 Task: Find connections with filter location Leonding with filter topic #Lifewith filter profile language French with filter current company Zycus with filter school JSS Academy Of Technical Education Karnataka with filter industry Telecommunications Carriers with filter service category Packaging Design with filter keywords title Esthetician
Action: Mouse moved to (113, 109)
Screenshot: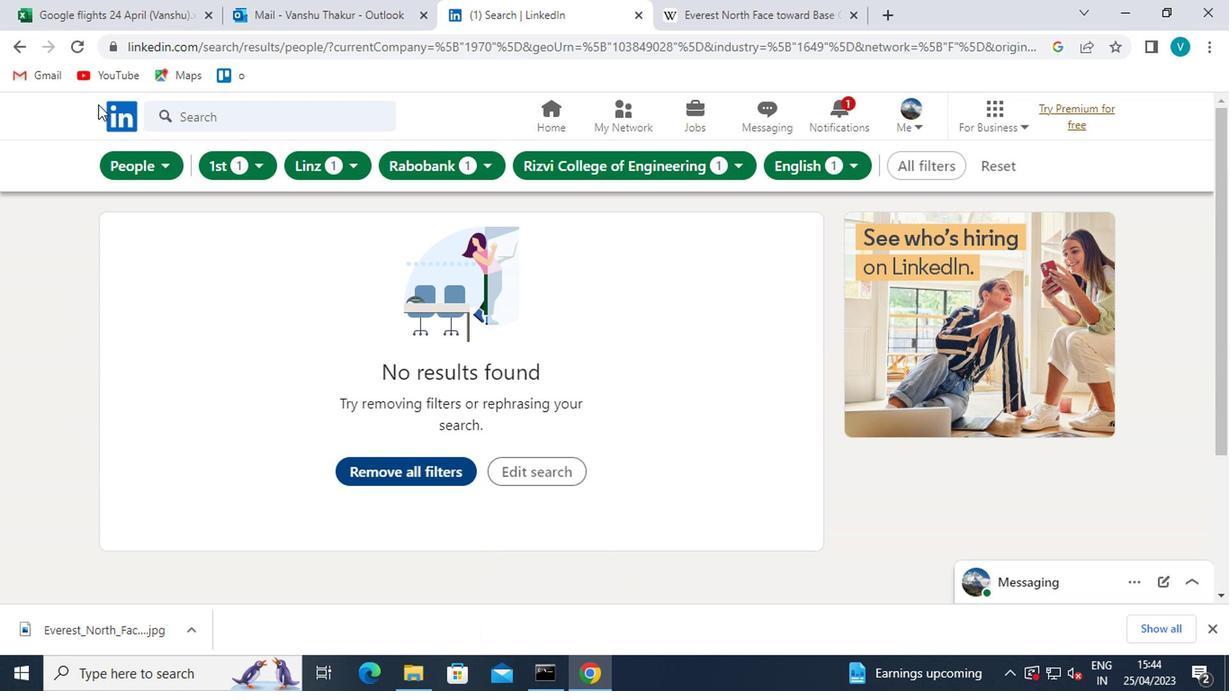 
Action: Mouse pressed left at (113, 109)
Screenshot: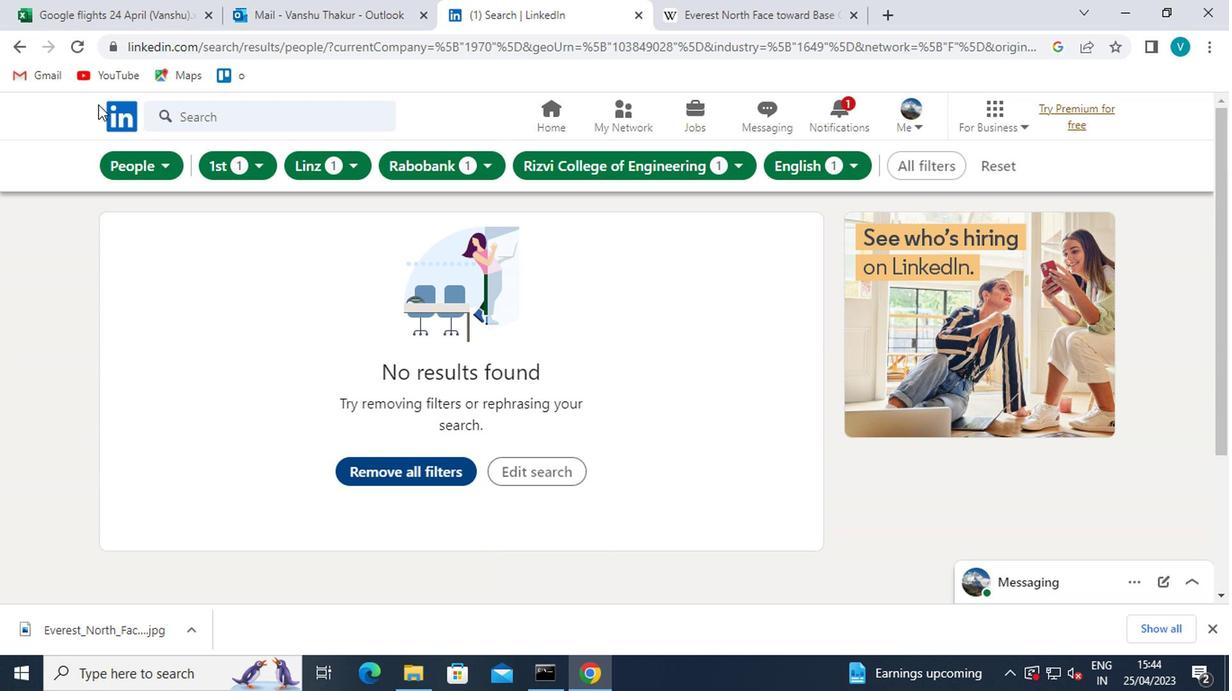 
Action: Mouse moved to (617, 101)
Screenshot: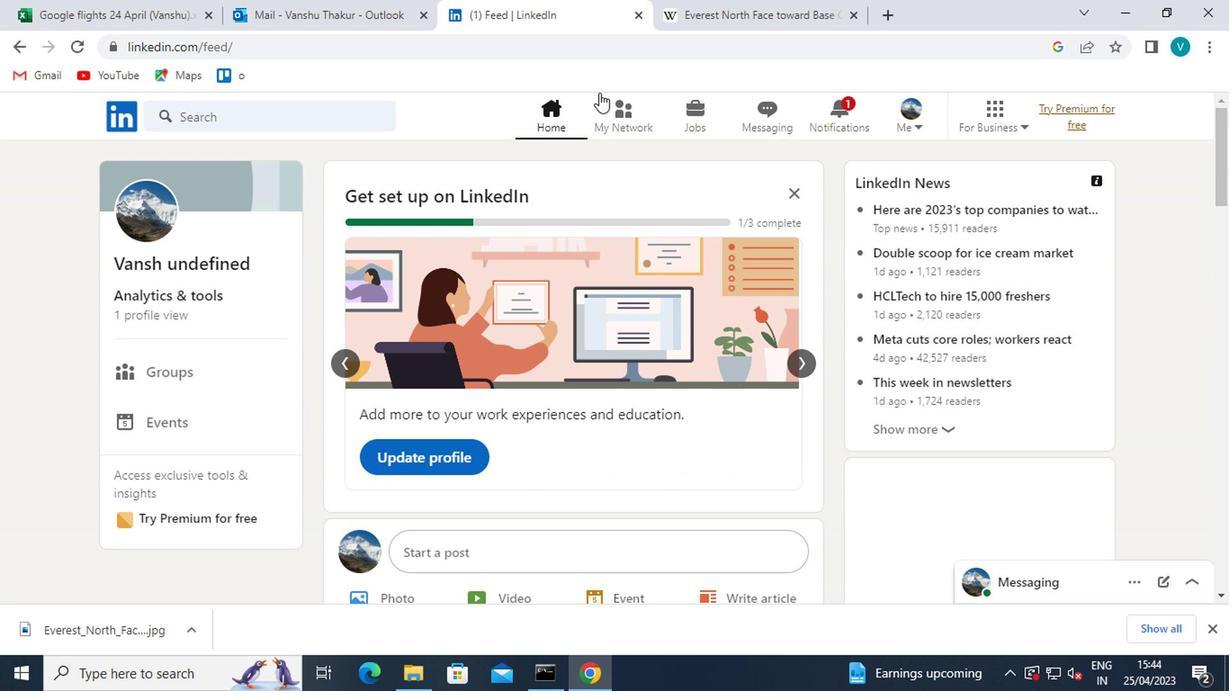 
Action: Mouse pressed left at (617, 101)
Screenshot: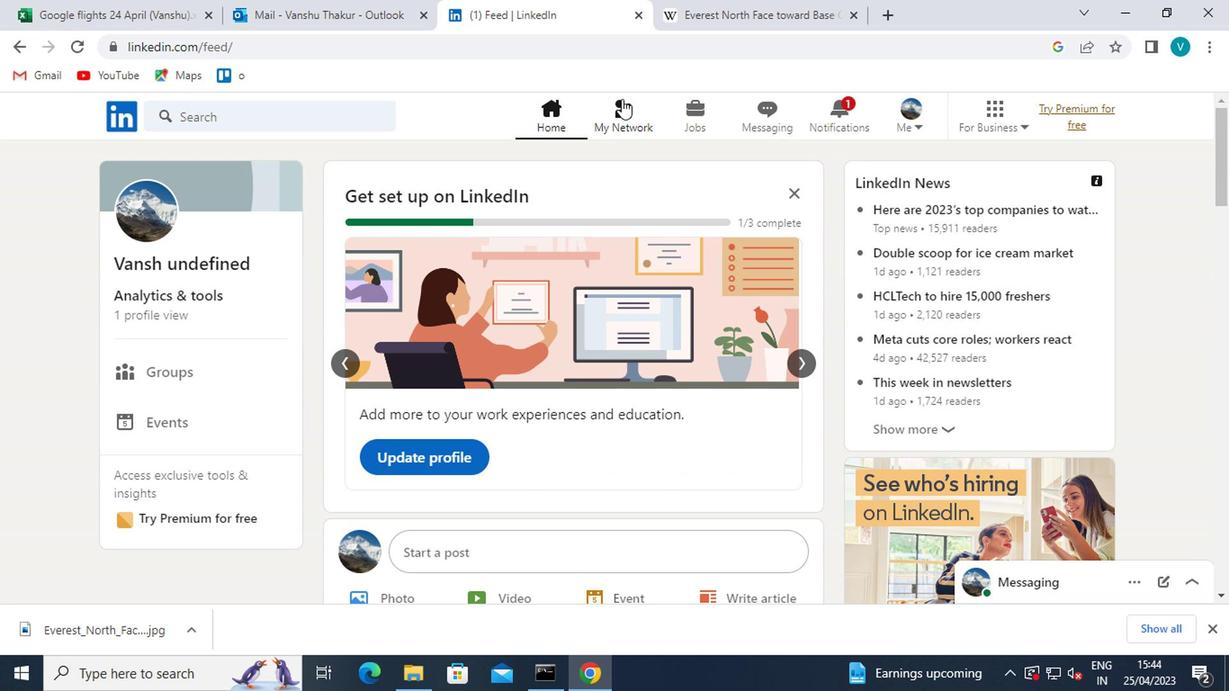 
Action: Mouse moved to (195, 225)
Screenshot: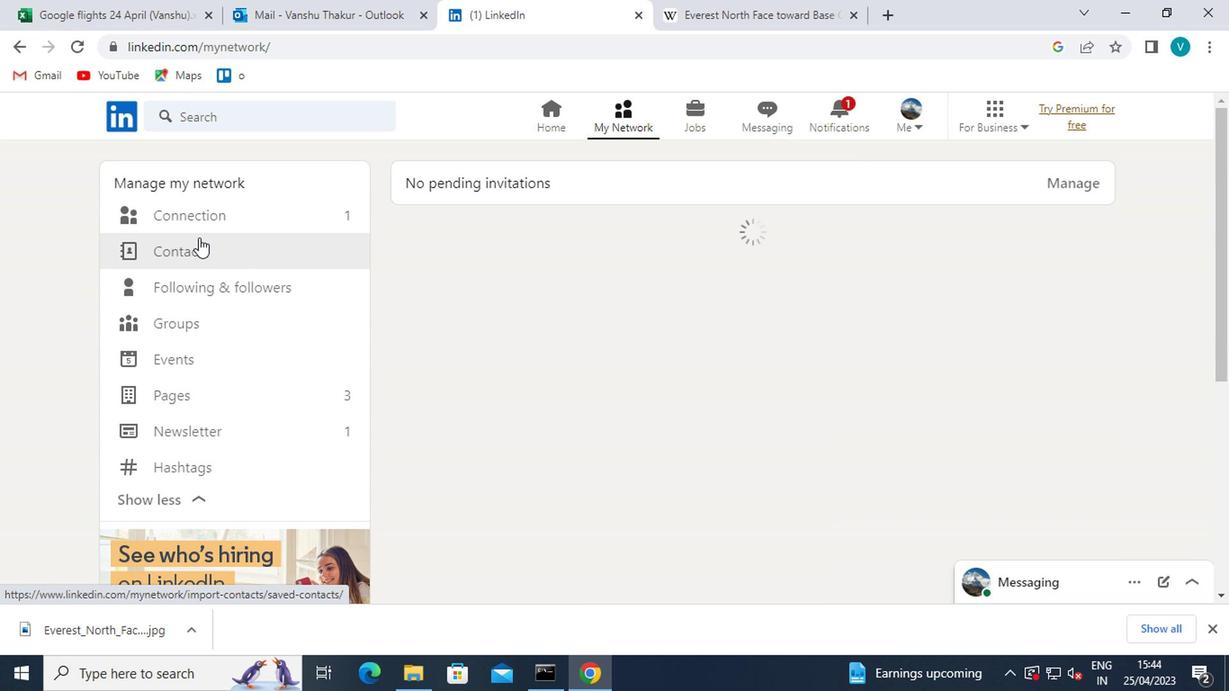 
Action: Mouse pressed left at (195, 225)
Screenshot: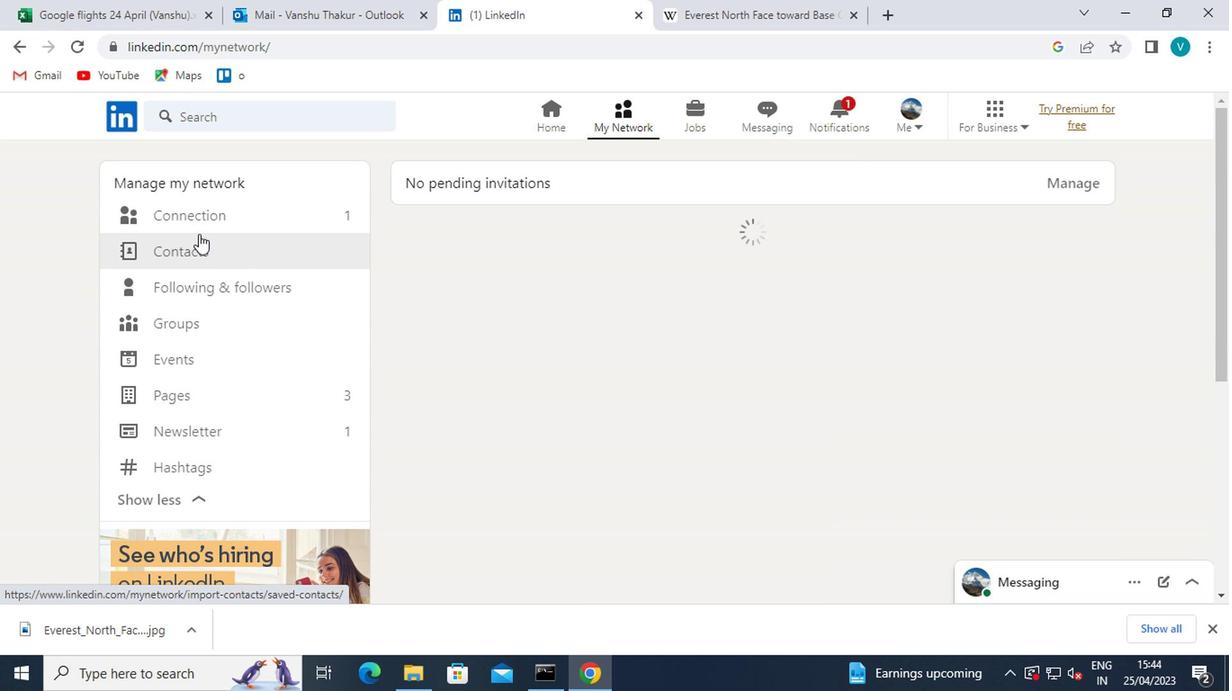 
Action: Mouse moved to (714, 213)
Screenshot: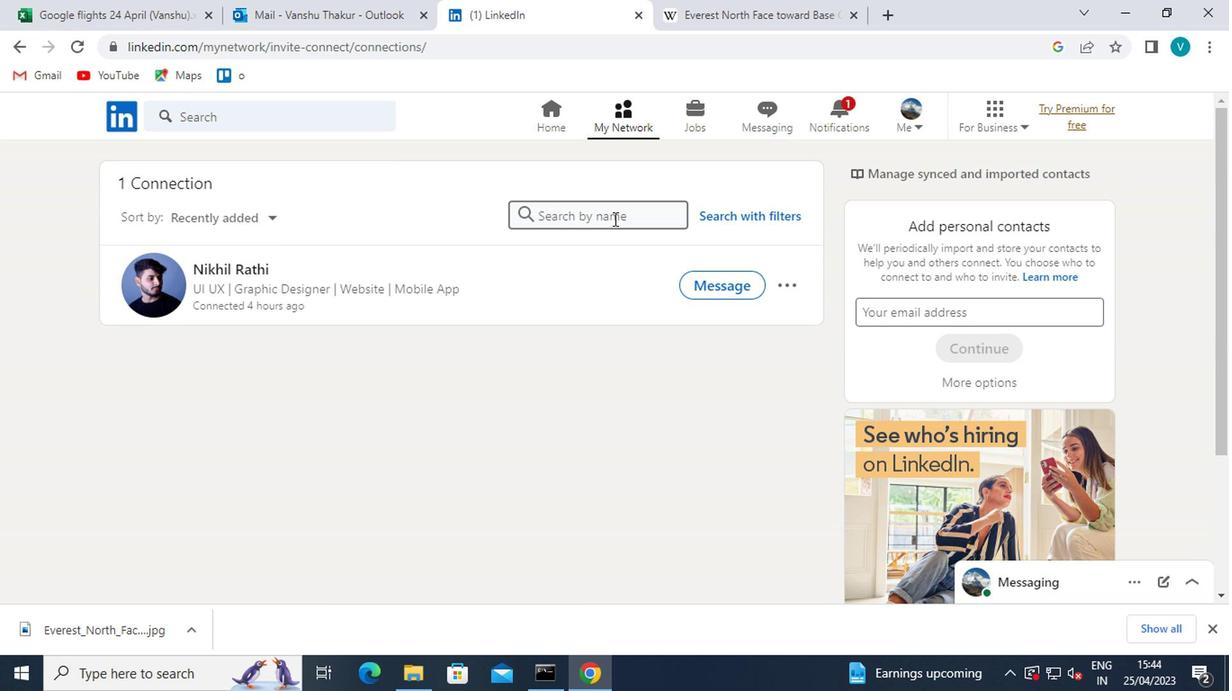
Action: Mouse pressed left at (714, 213)
Screenshot: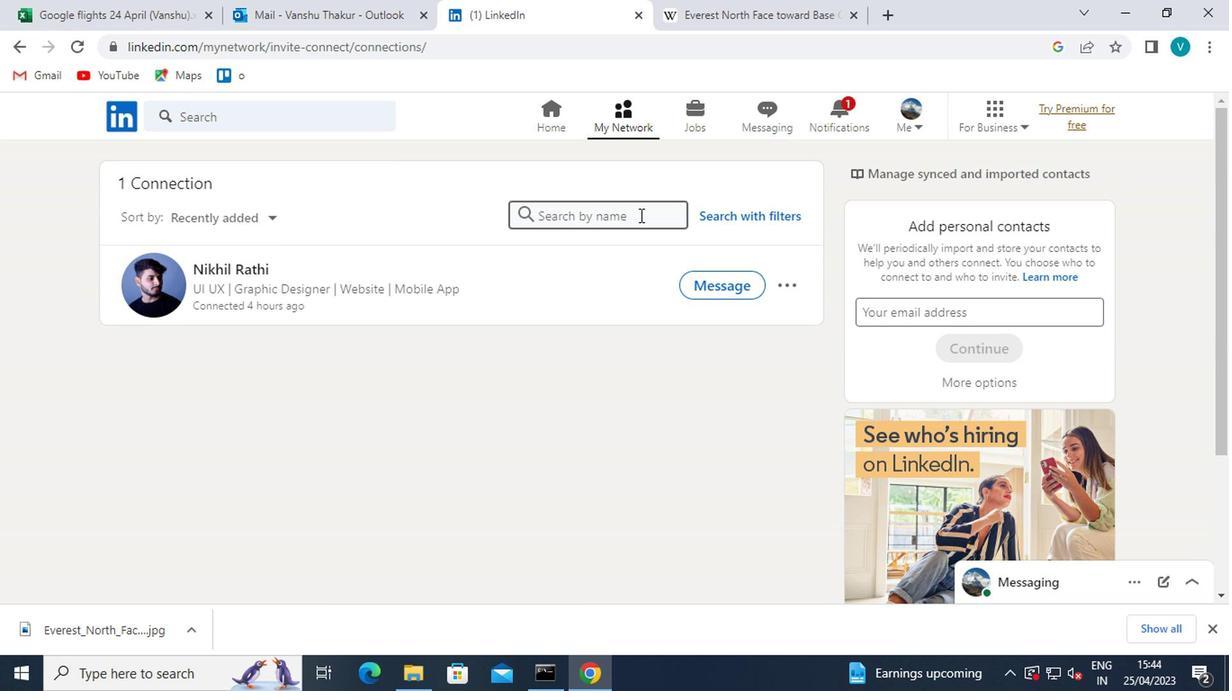 
Action: Mouse moved to (572, 156)
Screenshot: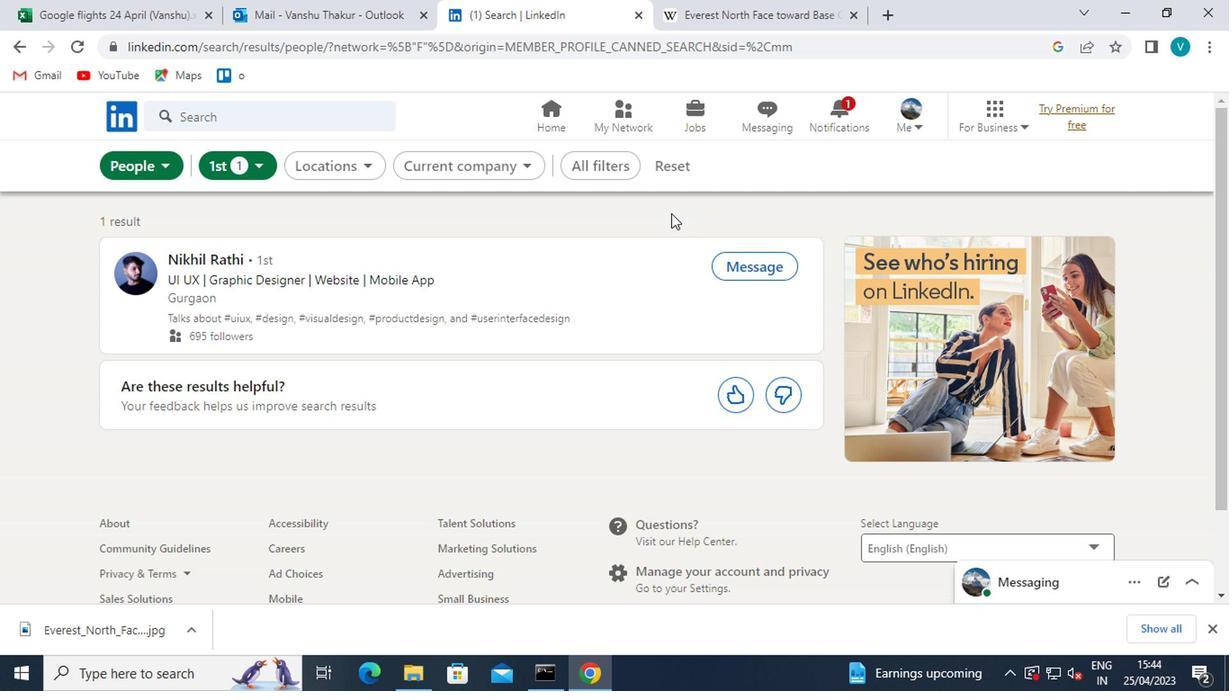 
Action: Mouse pressed left at (572, 156)
Screenshot: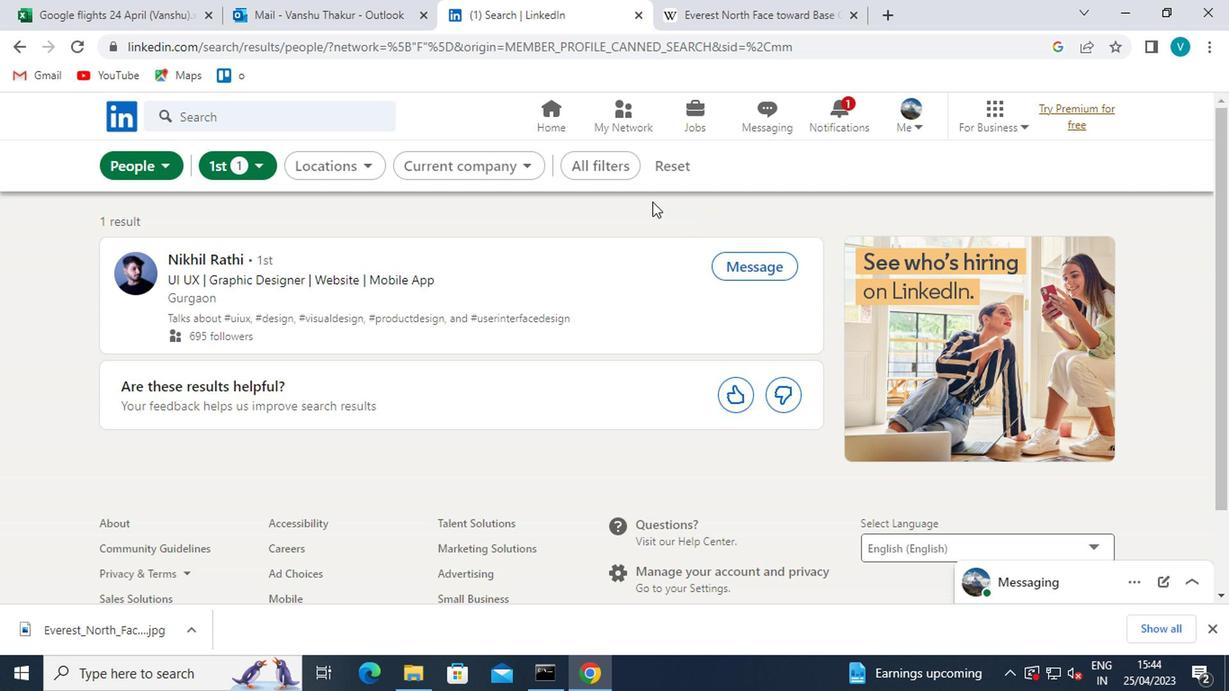 
Action: Mouse moved to (810, 337)
Screenshot: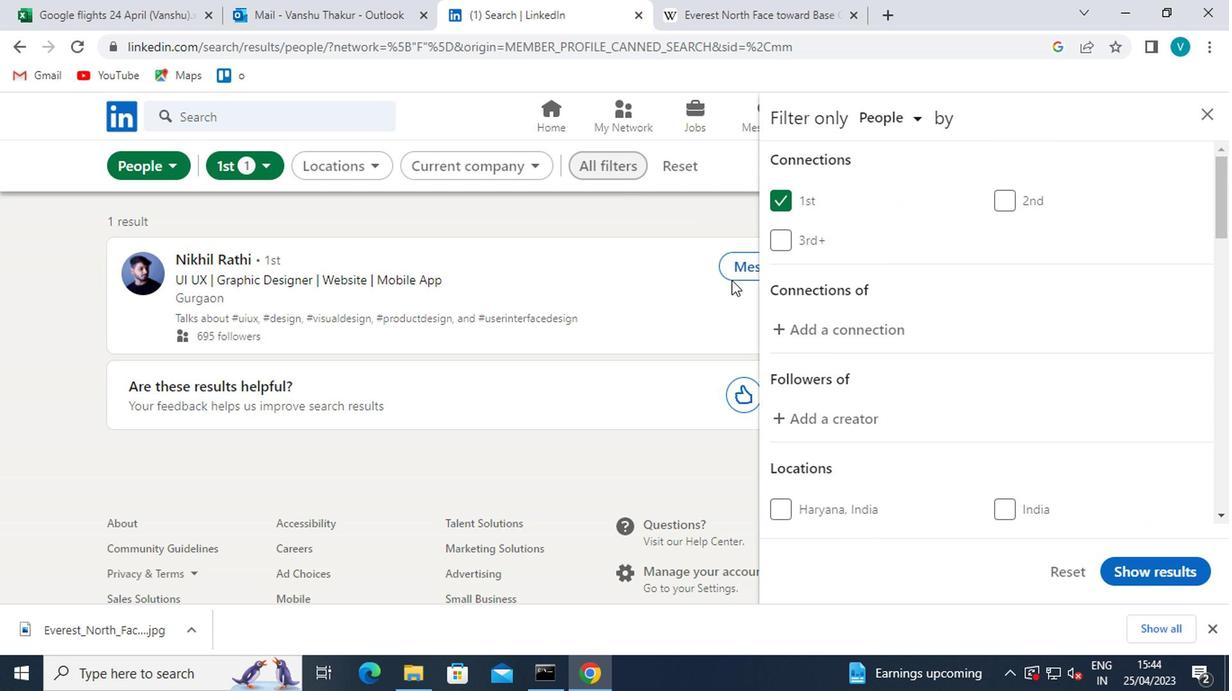 
Action: Mouse scrolled (810, 336) with delta (0, -1)
Screenshot: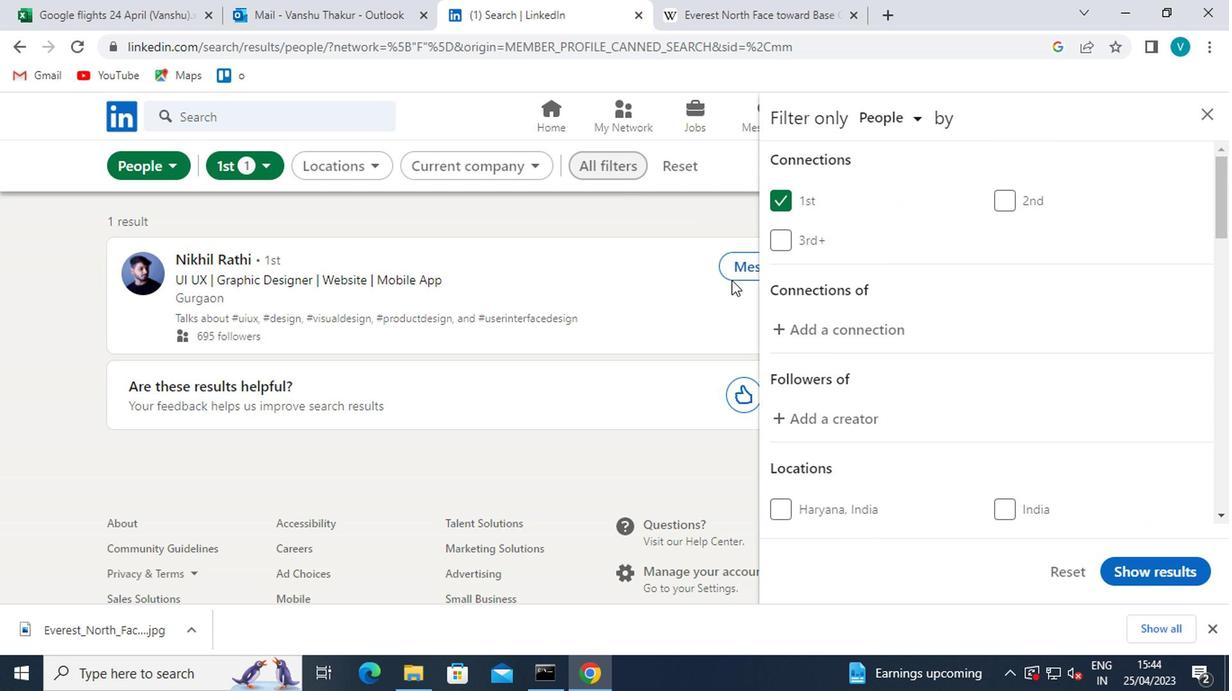
Action: Mouse moved to (810, 339)
Screenshot: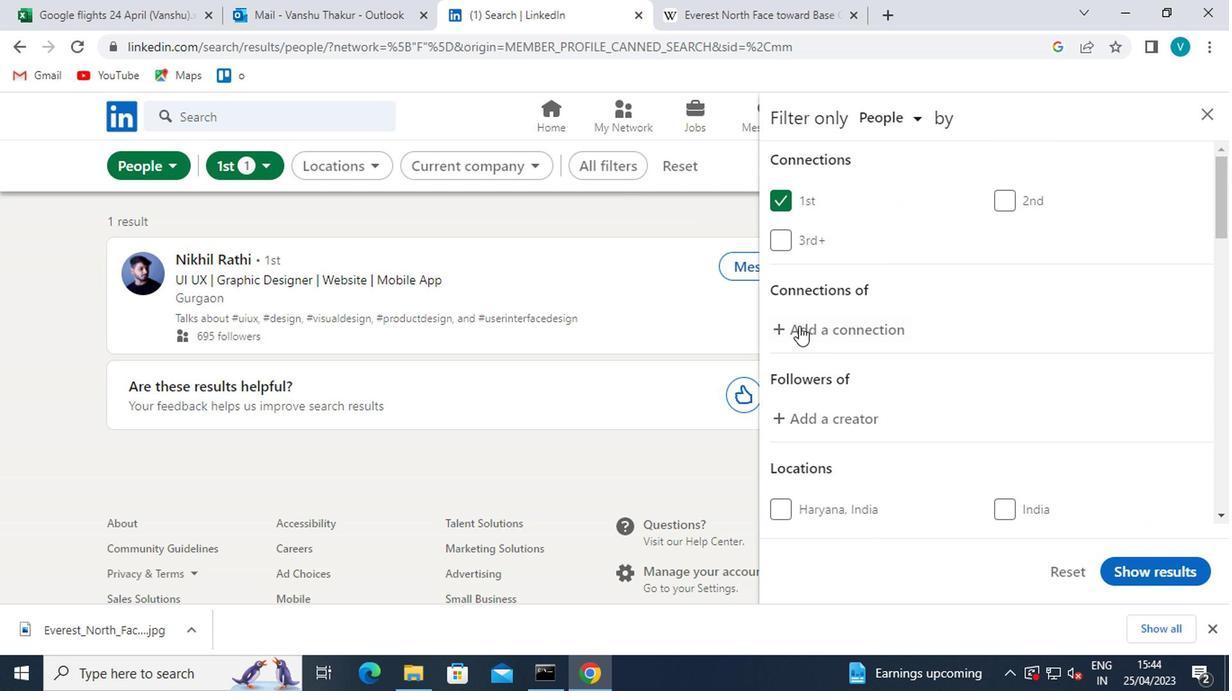 
Action: Mouse scrolled (810, 338) with delta (0, -1)
Screenshot: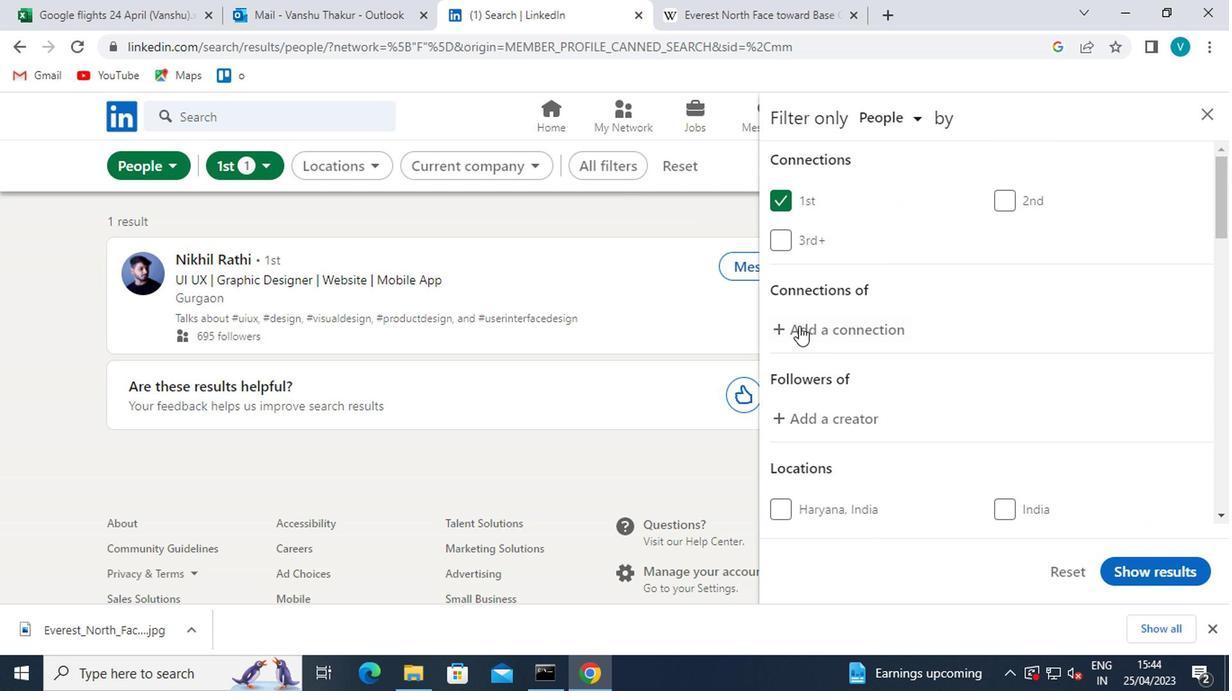 
Action: Mouse moved to (809, 340)
Screenshot: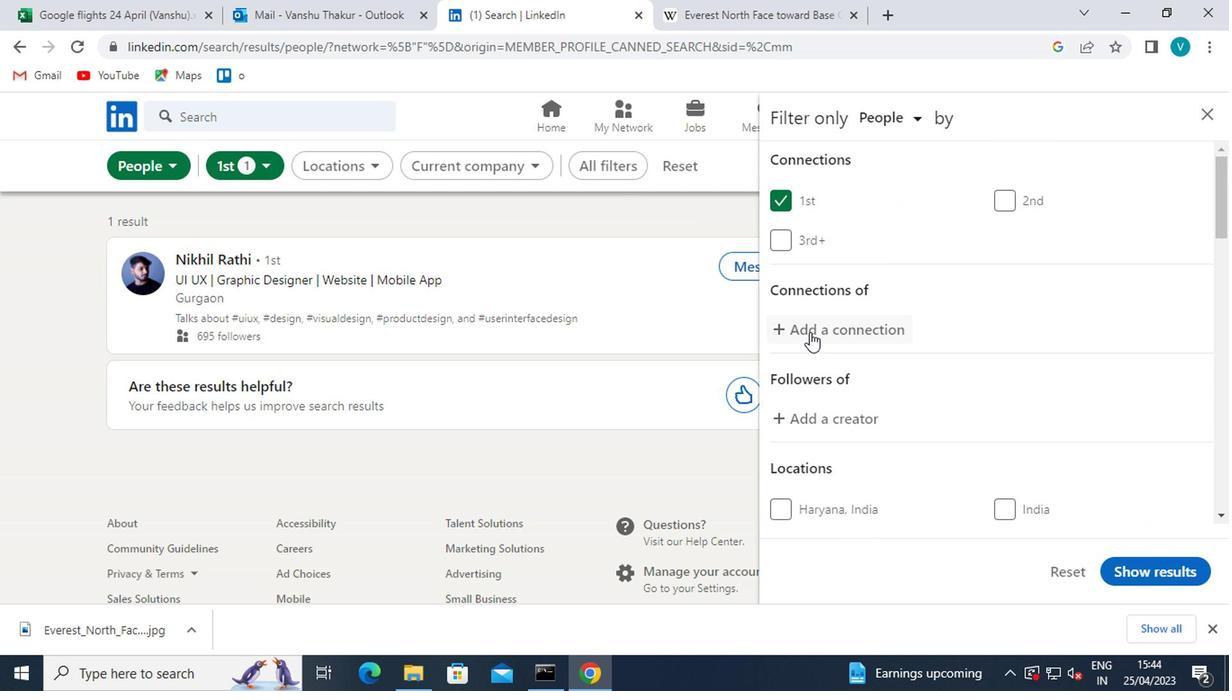 
Action: Mouse scrolled (809, 339) with delta (0, 0)
Screenshot: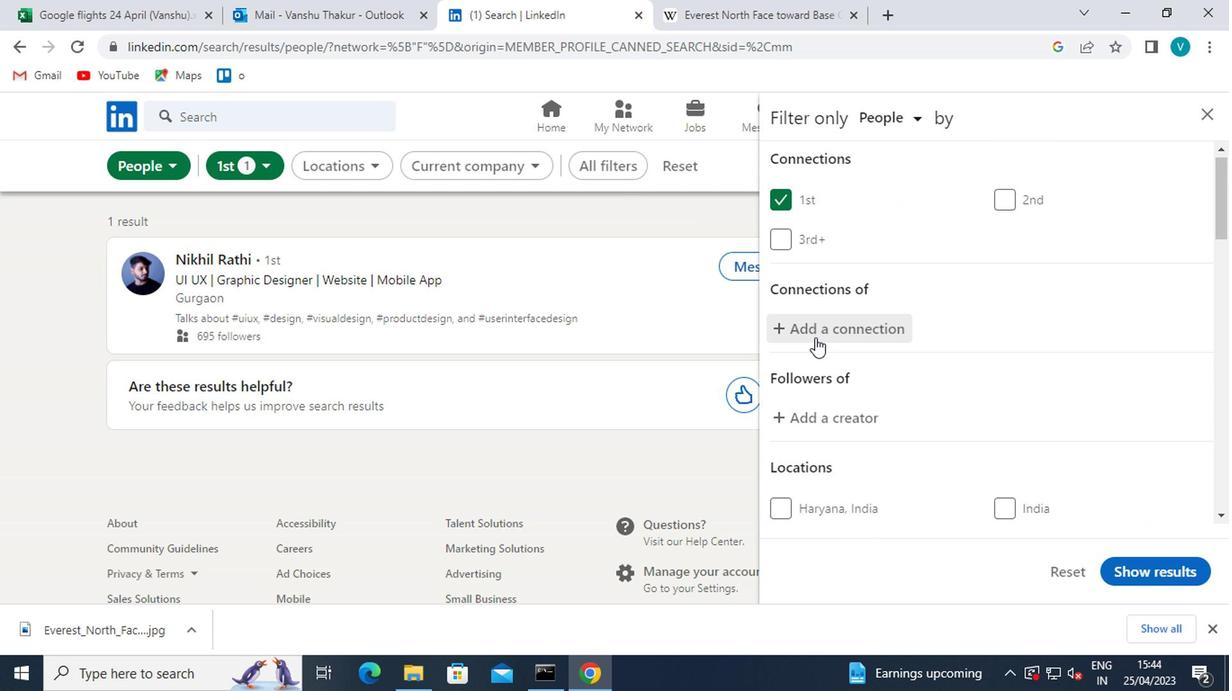 
Action: Mouse moved to (823, 321)
Screenshot: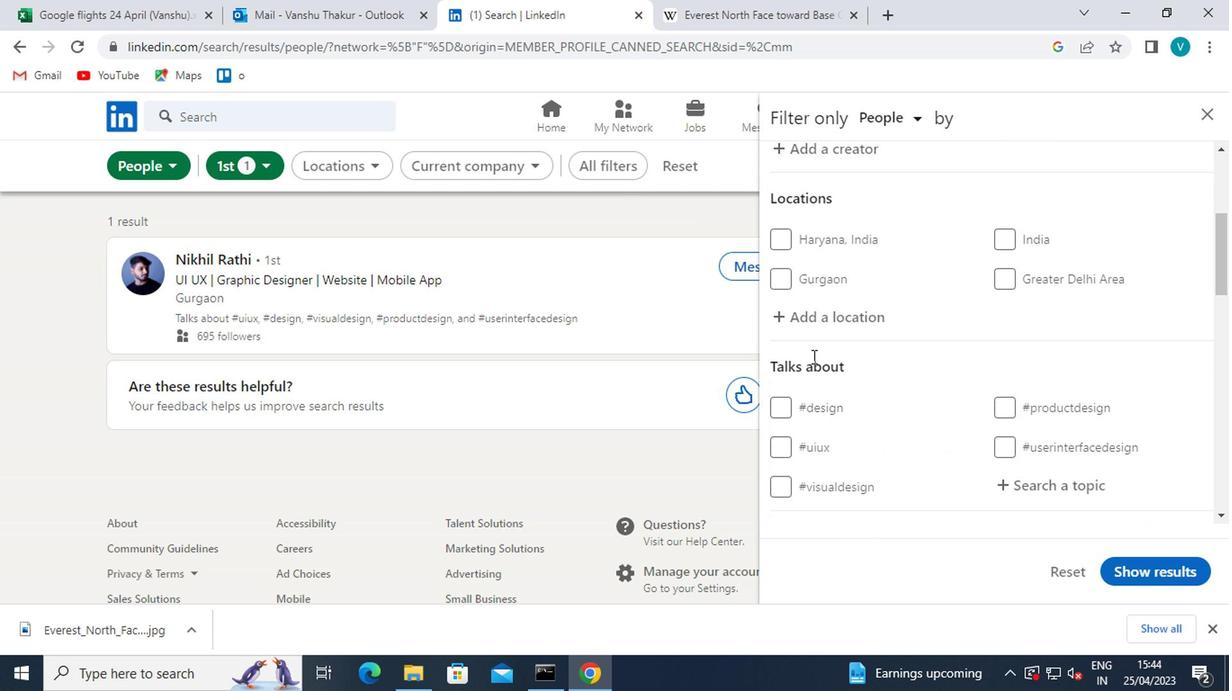 
Action: Mouse pressed left at (823, 321)
Screenshot: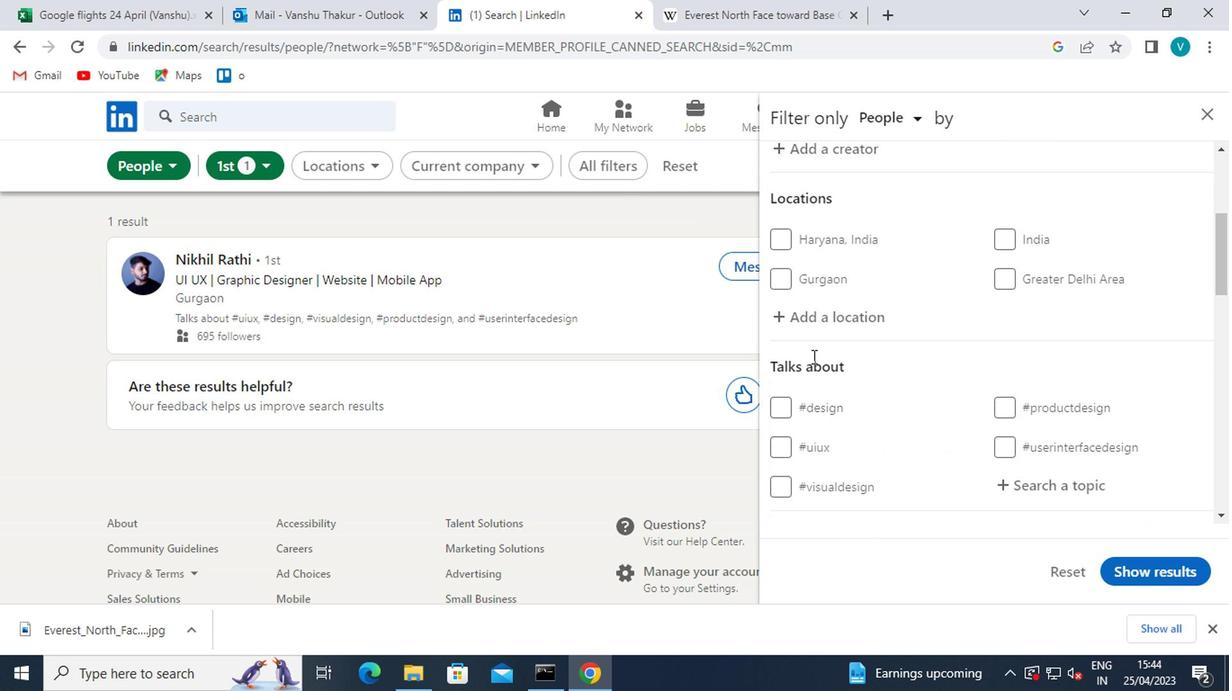 
Action: Mouse moved to (823, 320)
Screenshot: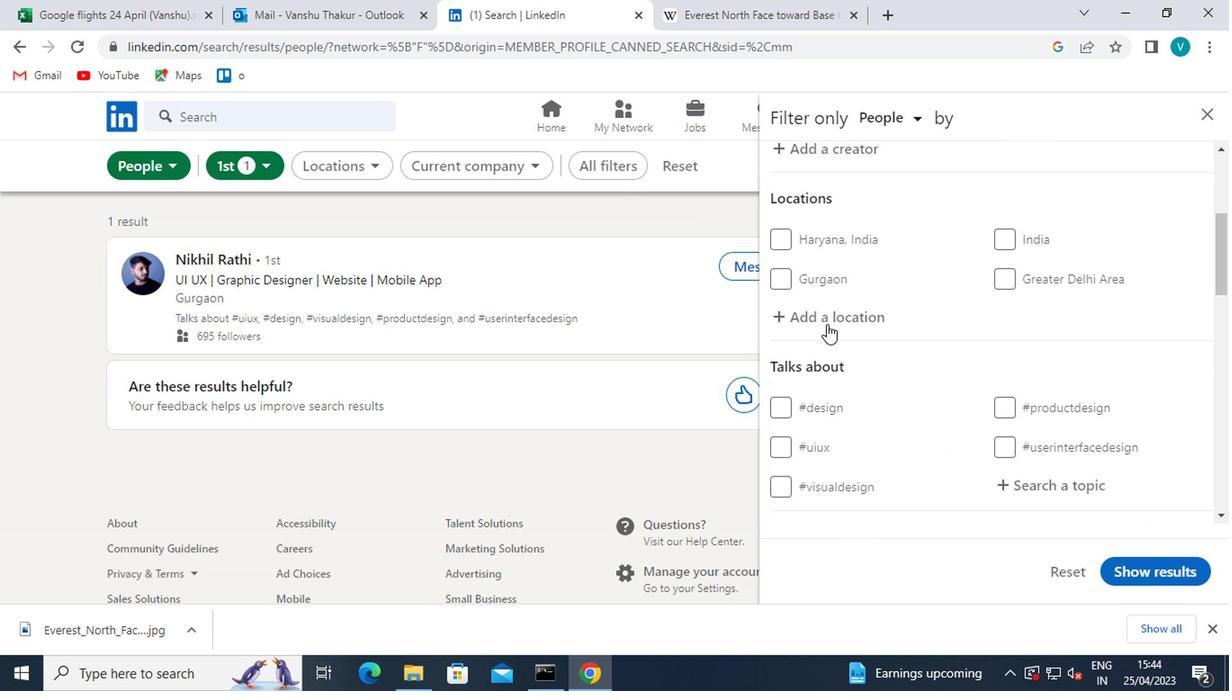
Action: Key pressed <Key.shift>LEONDING
Screenshot: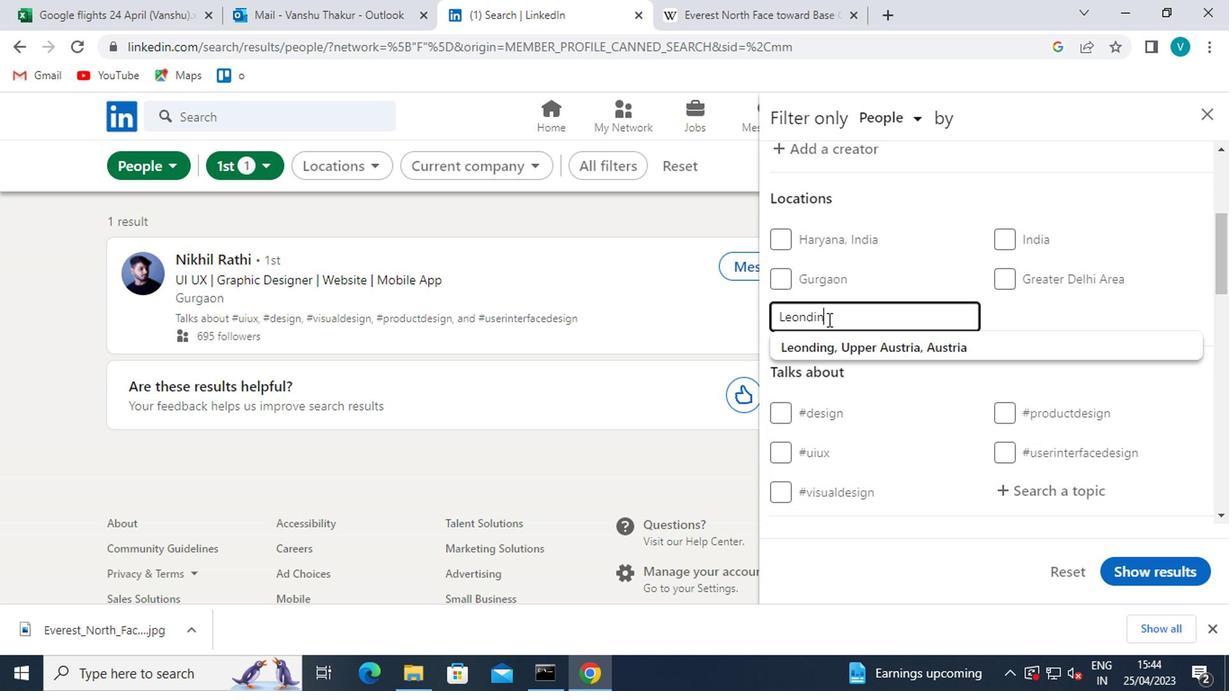 
Action: Mouse moved to (850, 345)
Screenshot: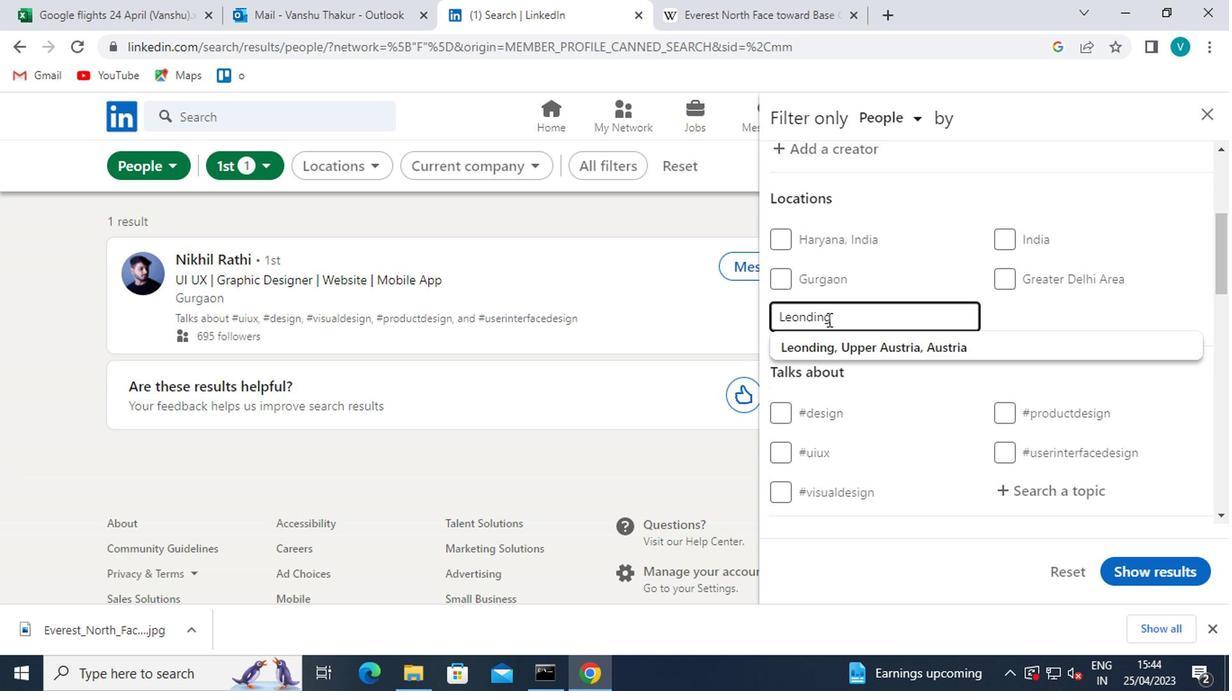 
Action: Mouse pressed left at (850, 345)
Screenshot: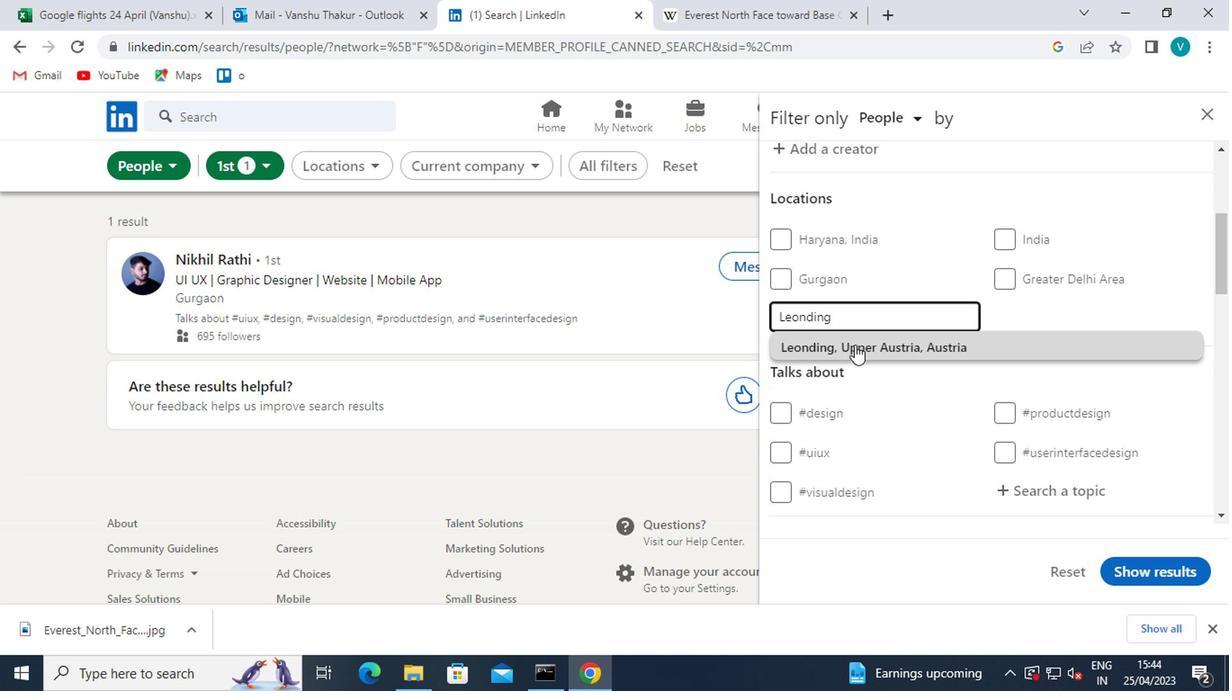 
Action: Mouse scrolled (850, 345) with delta (0, 0)
Screenshot: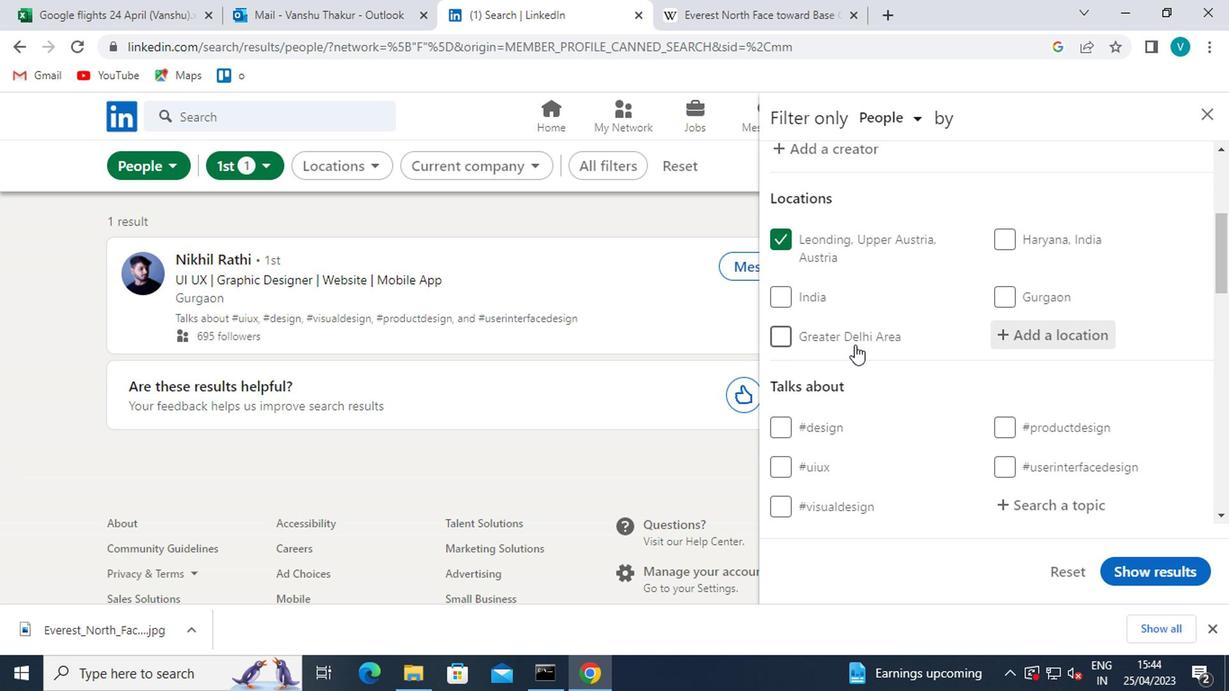 
Action: Mouse scrolled (850, 345) with delta (0, 0)
Screenshot: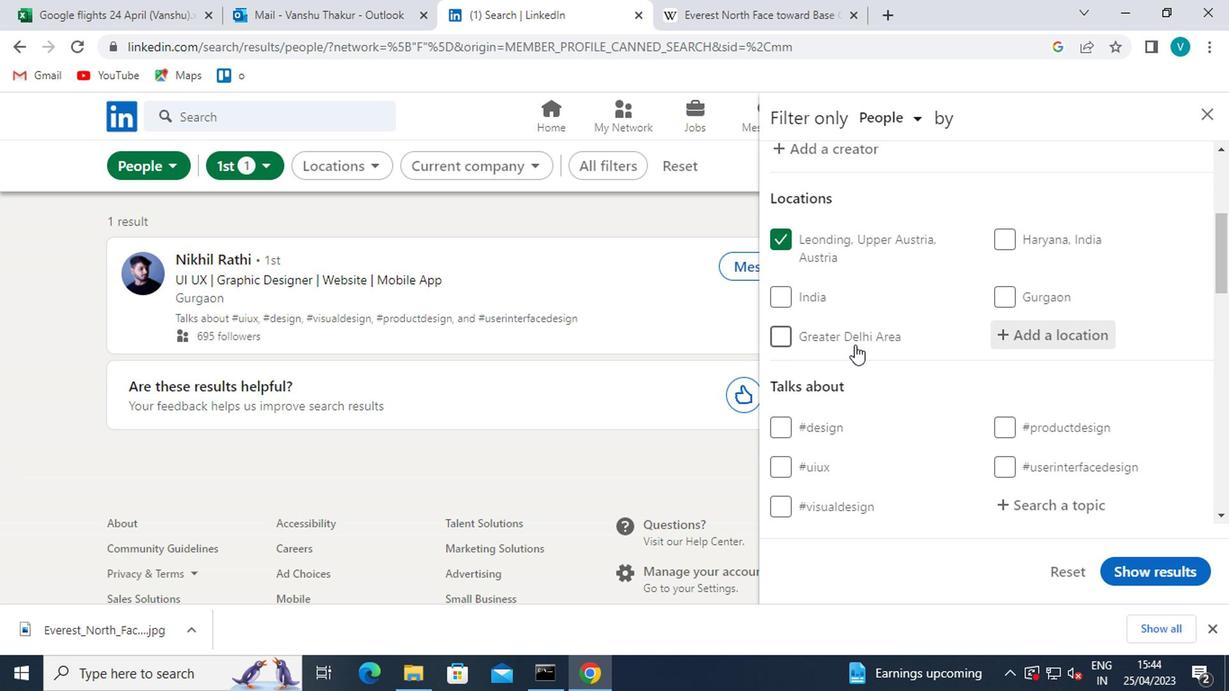 
Action: Mouse scrolled (850, 346) with delta (0, 1)
Screenshot: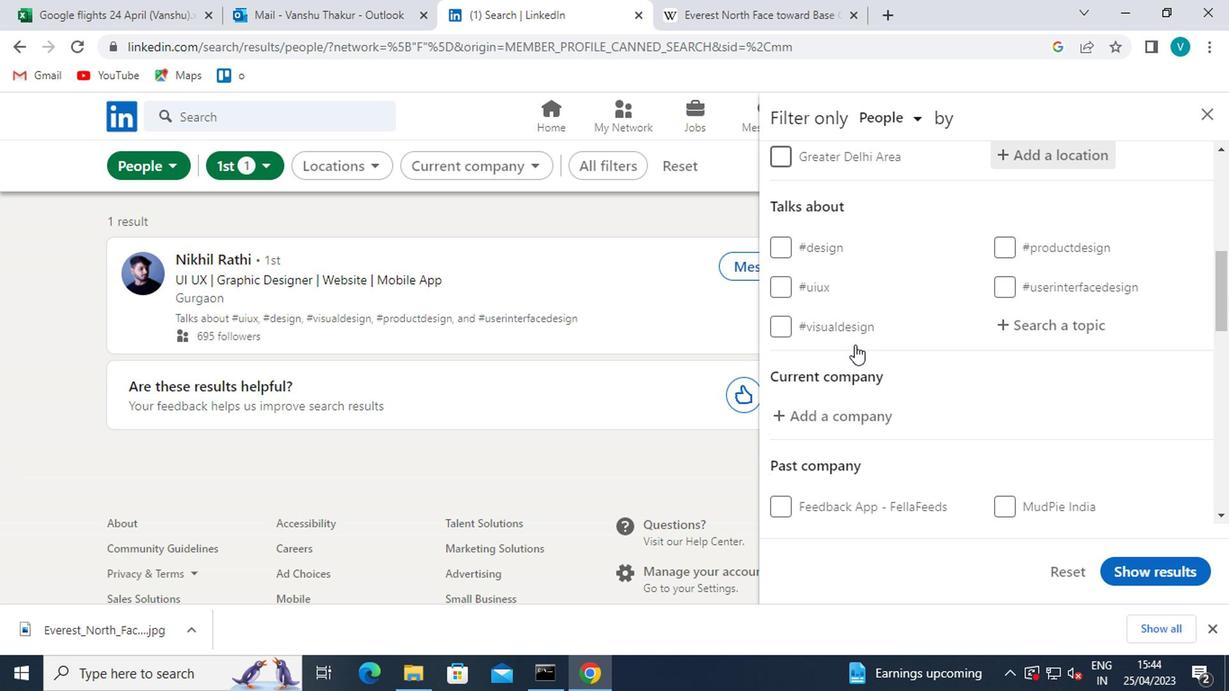 
Action: Mouse moved to (1092, 414)
Screenshot: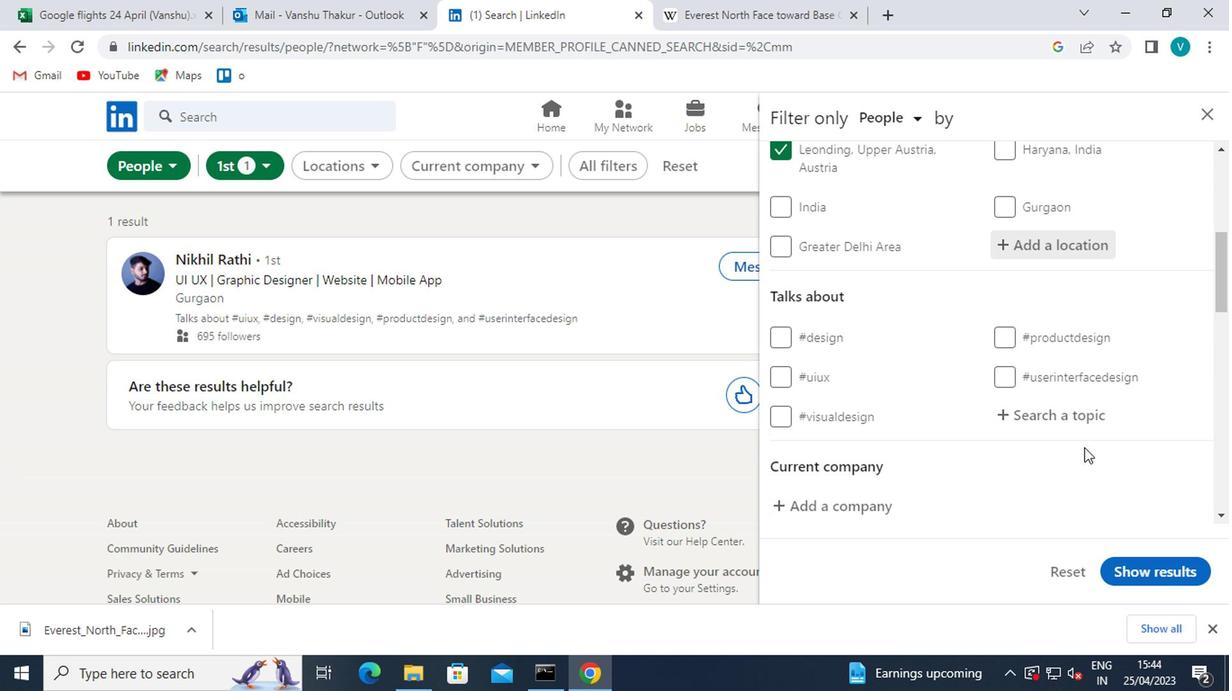 
Action: Mouse pressed left at (1092, 414)
Screenshot: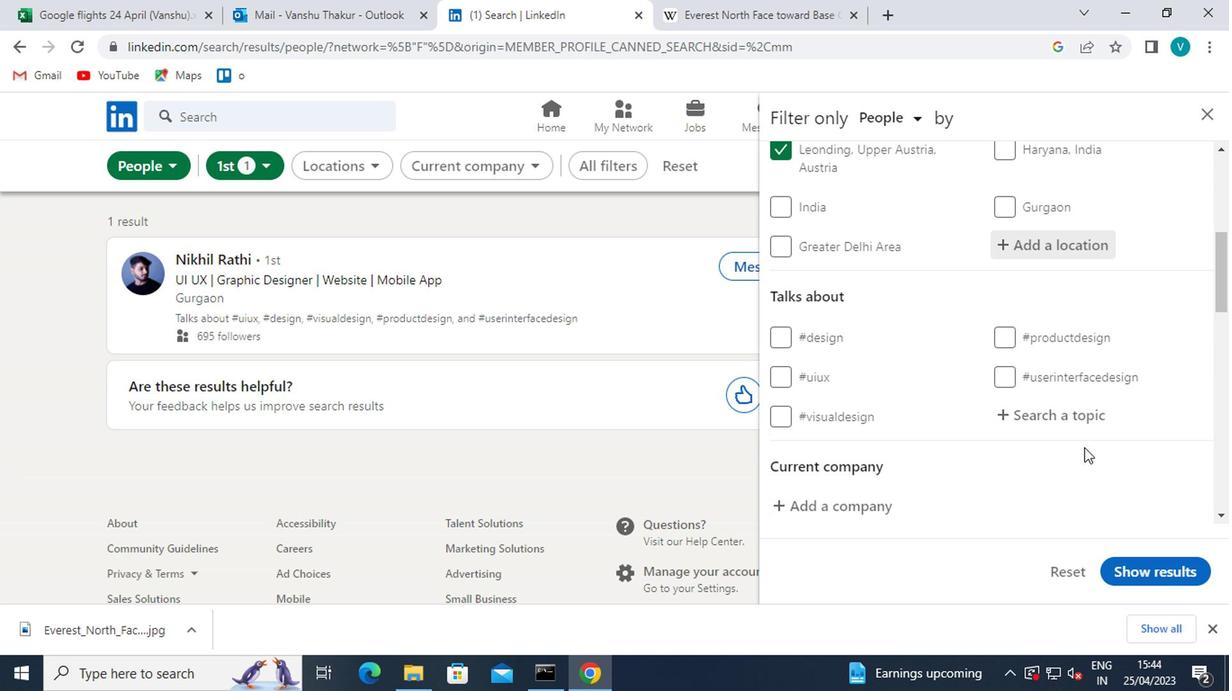 
Action: Mouse moved to (1090, 414)
Screenshot: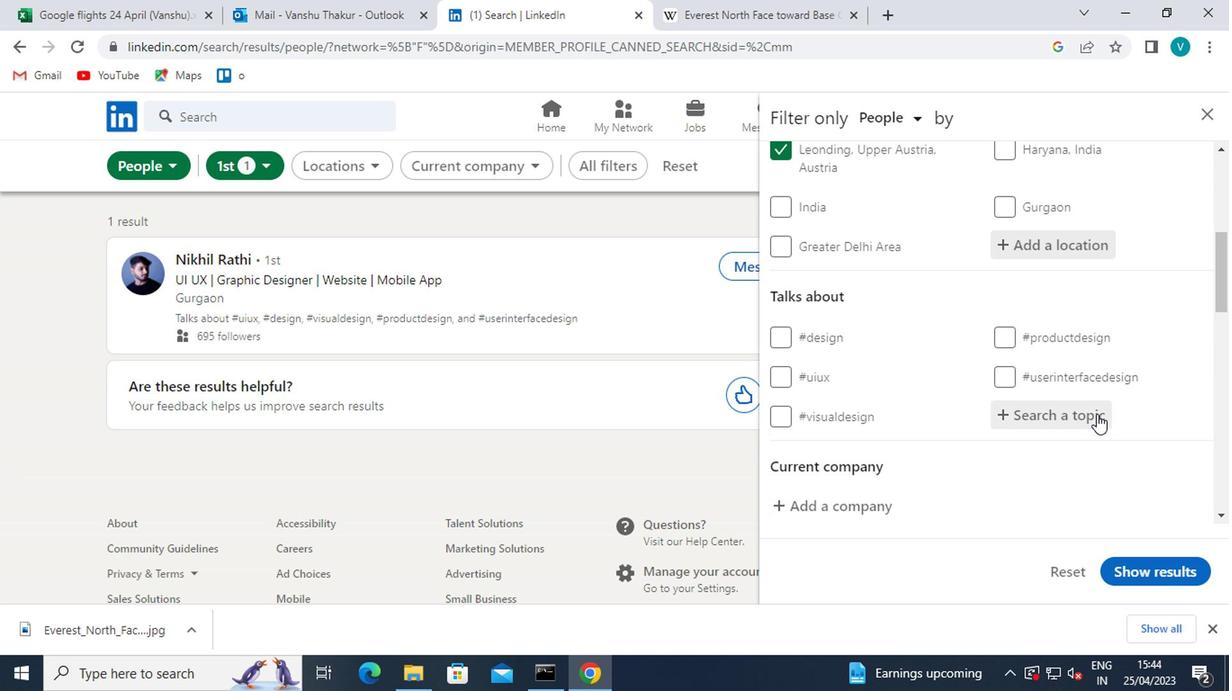 
Action: Key pressed <Key.shift>#<Key.shift>LIFE
Screenshot: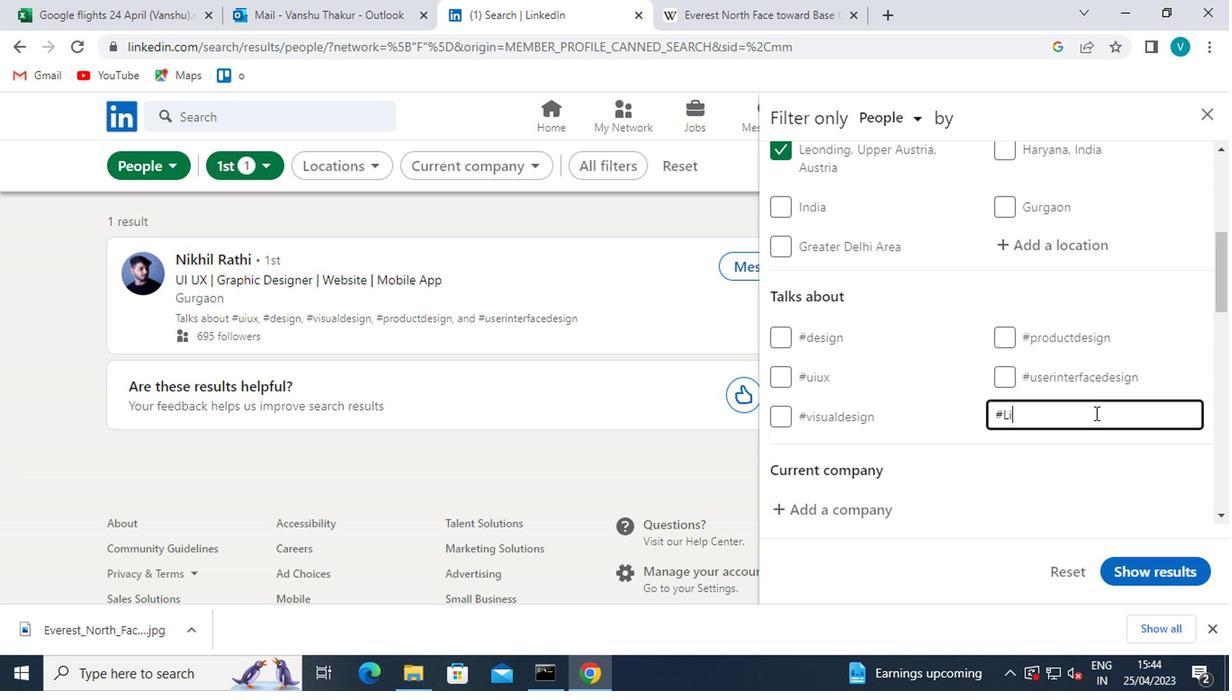 
Action: Mouse moved to (1089, 414)
Screenshot: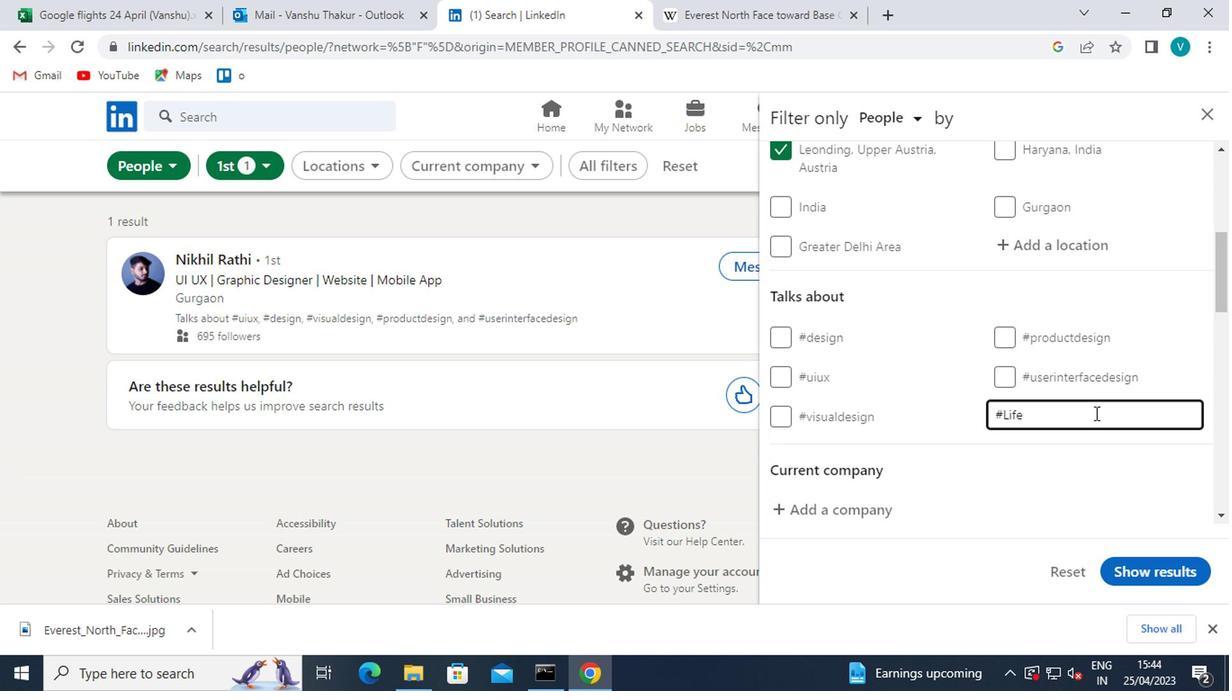 
Action: Key pressed WITH<Key.backspace><Key.backspace><Key.backspace><Key.backspace>
Screenshot: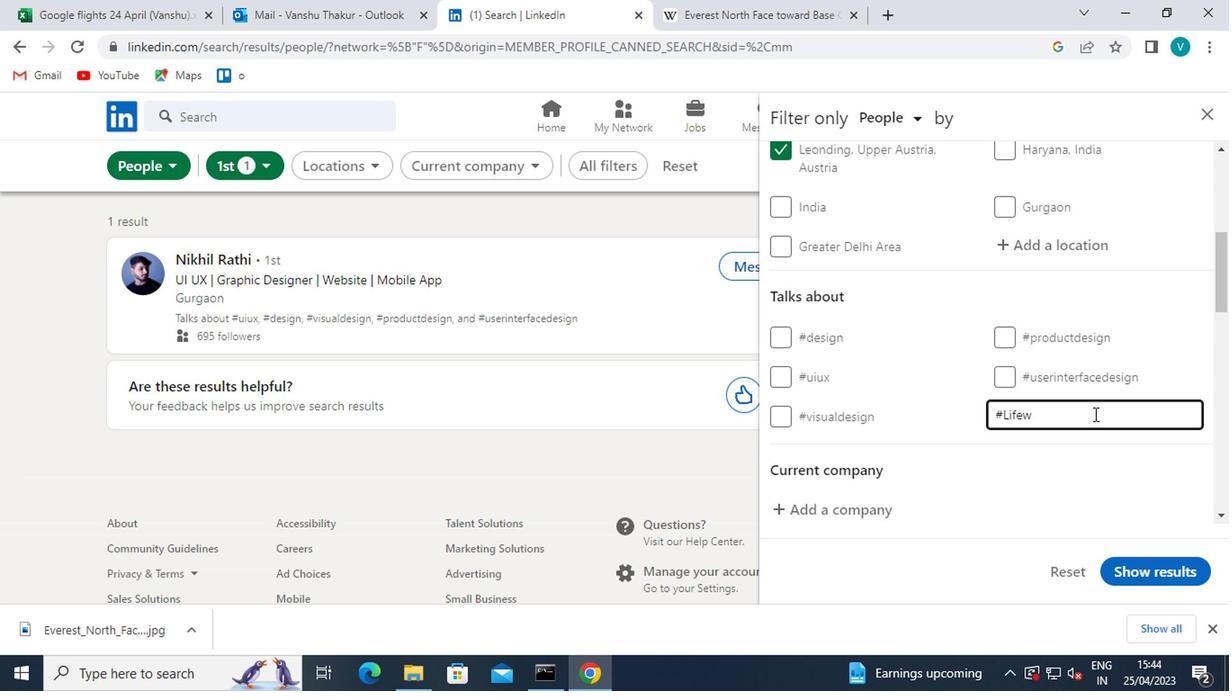 
Action: Mouse moved to (1080, 435)
Screenshot: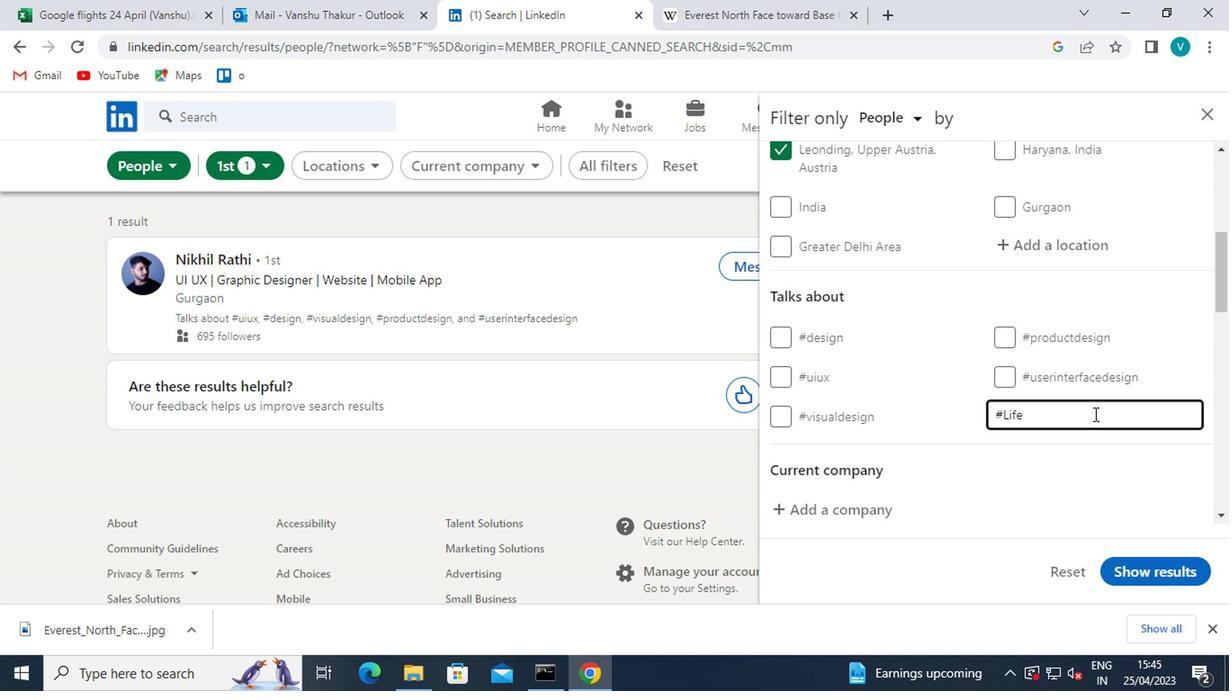 
Action: Mouse pressed left at (1080, 435)
Screenshot: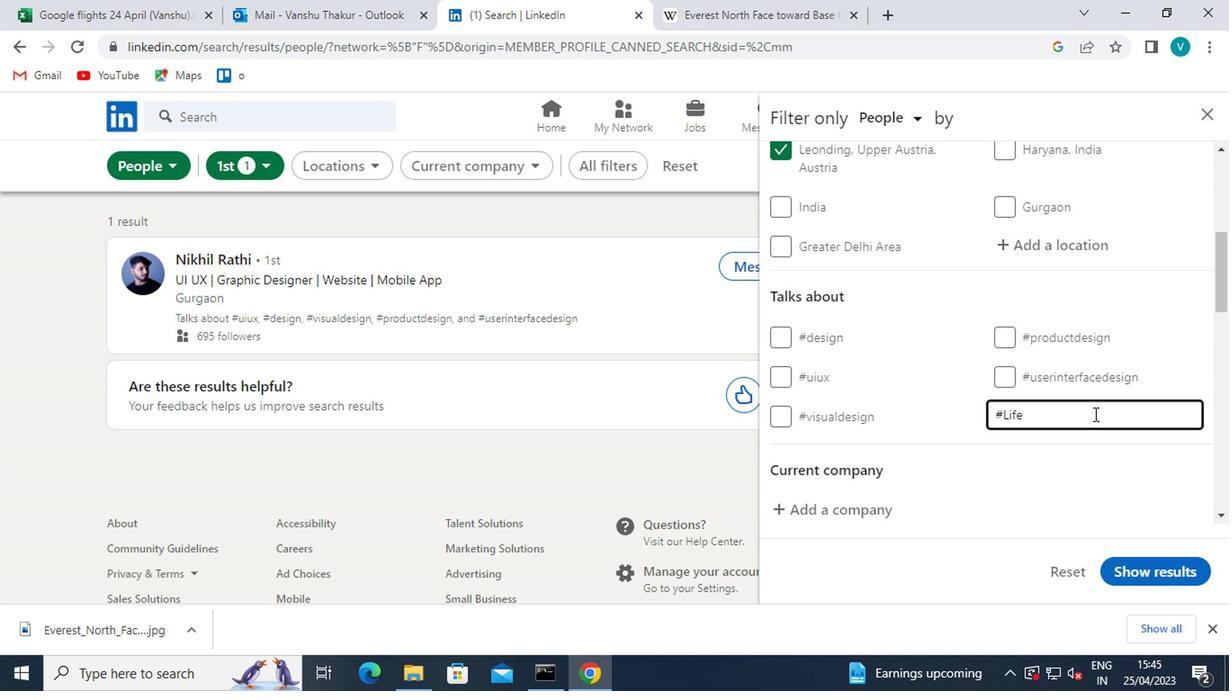 
Action: Mouse moved to (1081, 437)
Screenshot: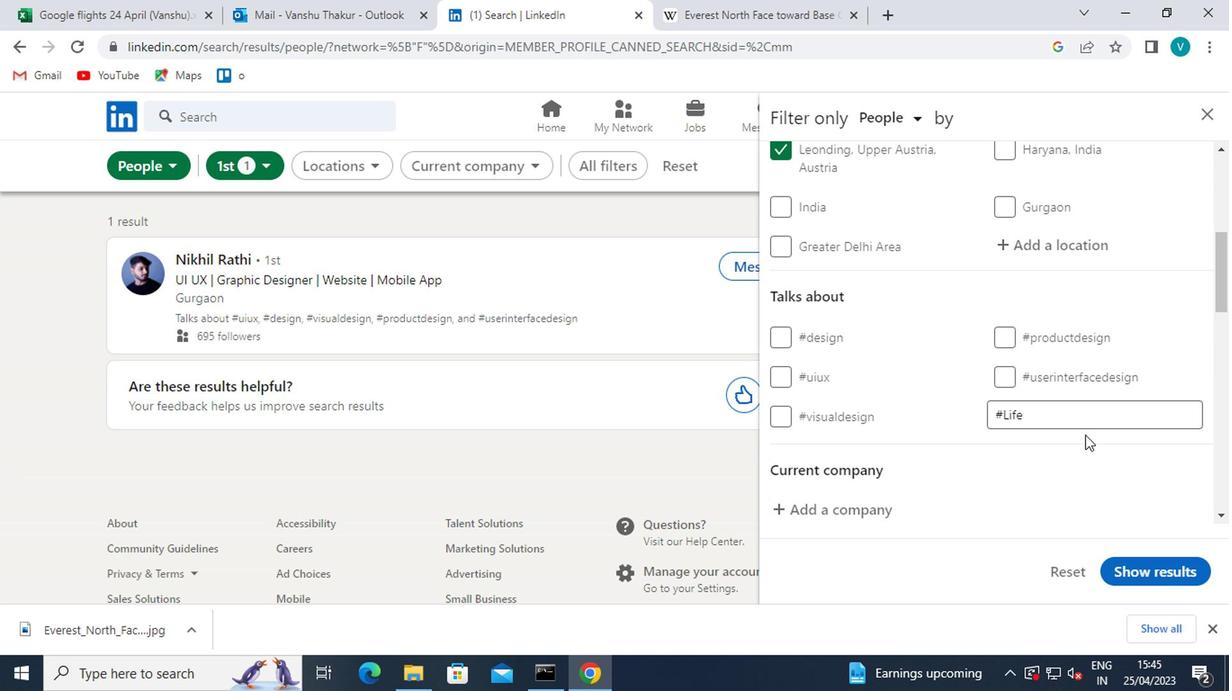 
Action: Mouse scrolled (1081, 436) with delta (0, 0)
Screenshot: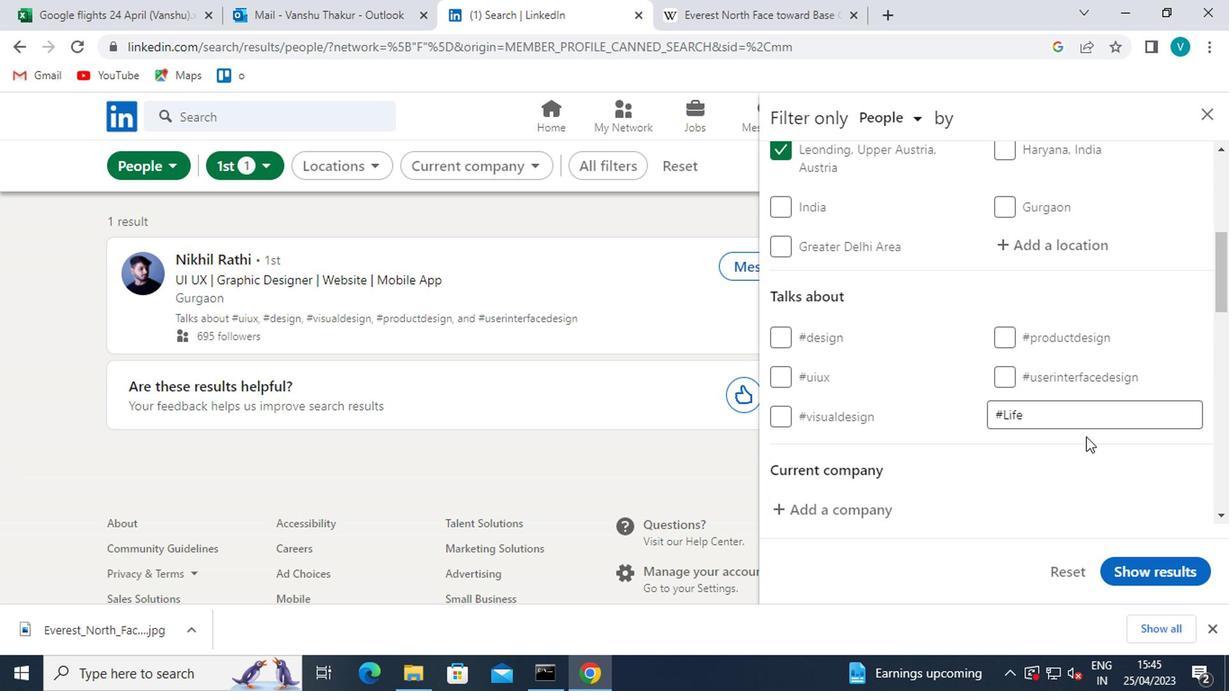 
Action: Mouse scrolled (1081, 436) with delta (0, 0)
Screenshot: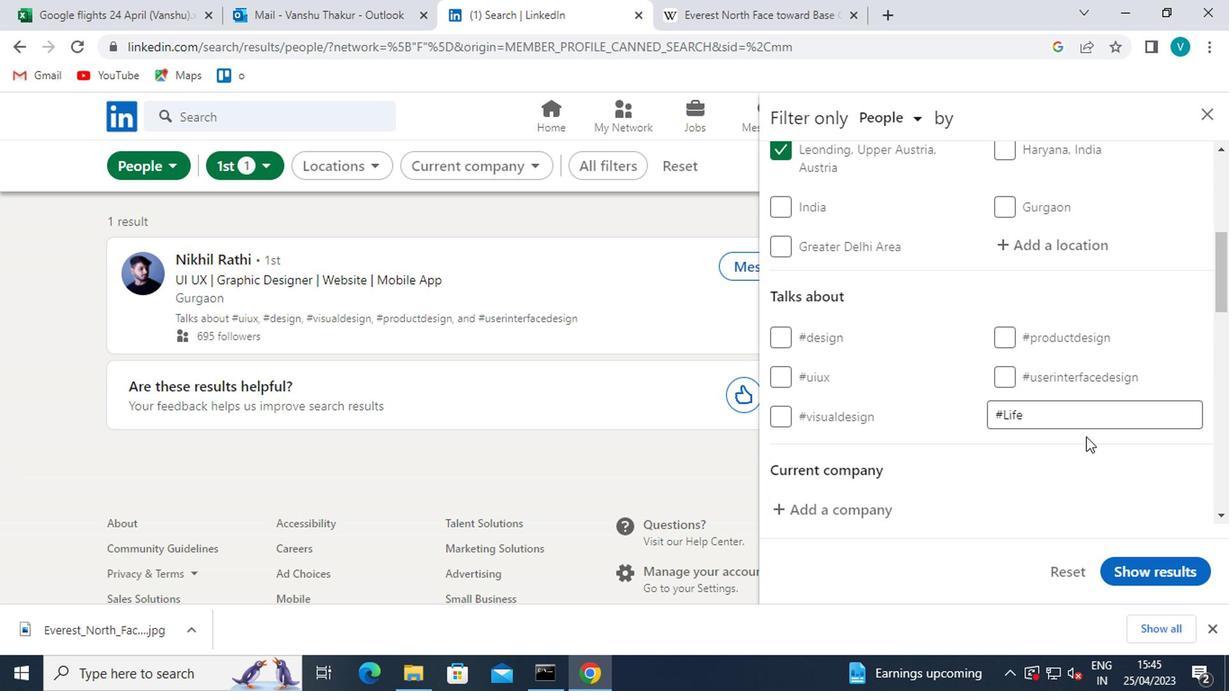 
Action: Mouse scrolled (1081, 436) with delta (0, 0)
Screenshot: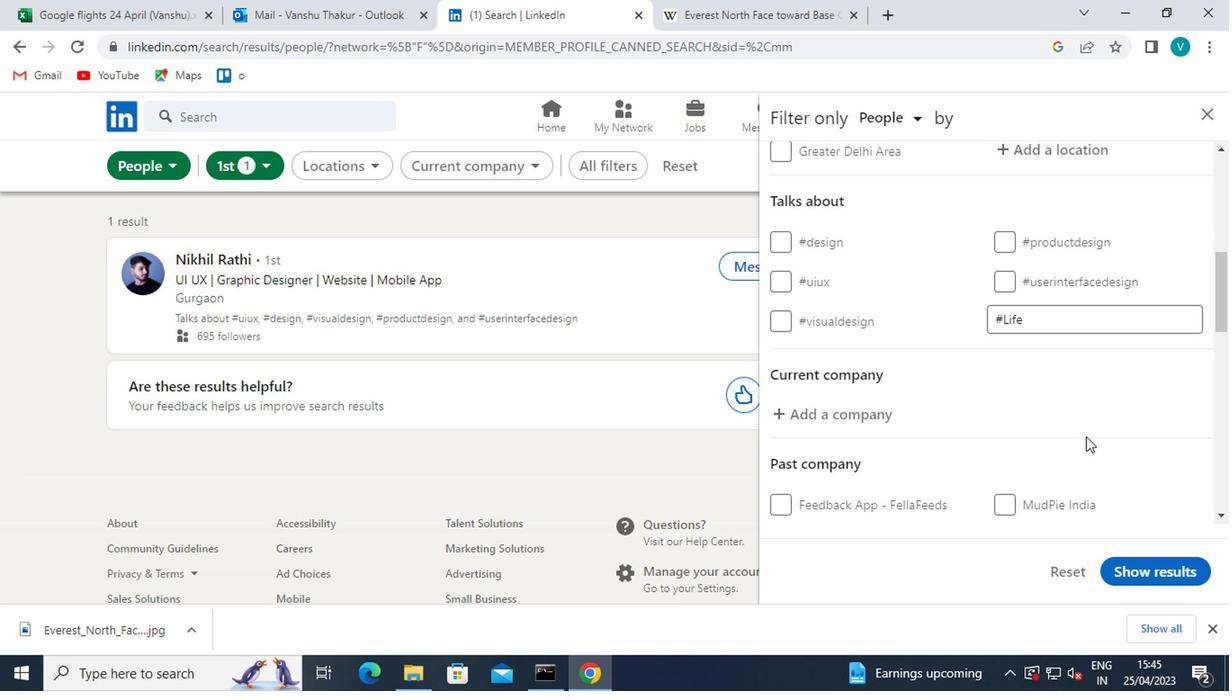 
Action: Mouse moved to (1083, 439)
Screenshot: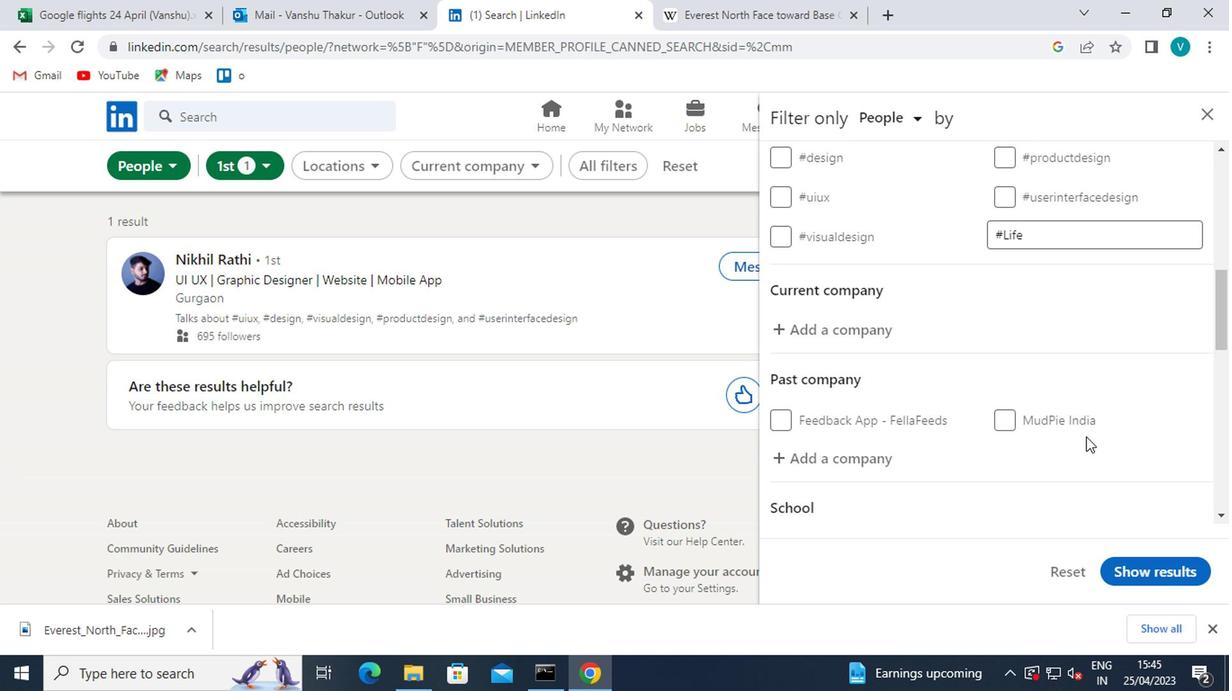 
Action: Mouse scrolled (1083, 437) with delta (0, -1)
Screenshot: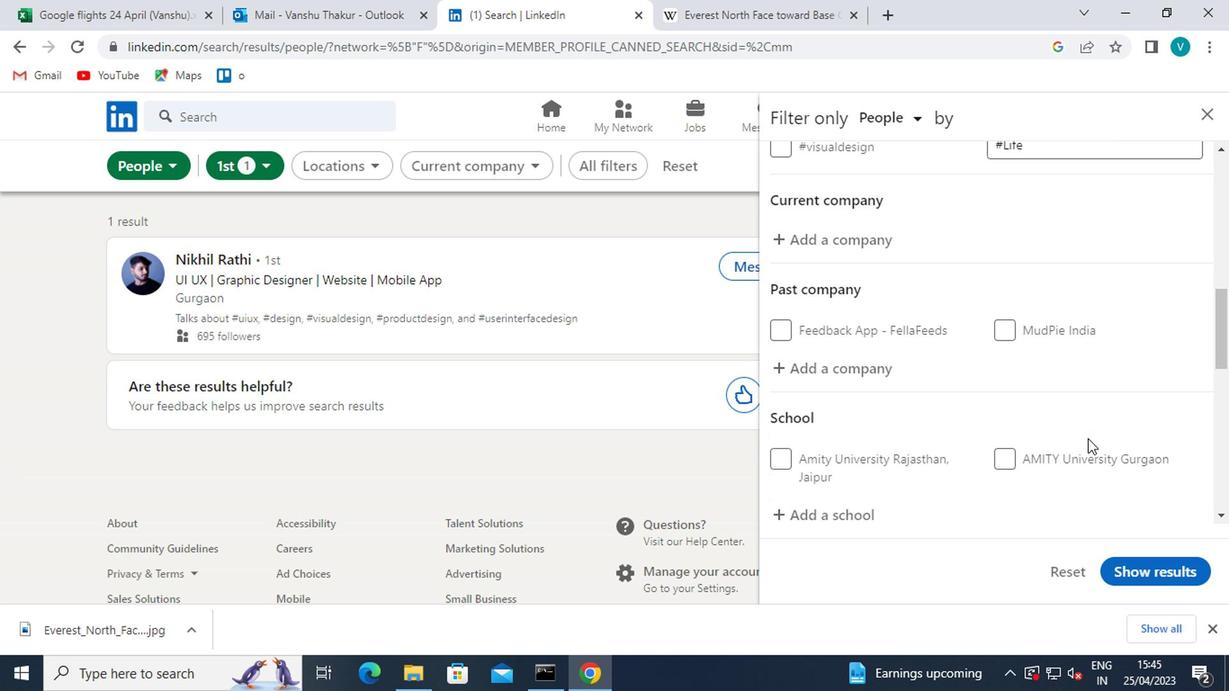 
Action: Mouse moved to (1083, 439)
Screenshot: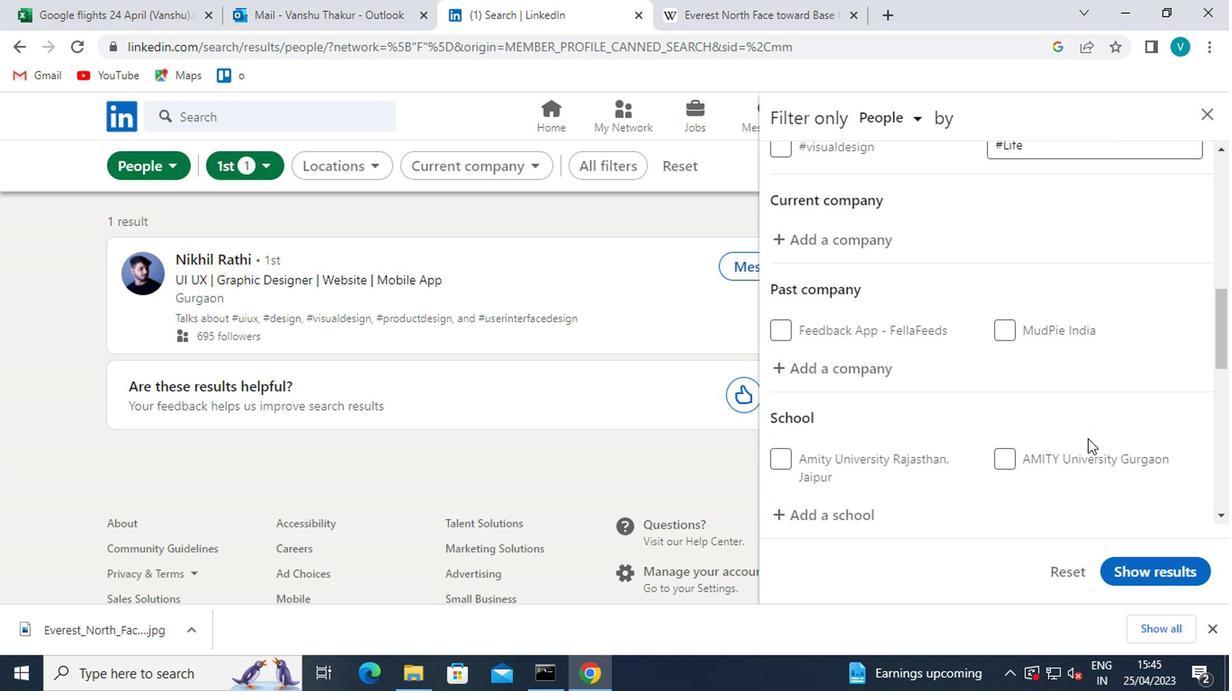 
Action: Mouse scrolled (1083, 439) with delta (0, 0)
Screenshot: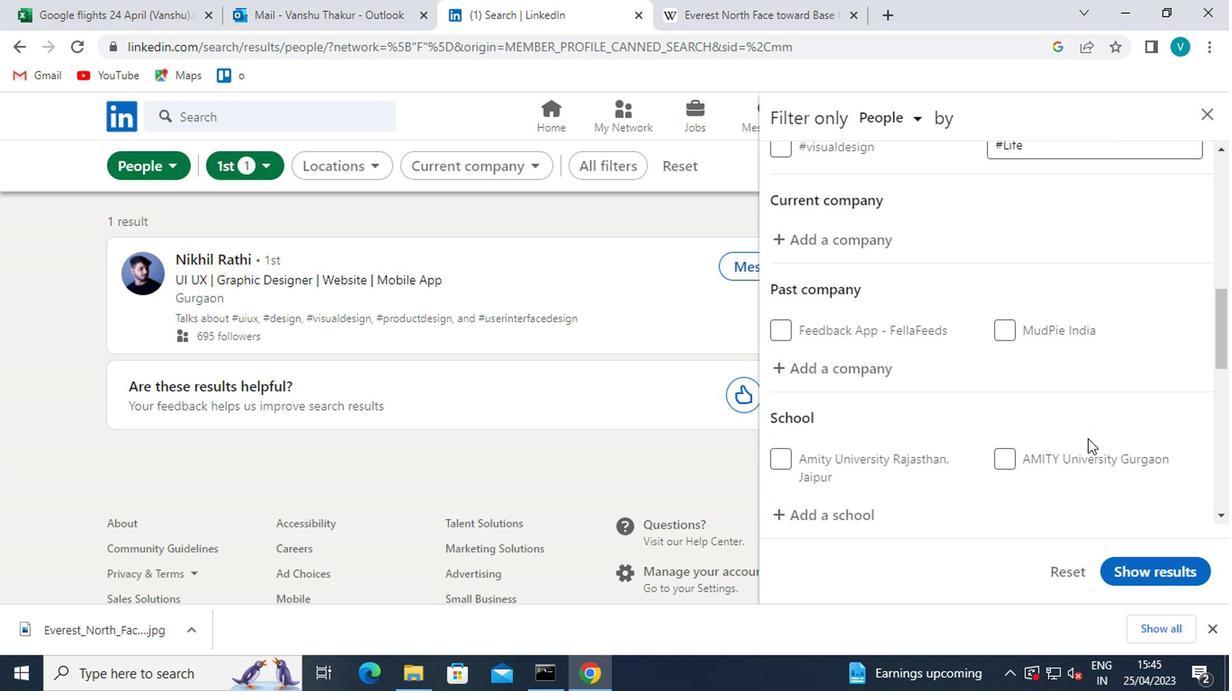 
Action: Mouse moved to (1083, 441)
Screenshot: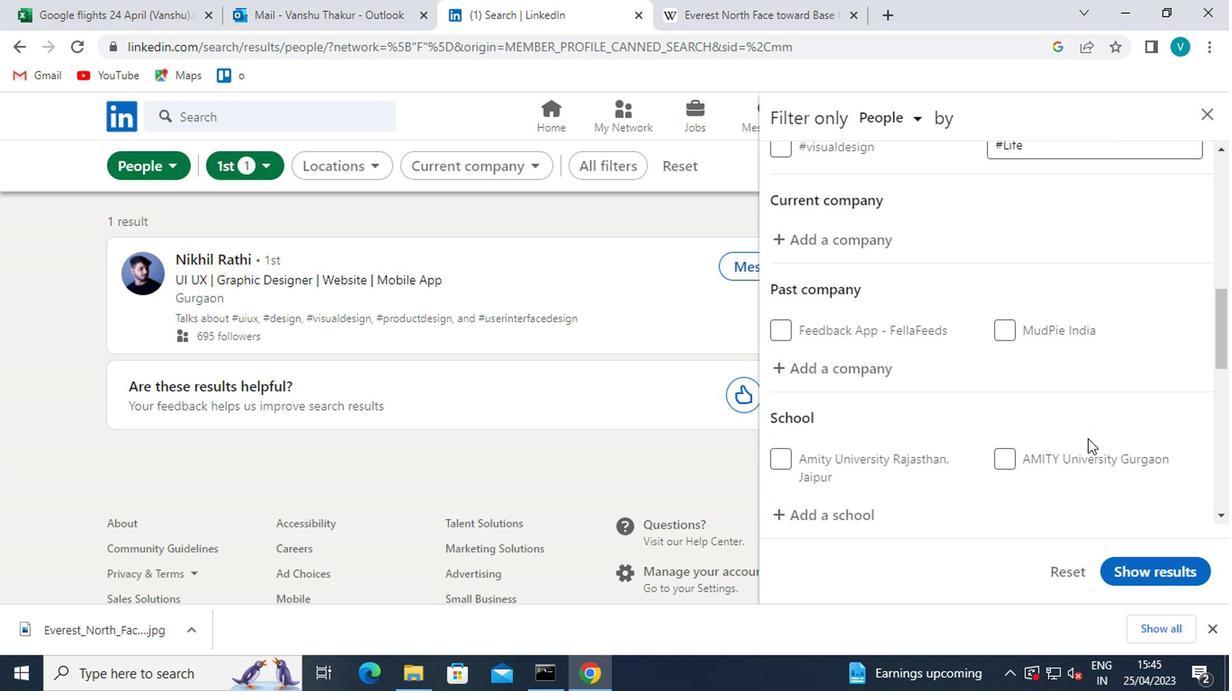 
Action: Mouse scrolled (1083, 441) with delta (0, 0)
Screenshot: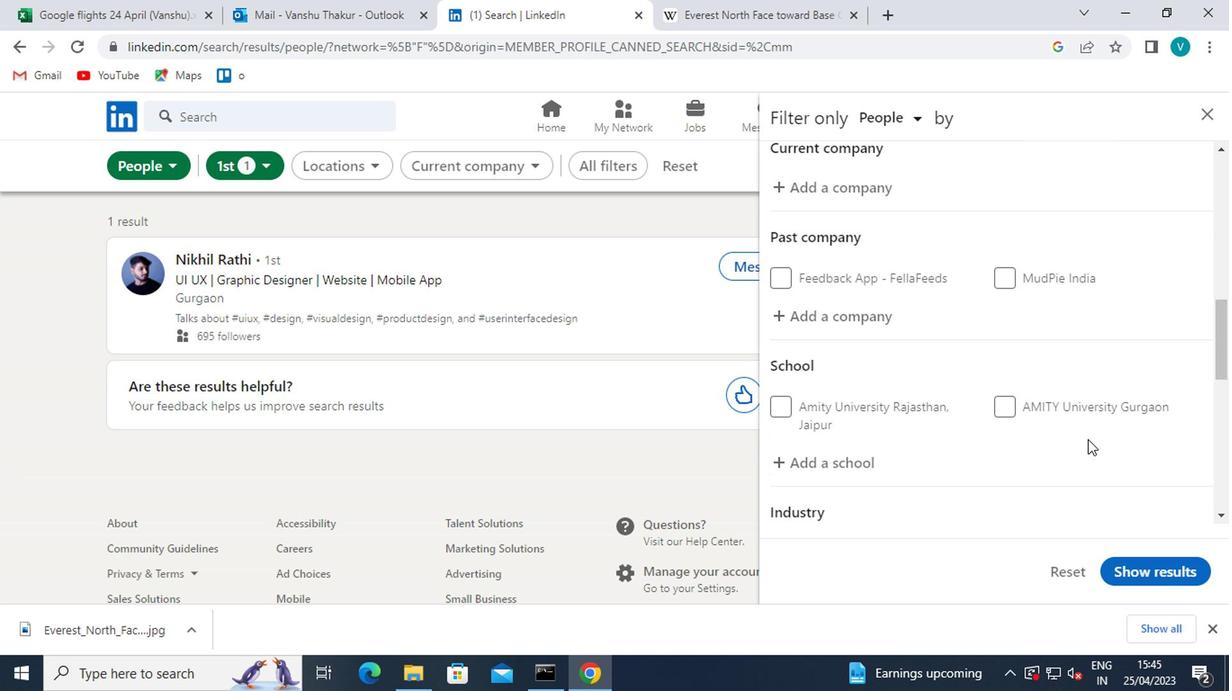 
Action: Mouse scrolled (1083, 441) with delta (0, 0)
Screenshot: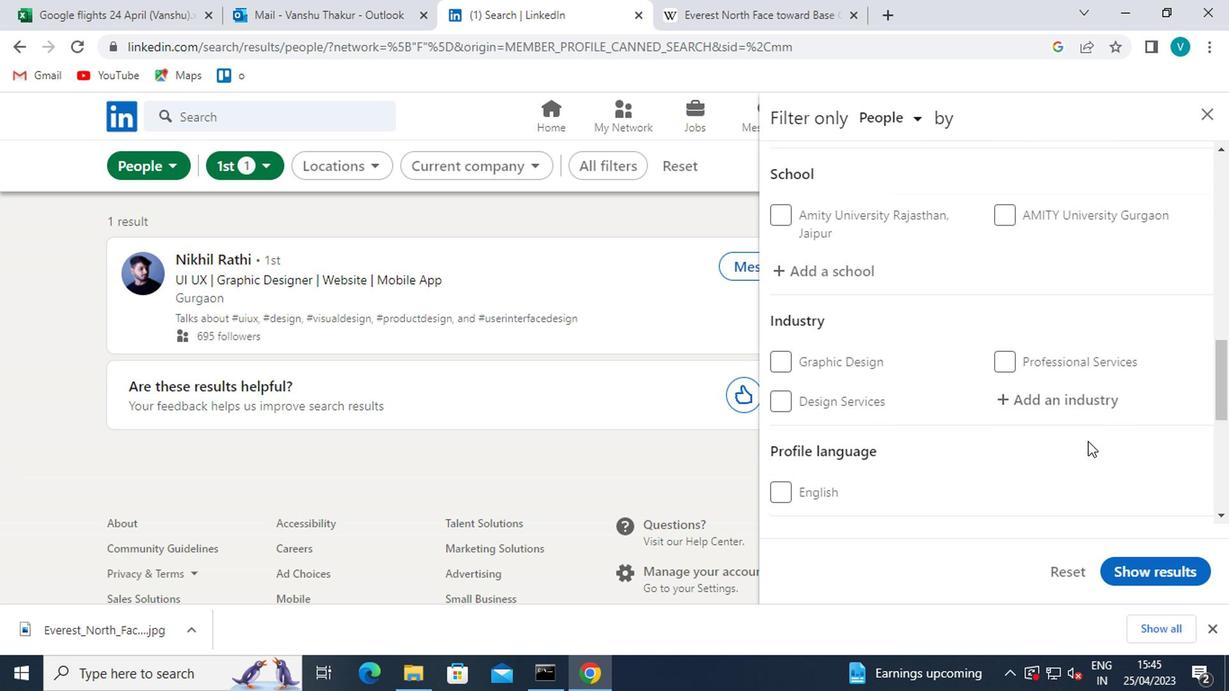
Action: Mouse scrolled (1083, 442) with delta (0, 0)
Screenshot: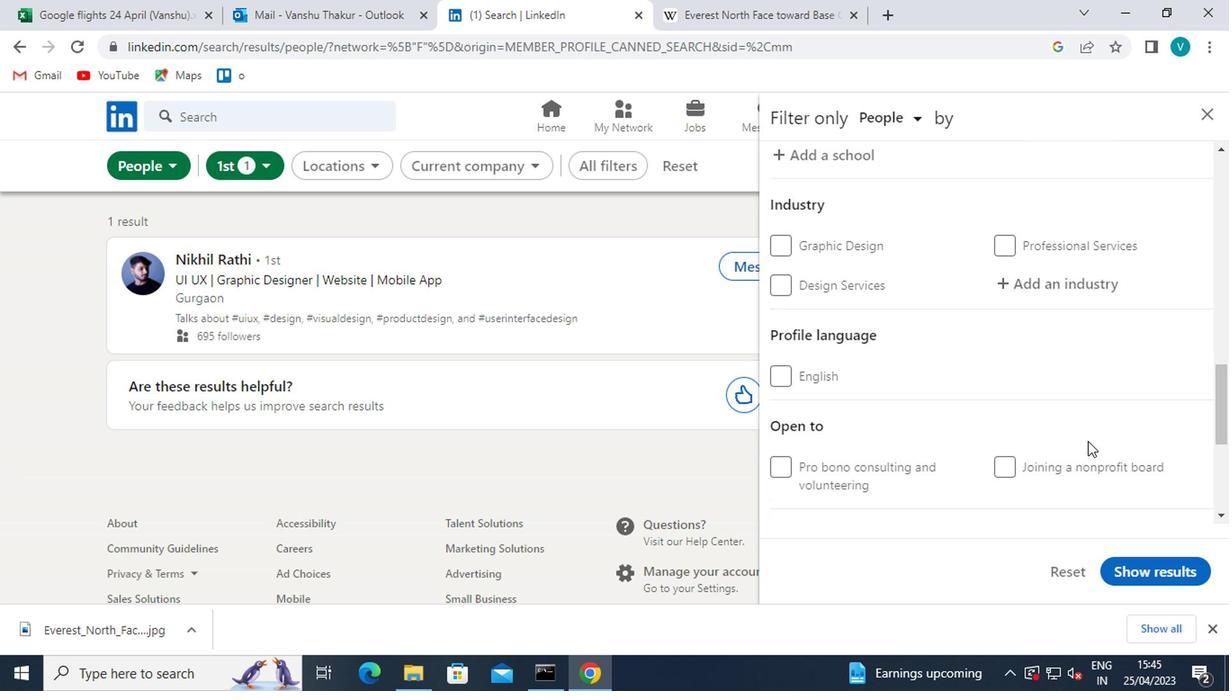 
Action: Mouse scrolled (1083, 442) with delta (0, 0)
Screenshot: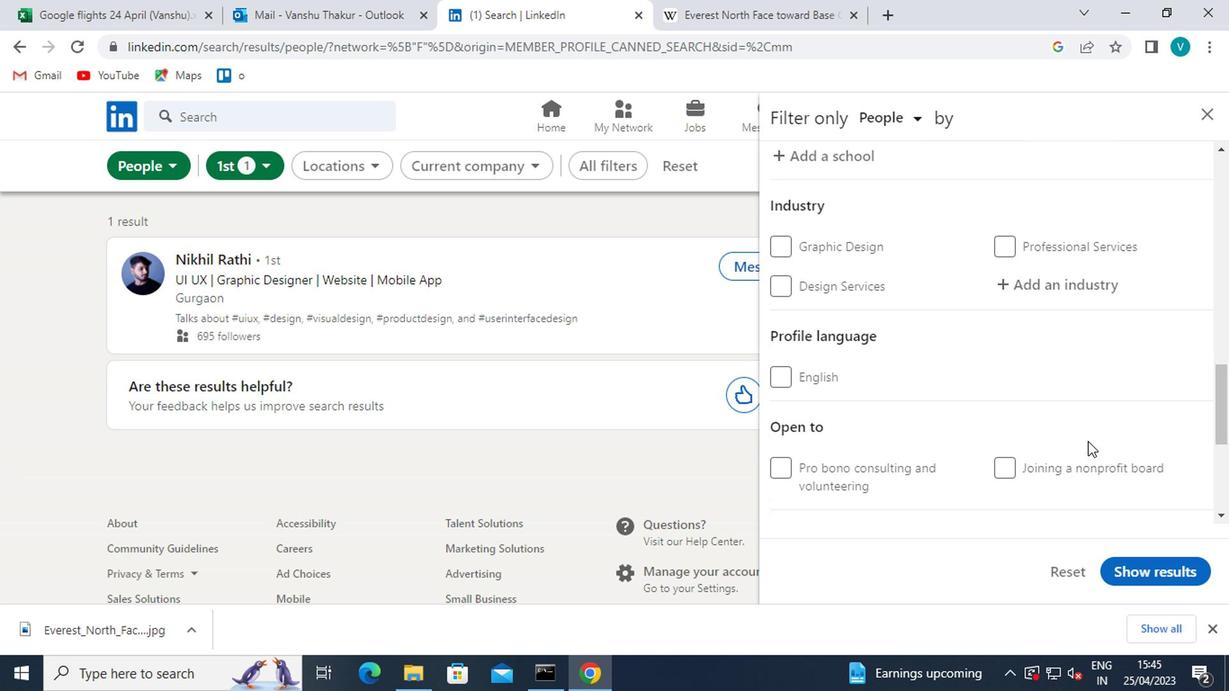 
Action: Mouse scrolled (1083, 442) with delta (0, 0)
Screenshot: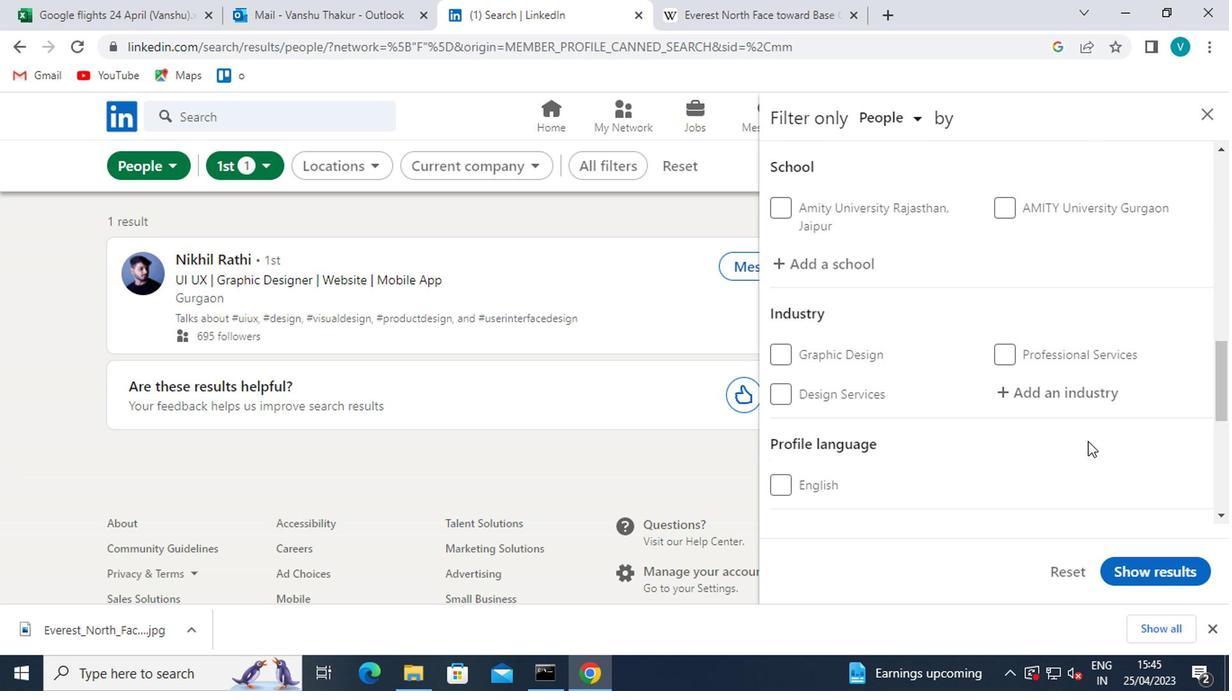 
Action: Mouse scrolled (1083, 442) with delta (0, 0)
Screenshot: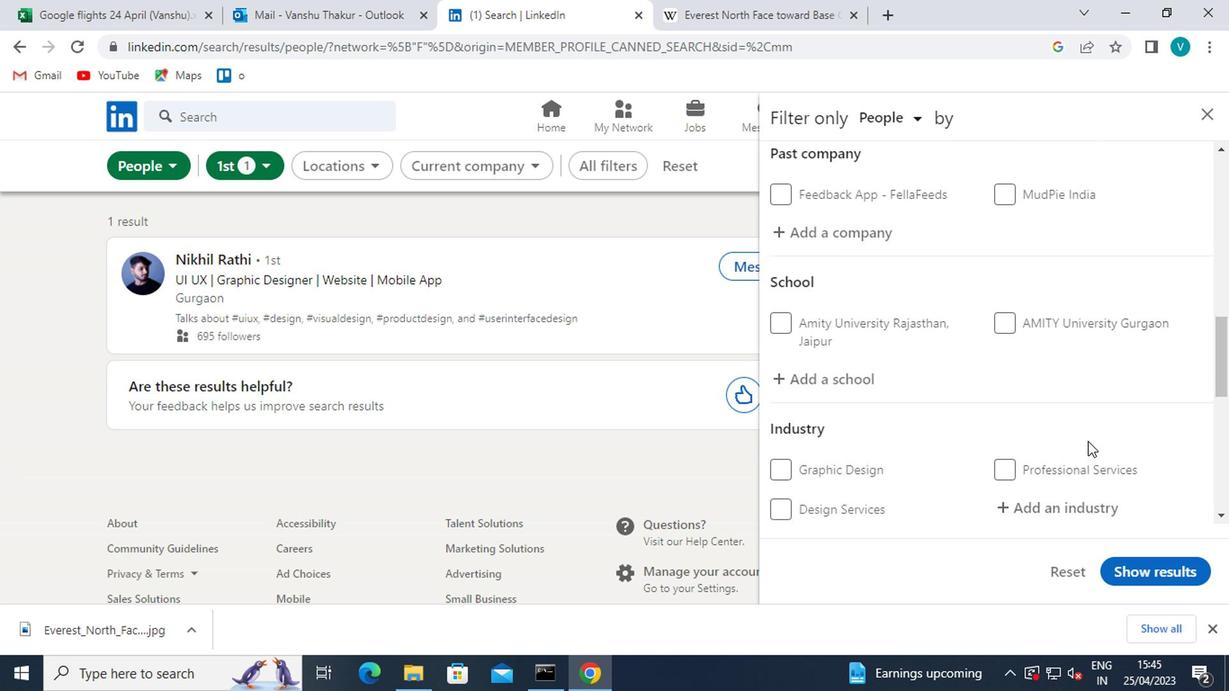 
Action: Mouse scrolled (1083, 442) with delta (0, 0)
Screenshot: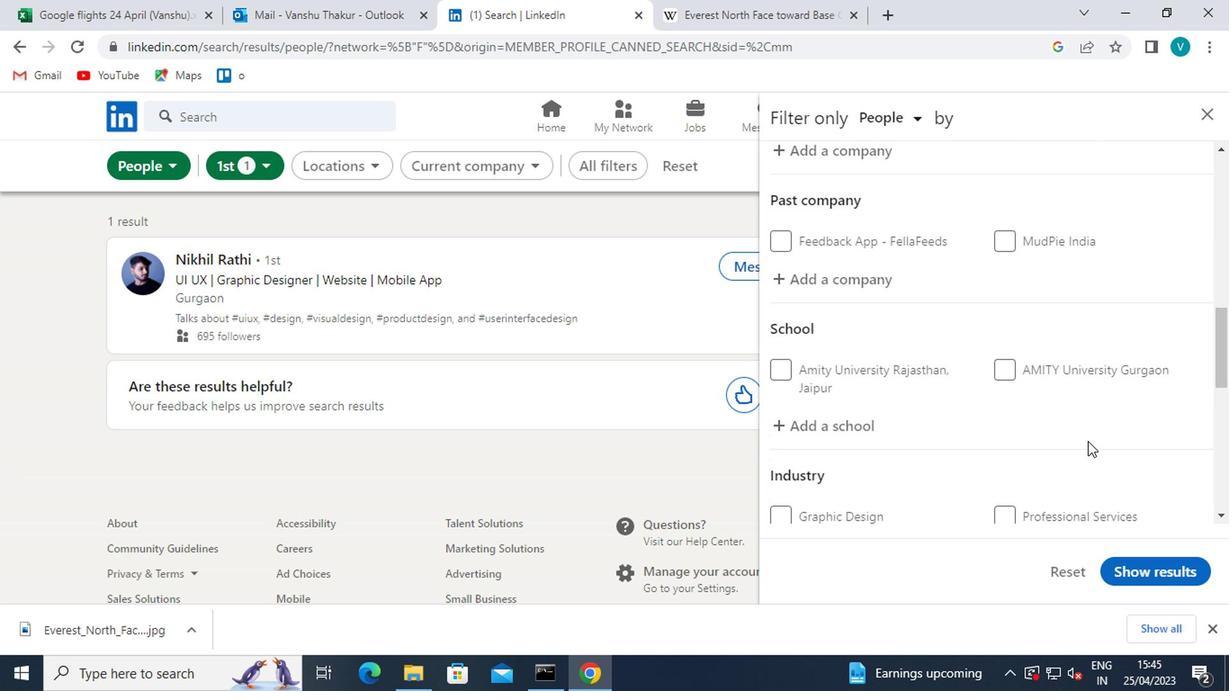 
Action: Mouse moved to (832, 327)
Screenshot: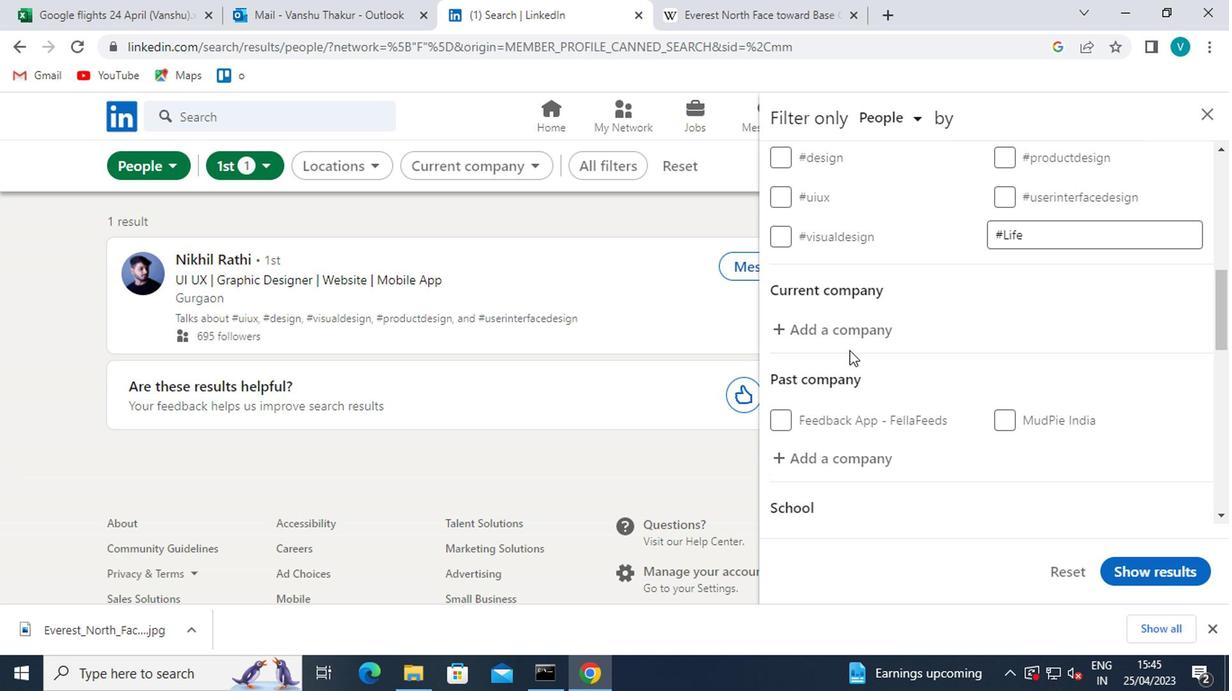 
Action: Mouse pressed left at (832, 327)
Screenshot: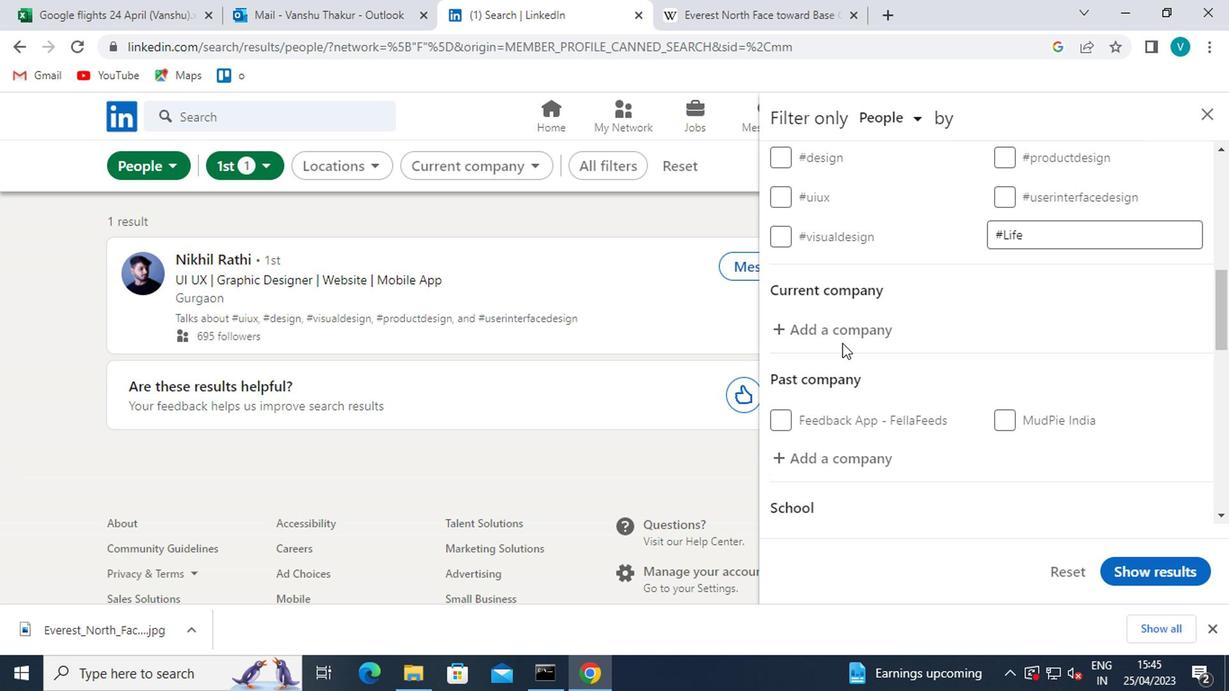 
Action: Mouse moved to (832, 326)
Screenshot: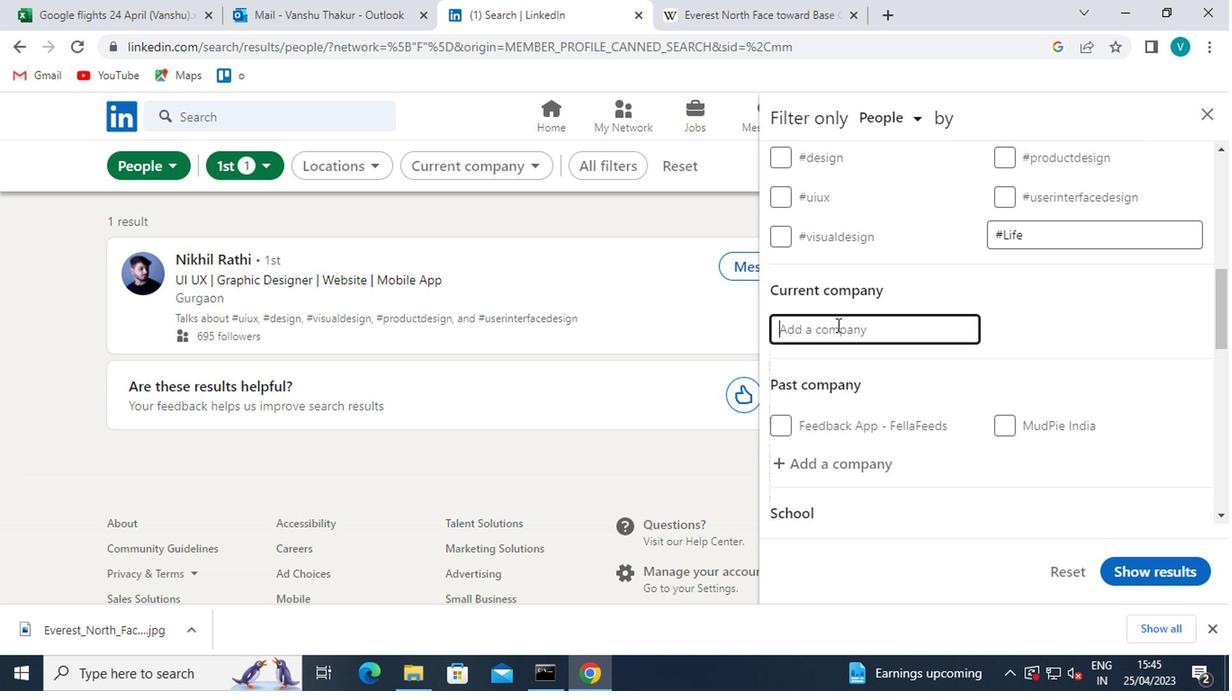 
Action: Key pressed <Key.shift>ZYCUS
Screenshot: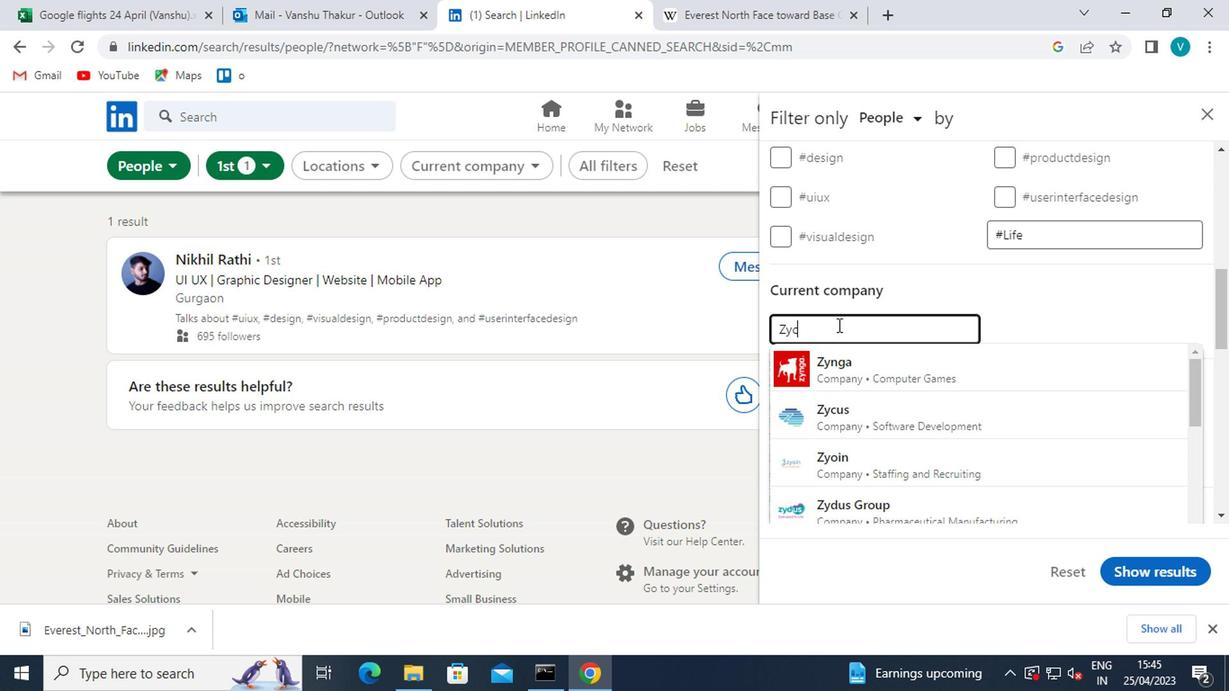 
Action: Mouse moved to (873, 364)
Screenshot: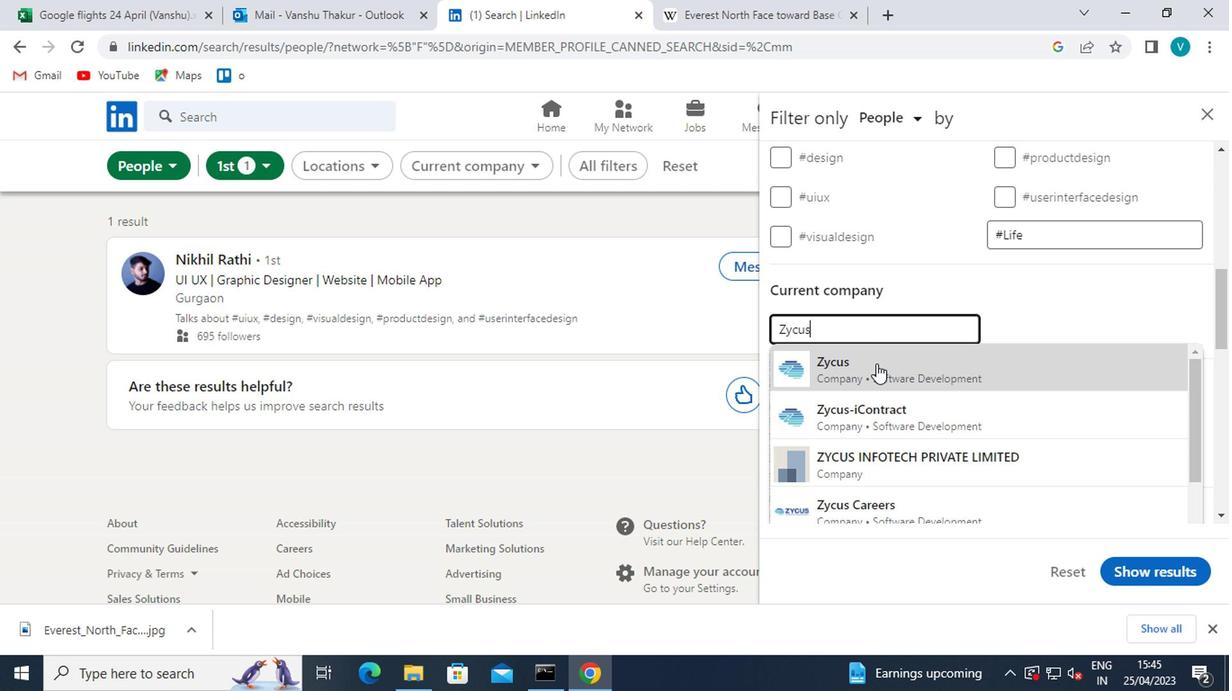 
Action: Mouse pressed left at (873, 364)
Screenshot: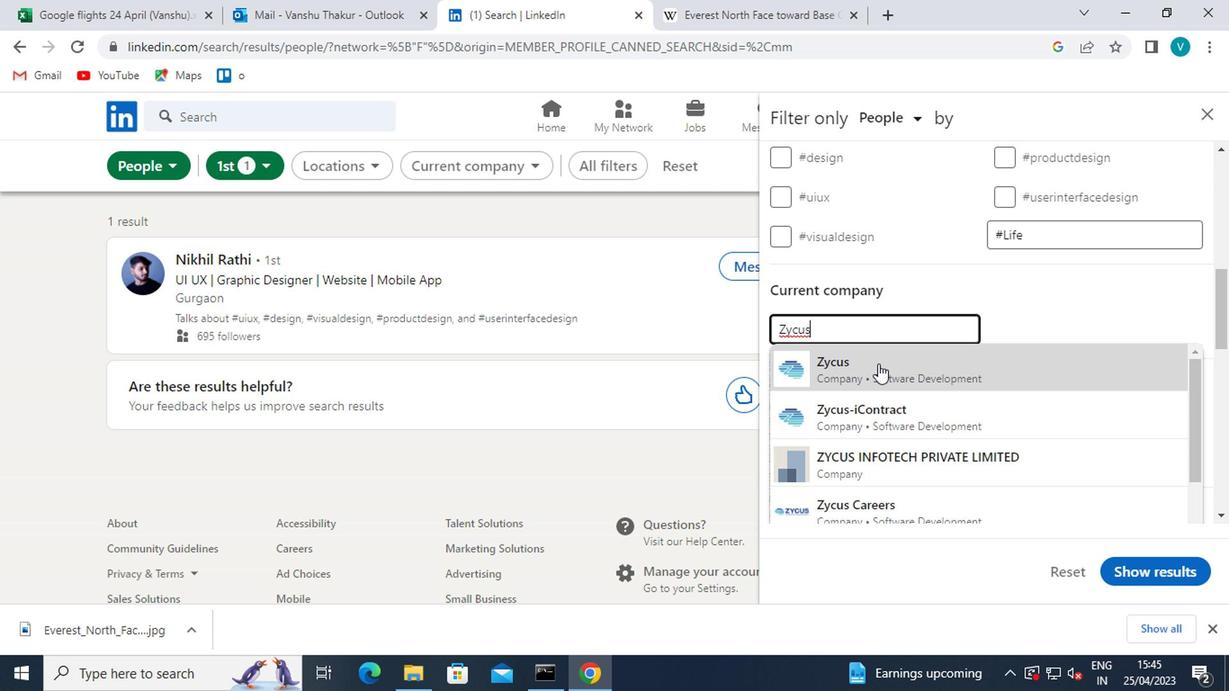 
Action: Mouse moved to (876, 362)
Screenshot: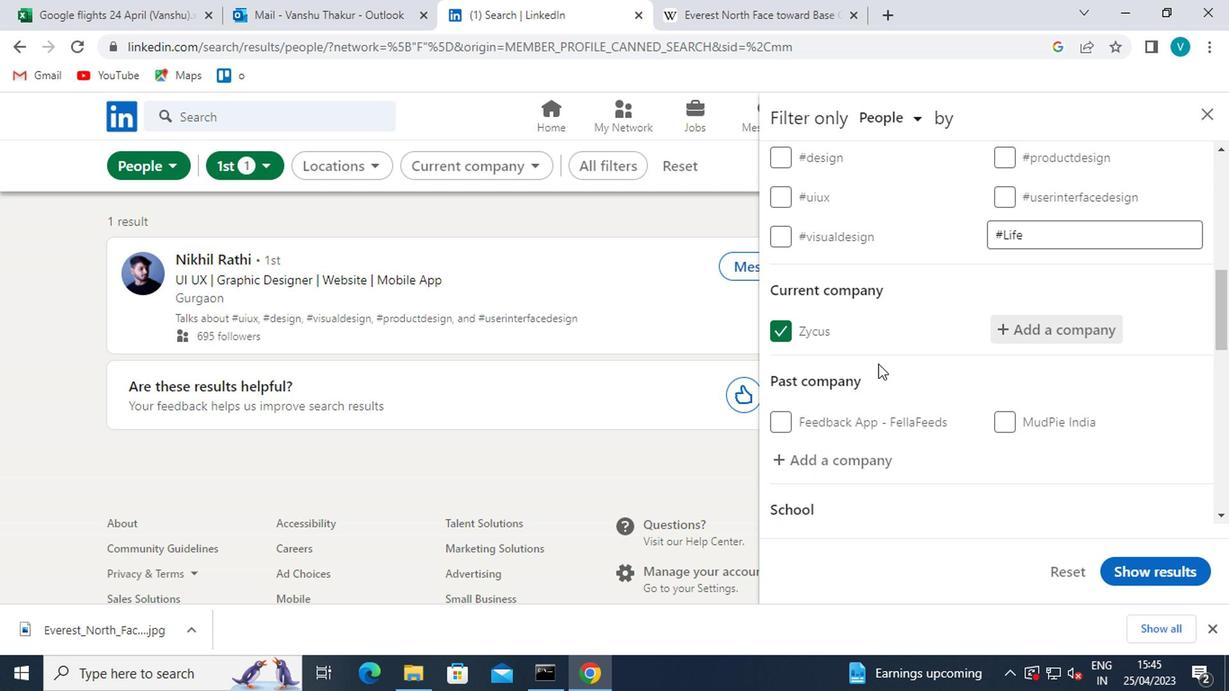 
Action: Mouse scrolled (876, 361) with delta (0, -1)
Screenshot: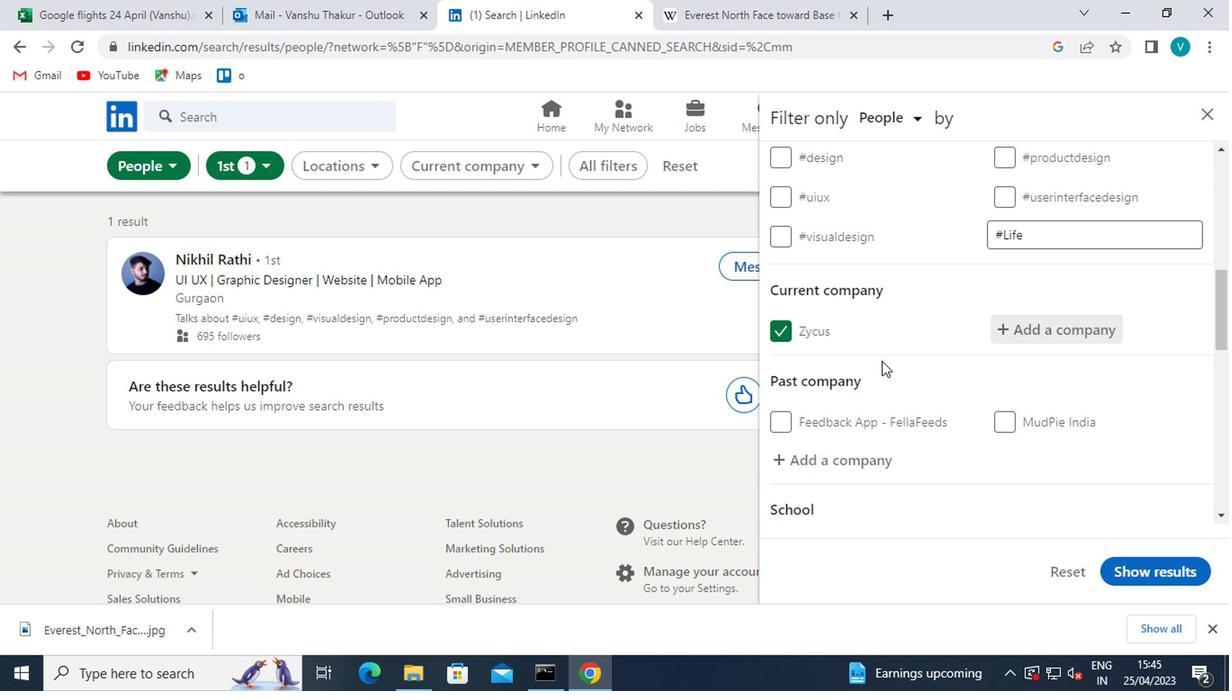 
Action: Mouse scrolled (876, 361) with delta (0, -1)
Screenshot: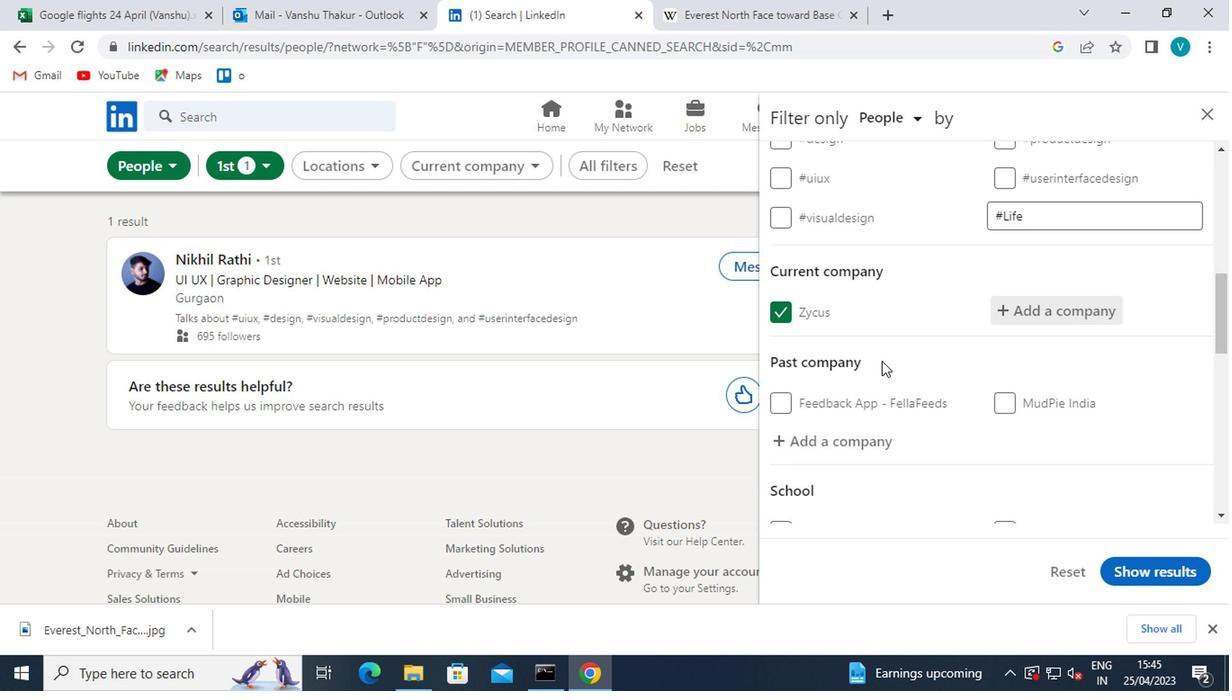 
Action: Mouse moved to (854, 414)
Screenshot: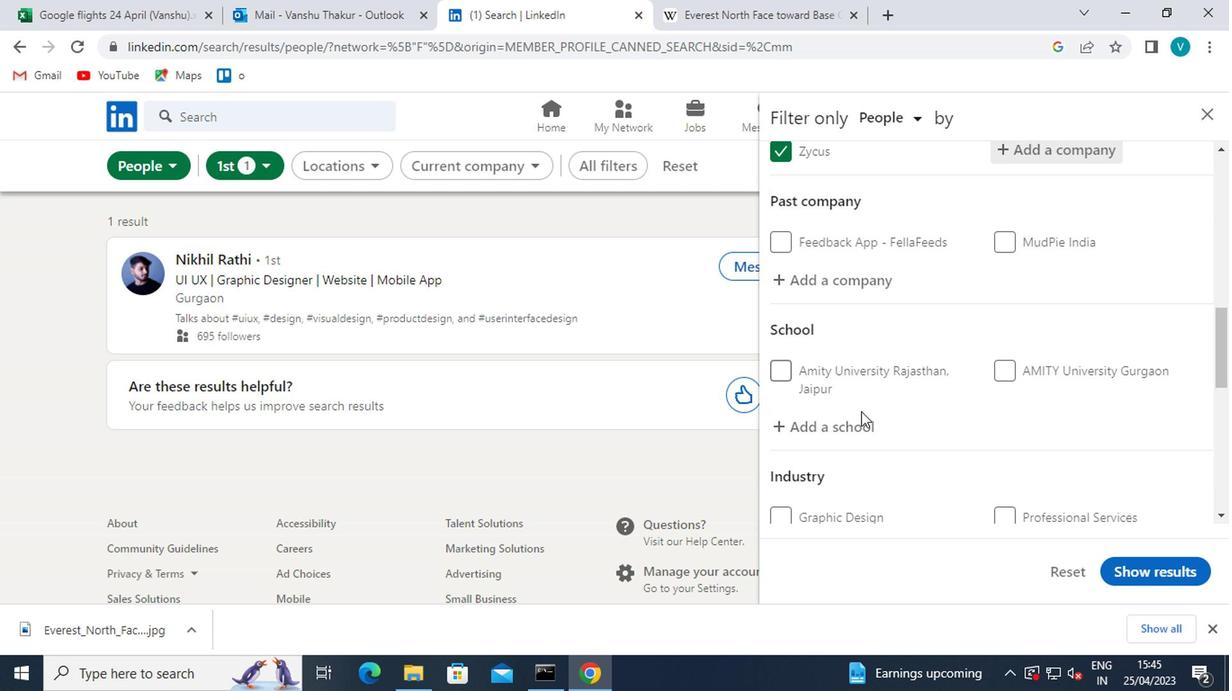 
Action: Mouse pressed left at (854, 414)
Screenshot: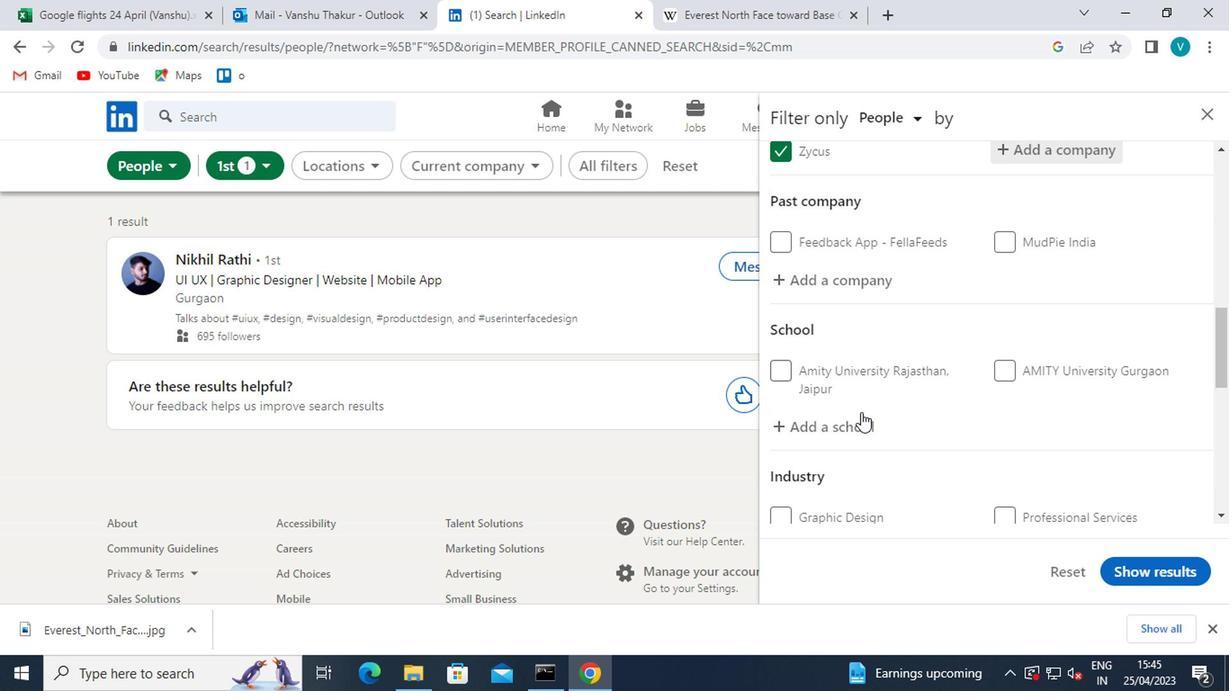 
Action: Mouse moved to (859, 412)
Screenshot: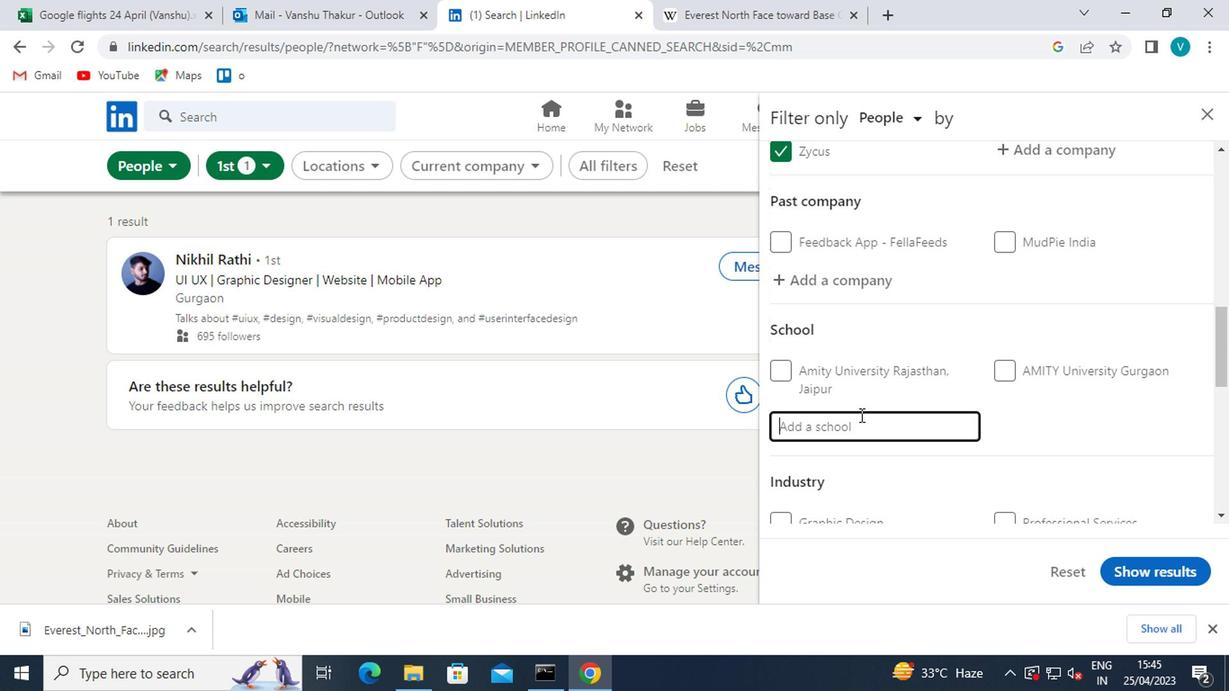 
Action: Key pressed <Key.shift>JSS
Screenshot: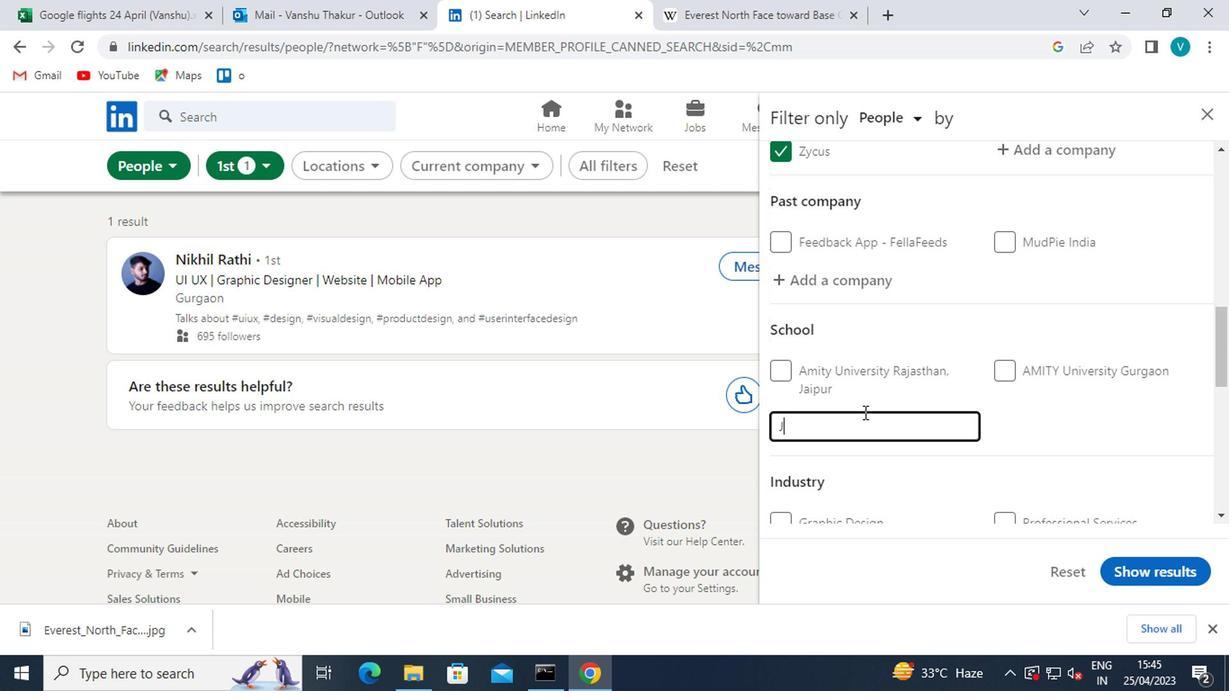 
Action: Mouse moved to (843, 435)
Screenshot: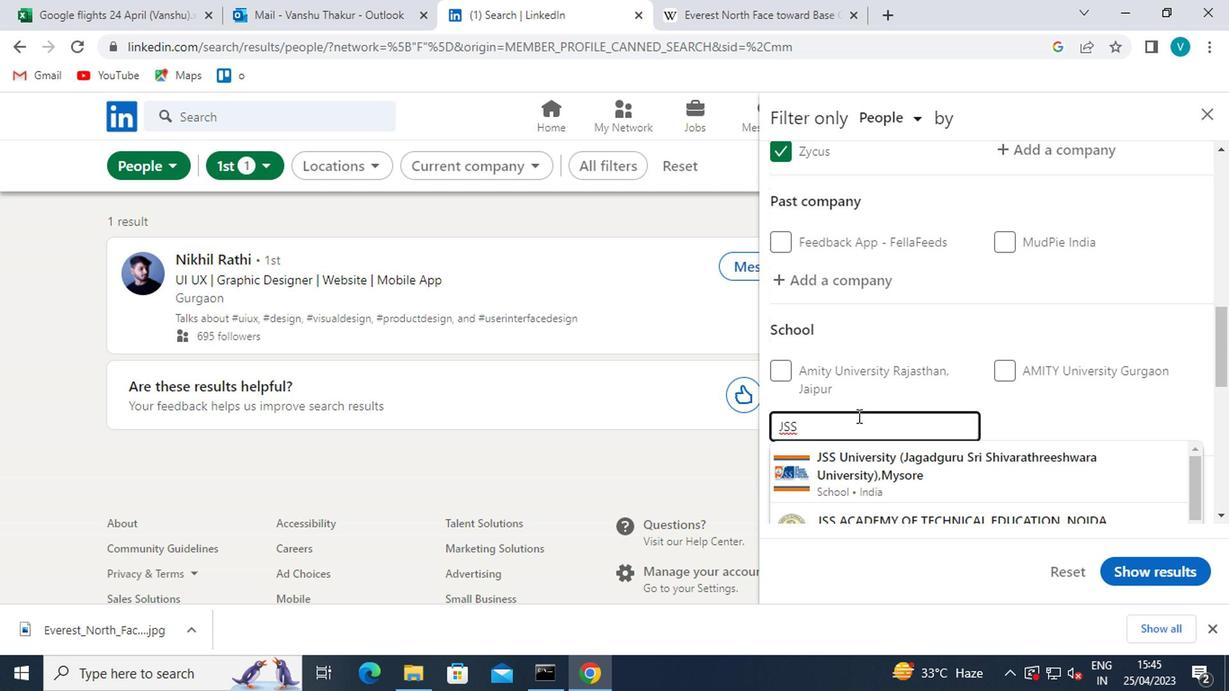 
Action: Key pressed <Key.space><Key.shift><Key.shift>A
Screenshot: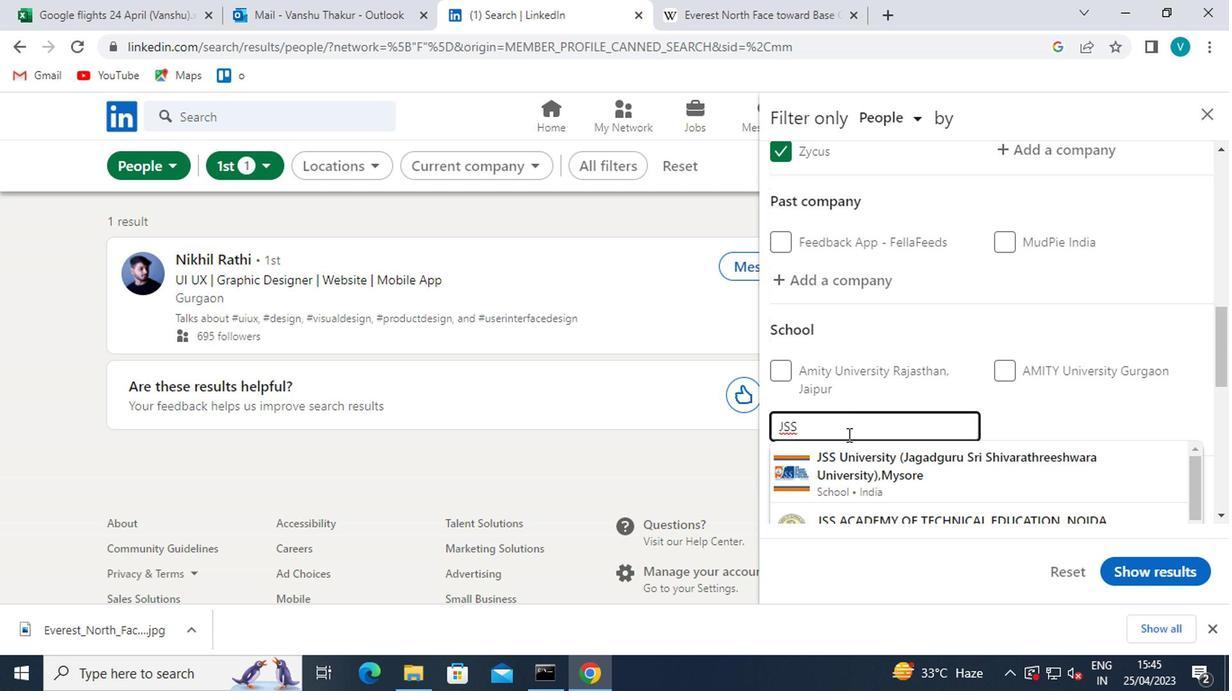 
Action: Mouse moved to (868, 470)
Screenshot: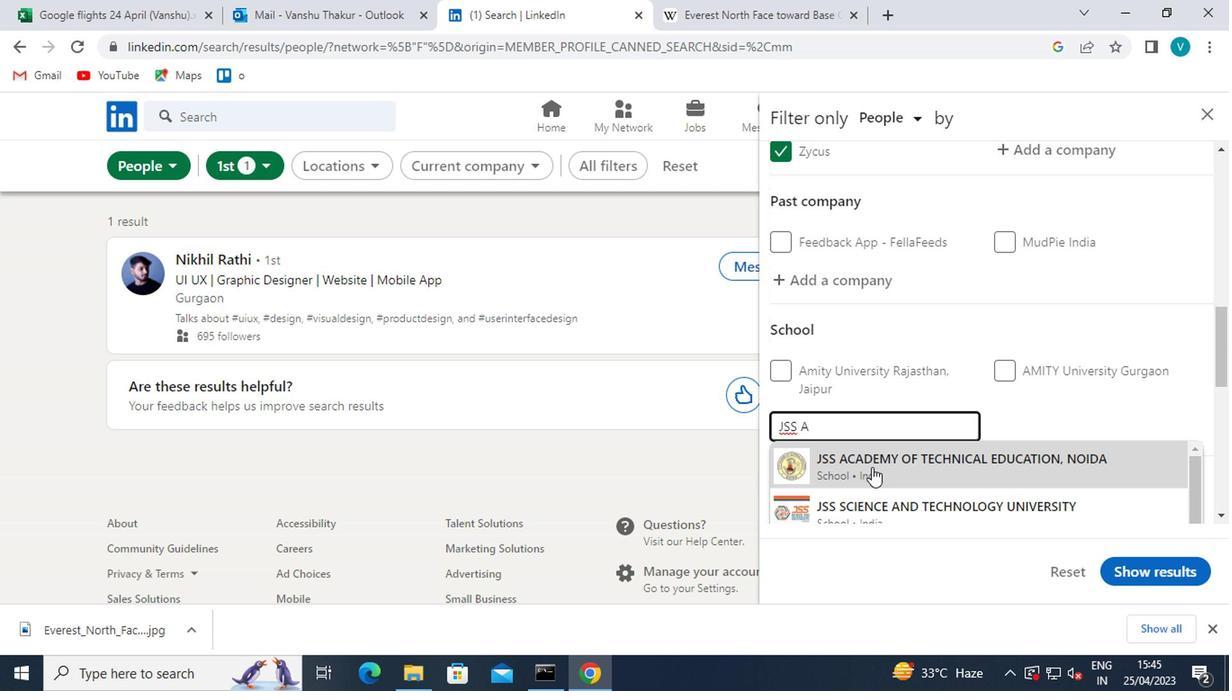 
Action: Mouse scrolled (868, 469) with delta (0, -1)
Screenshot: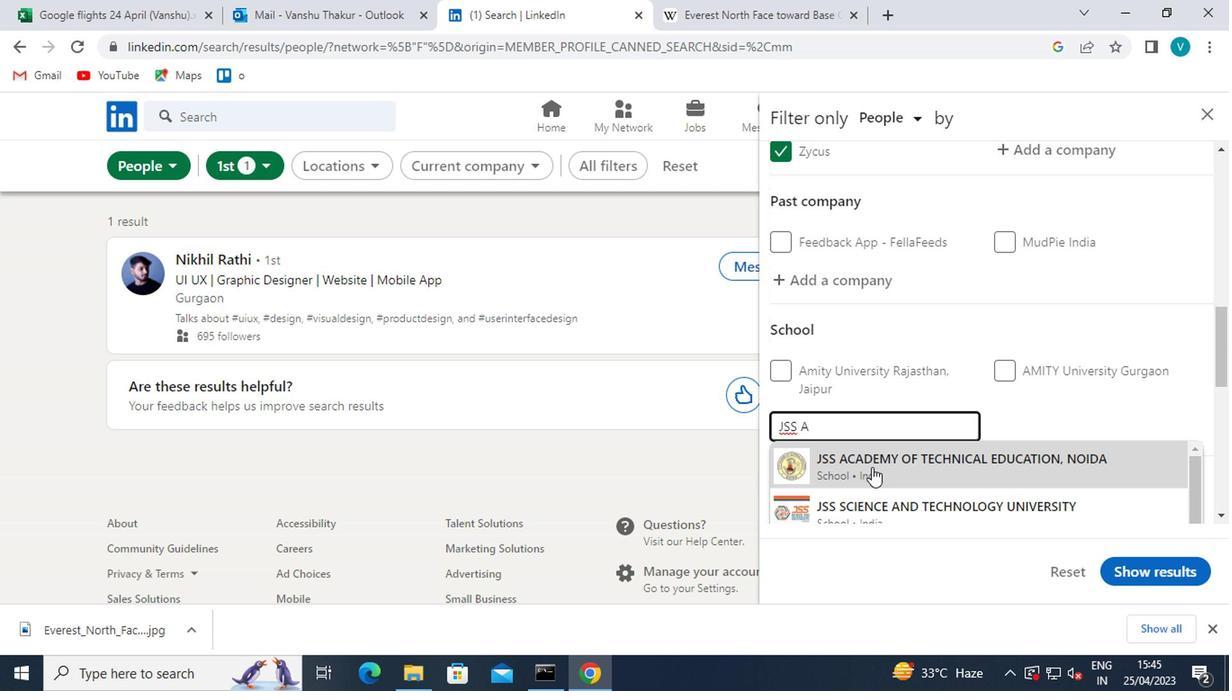 
Action: Mouse moved to (1112, 485)
Screenshot: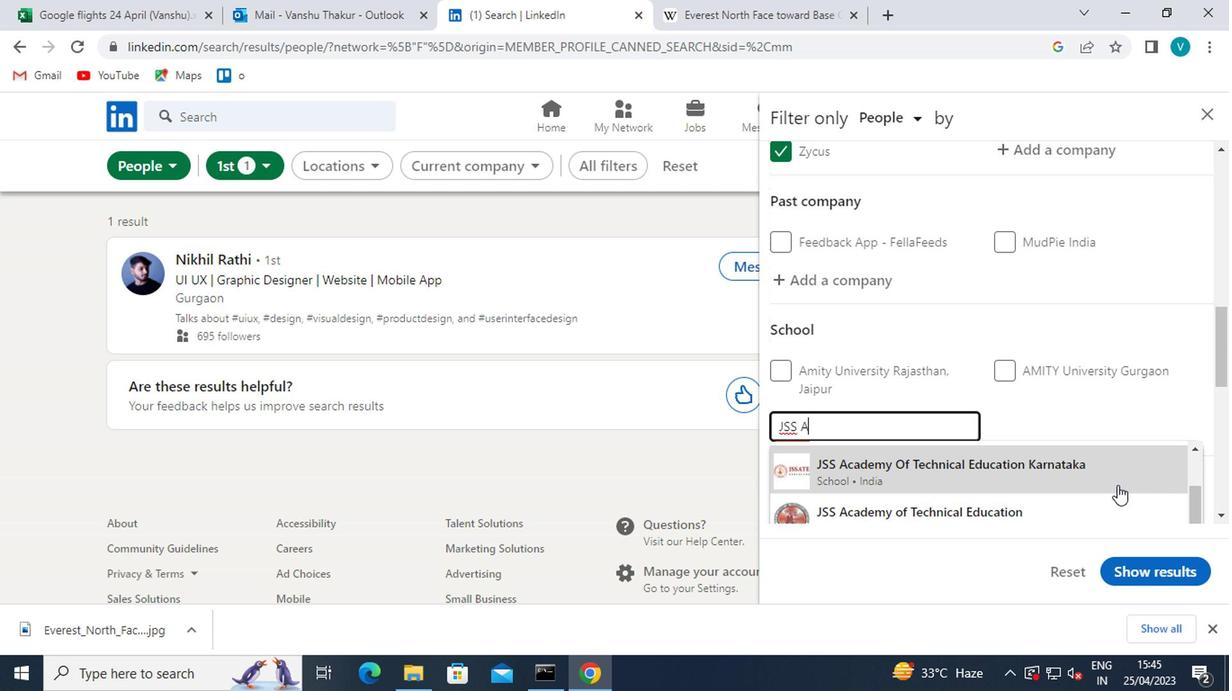 
Action: Mouse pressed left at (1112, 485)
Screenshot: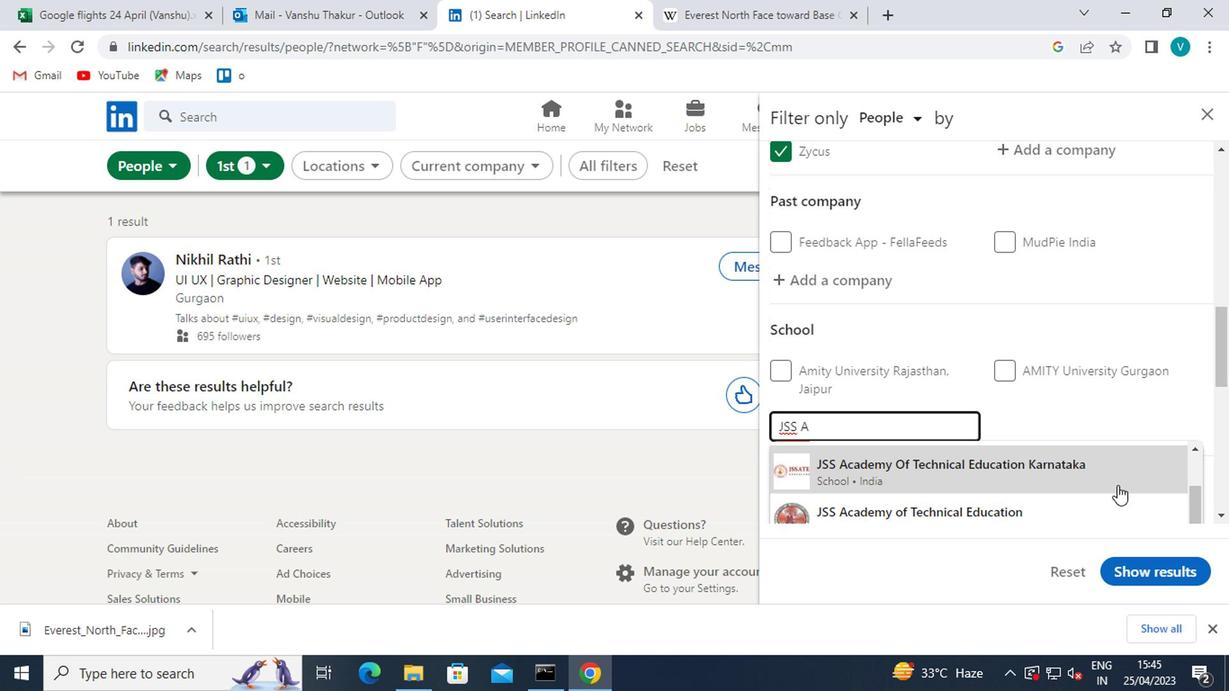 
Action: Mouse moved to (1003, 474)
Screenshot: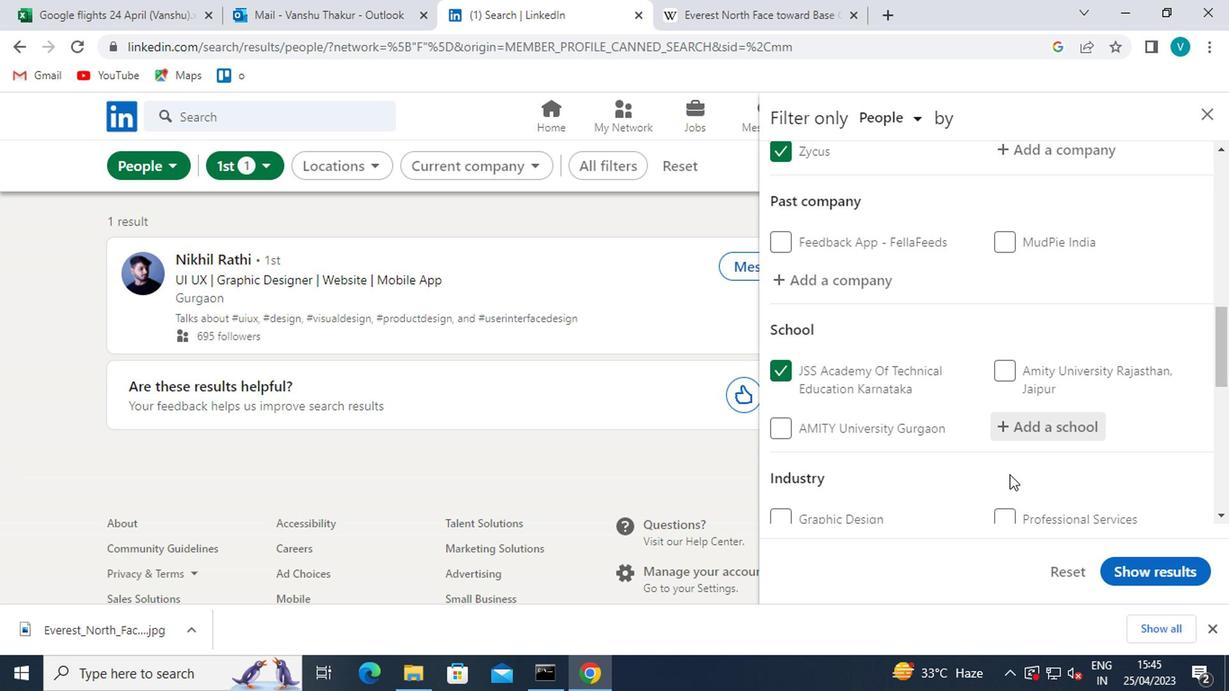 
Action: Mouse scrolled (1003, 473) with delta (0, -1)
Screenshot: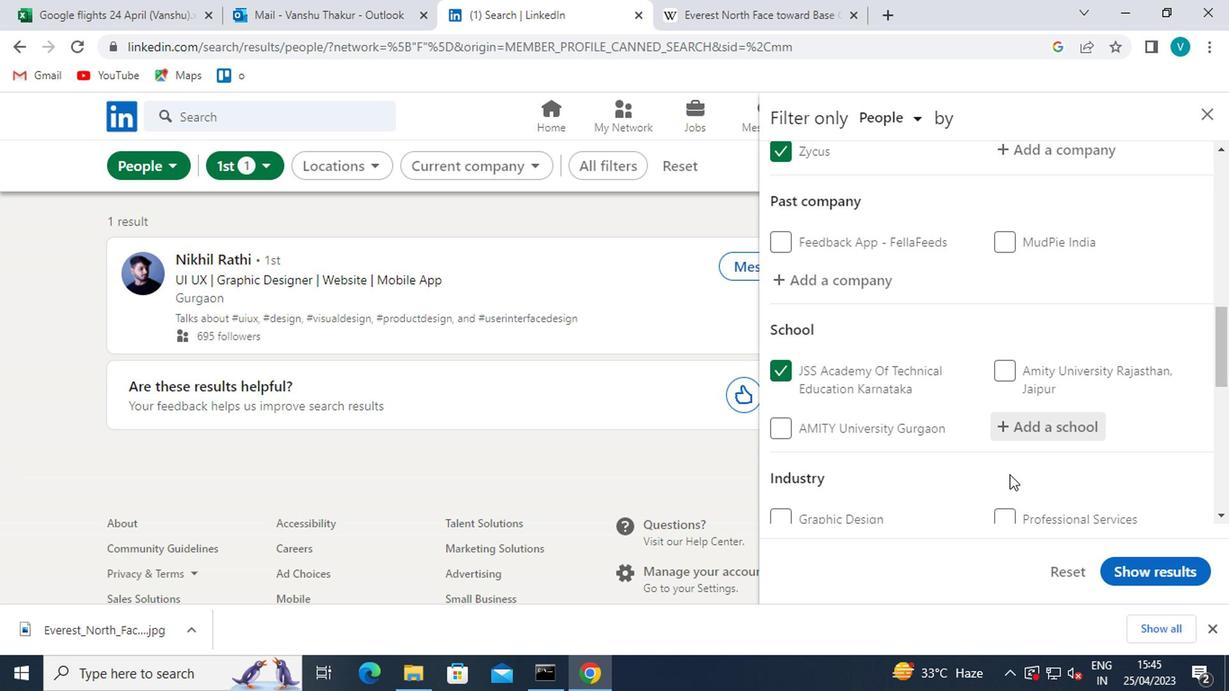 
Action: Mouse moved to (999, 474)
Screenshot: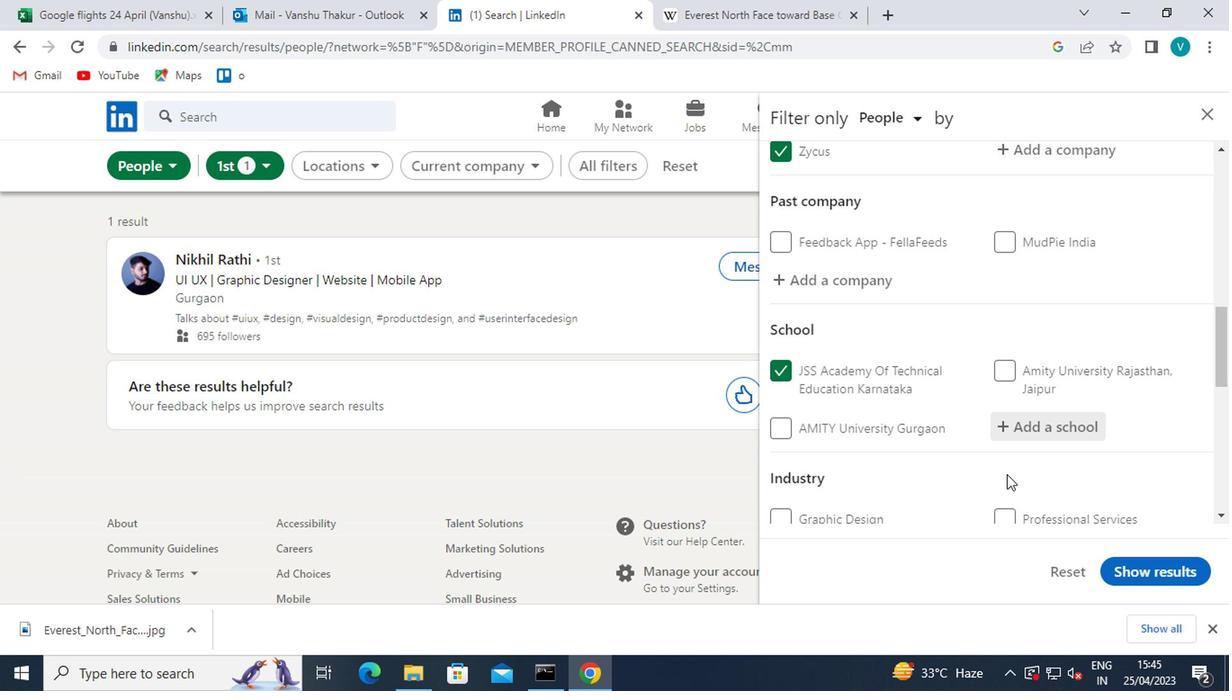 
Action: Mouse scrolled (999, 473) with delta (0, -1)
Screenshot: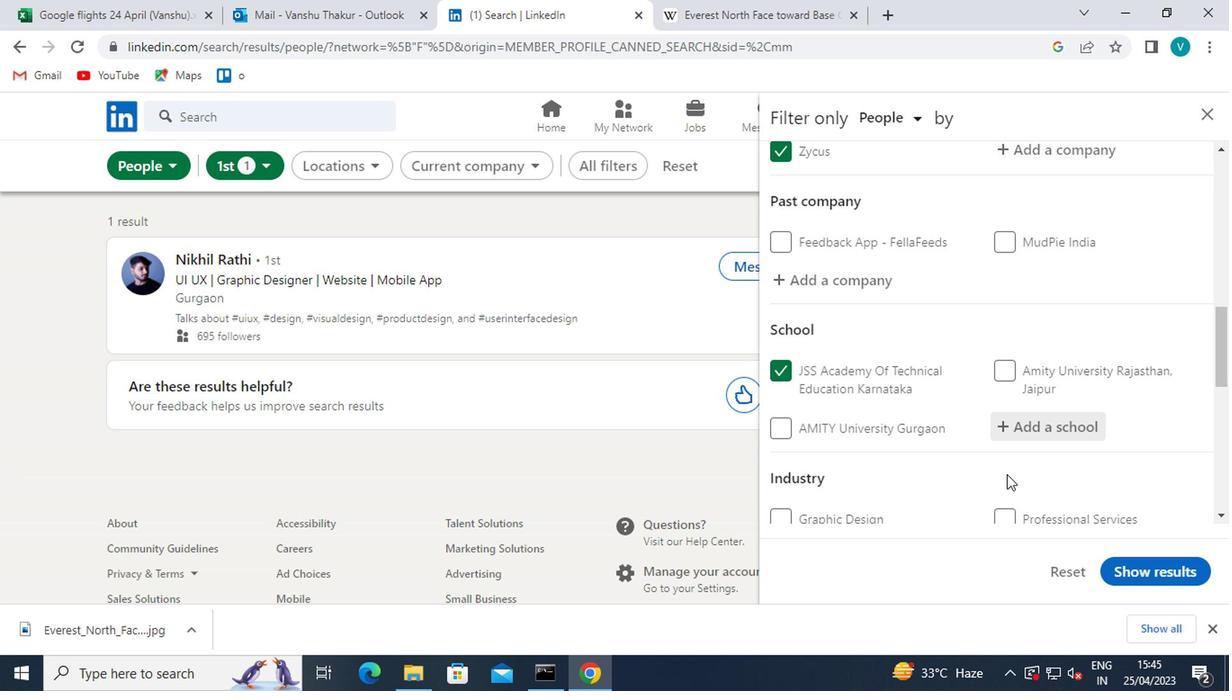 
Action: Mouse moved to (998, 474)
Screenshot: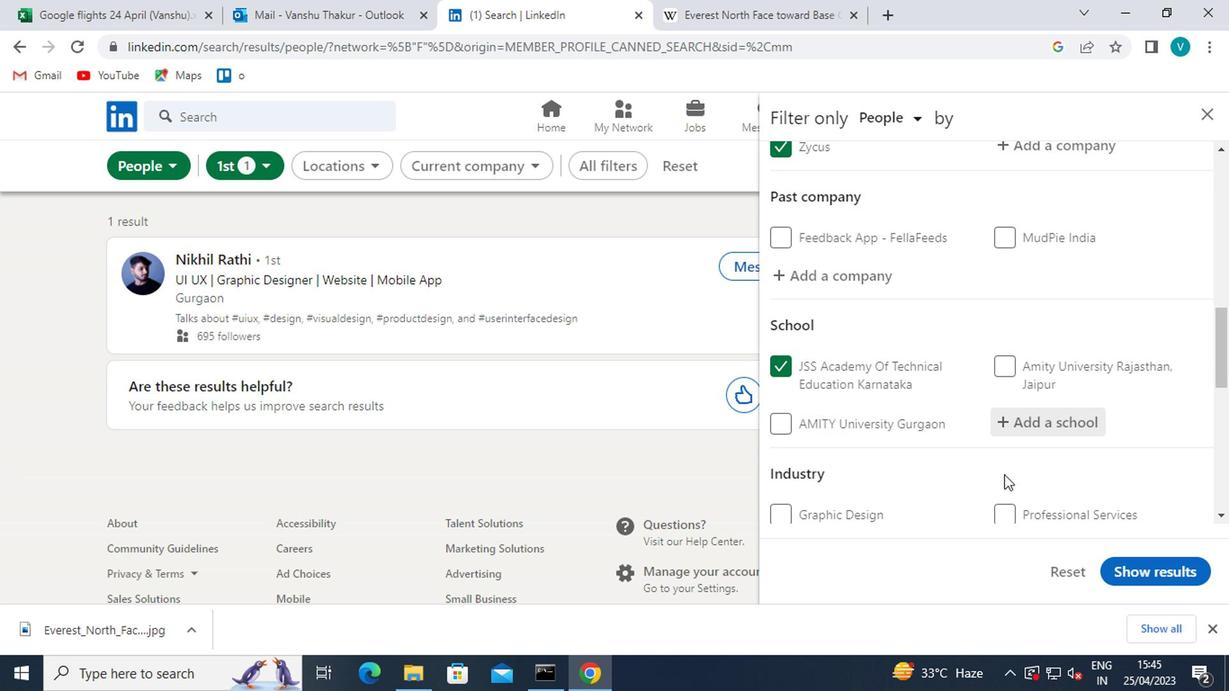
Action: Mouse scrolled (998, 473) with delta (0, -1)
Screenshot: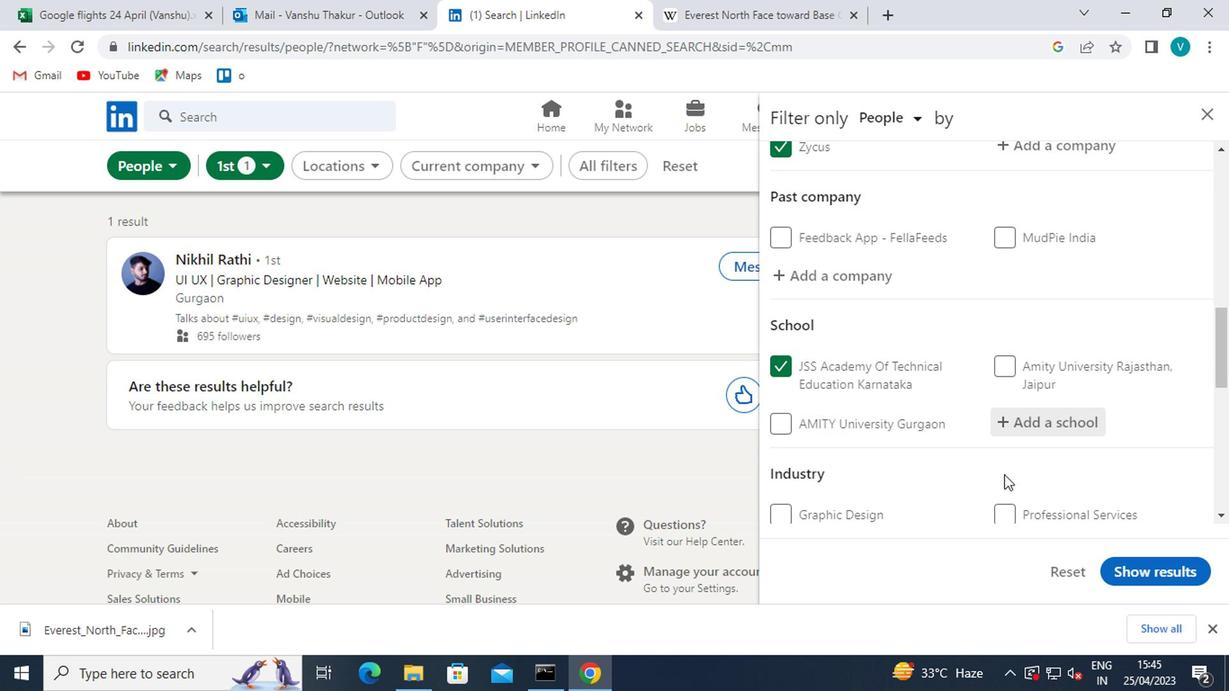 
Action: Mouse moved to (928, 470)
Screenshot: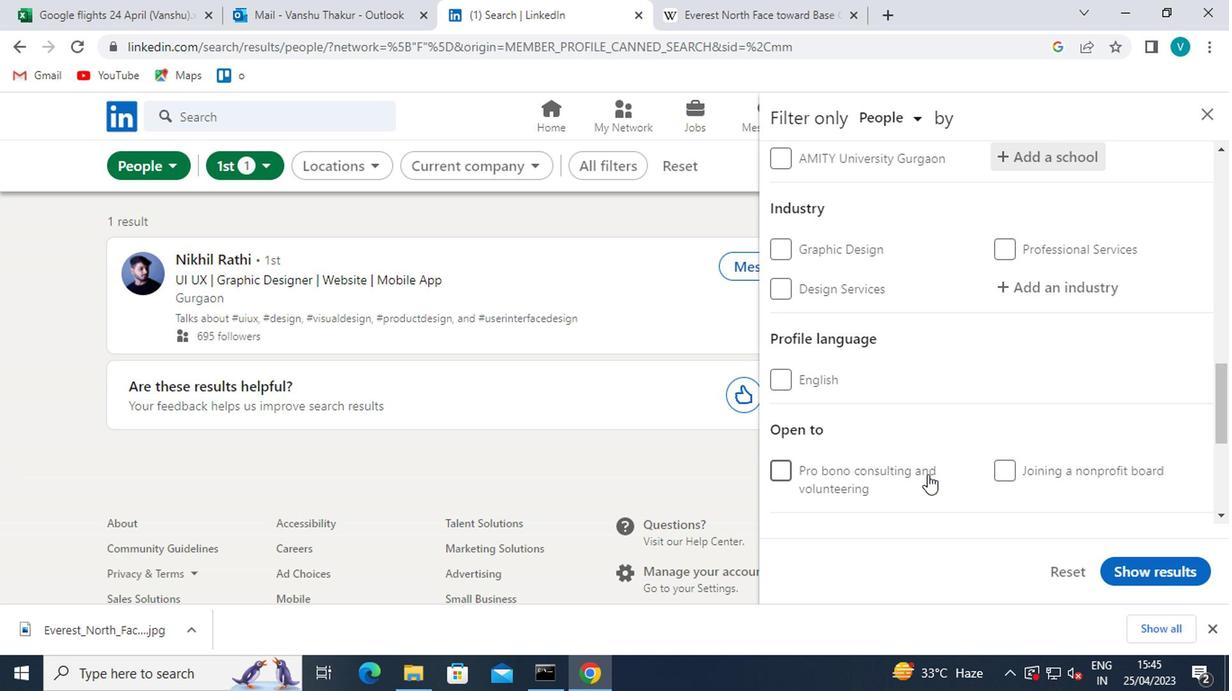 
Action: Mouse scrolled (928, 471) with delta (0, 0)
Screenshot: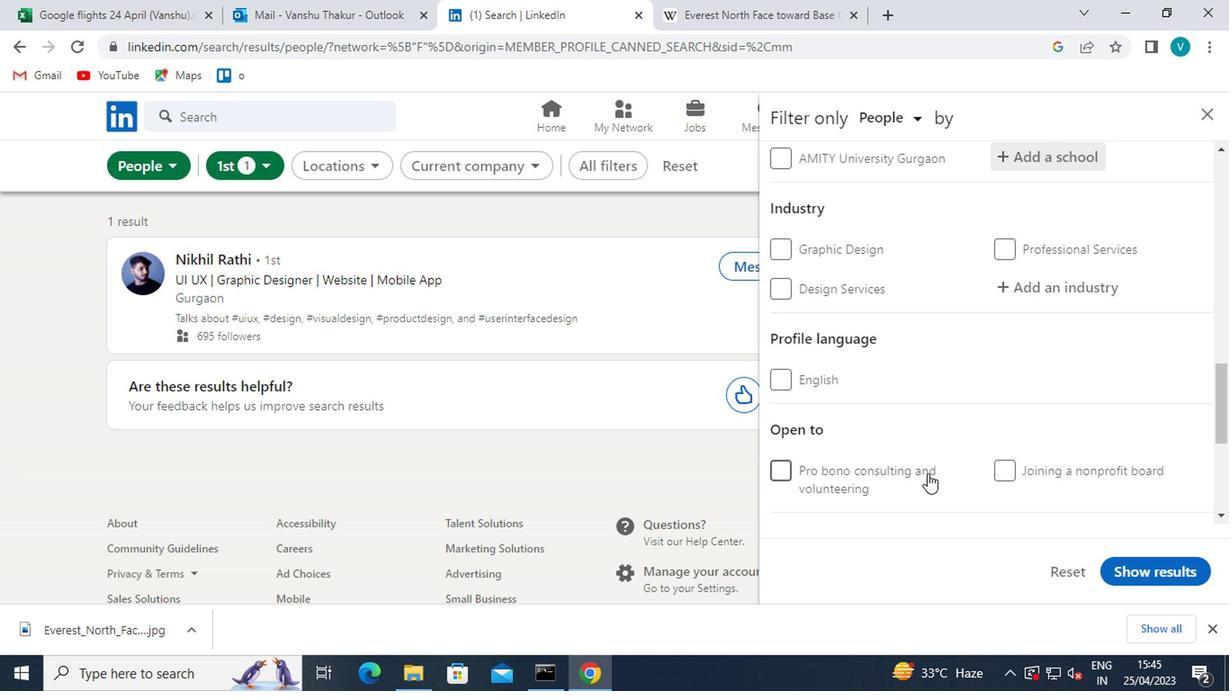 
Action: Mouse moved to (1049, 378)
Screenshot: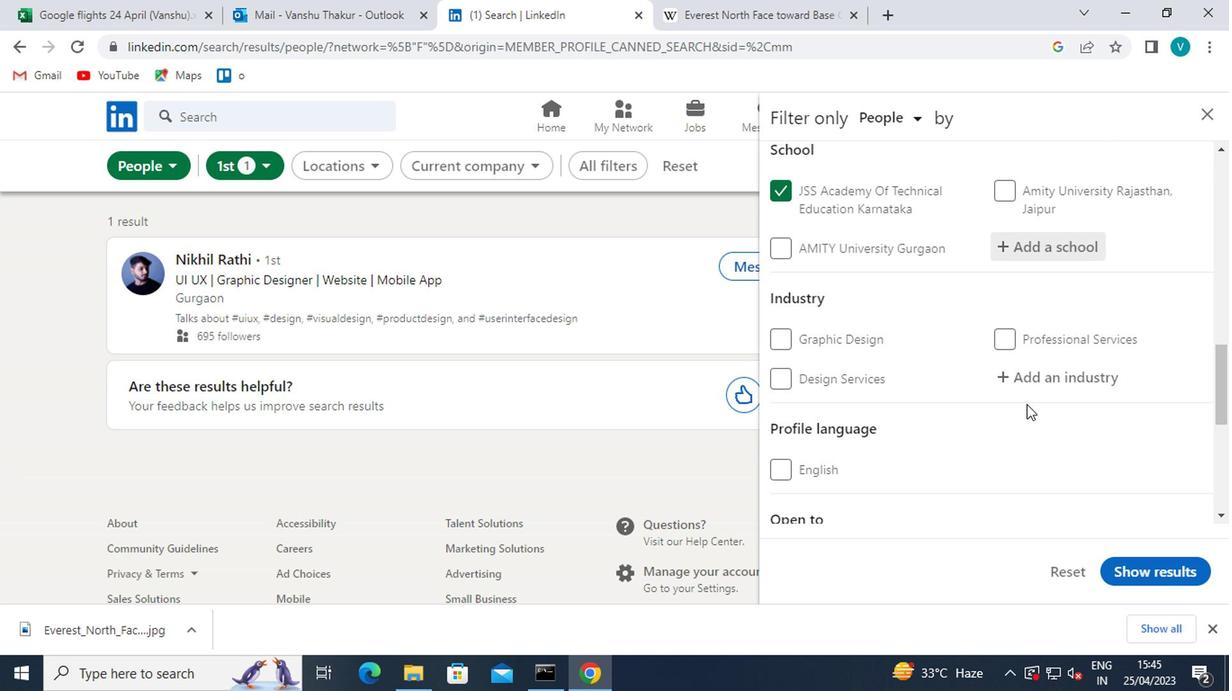 
Action: Mouse pressed left at (1049, 378)
Screenshot: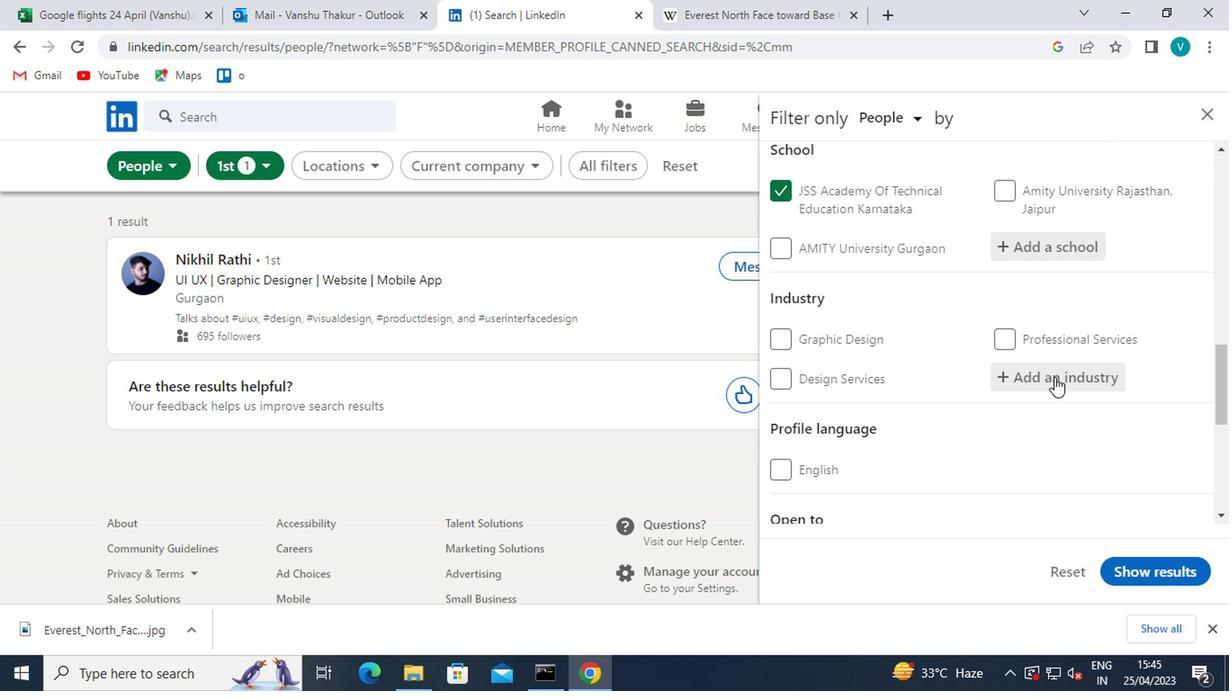 
Action: Key pressed <Key.shift>TELECOMMUNICATIONS<Key.space>
Screenshot: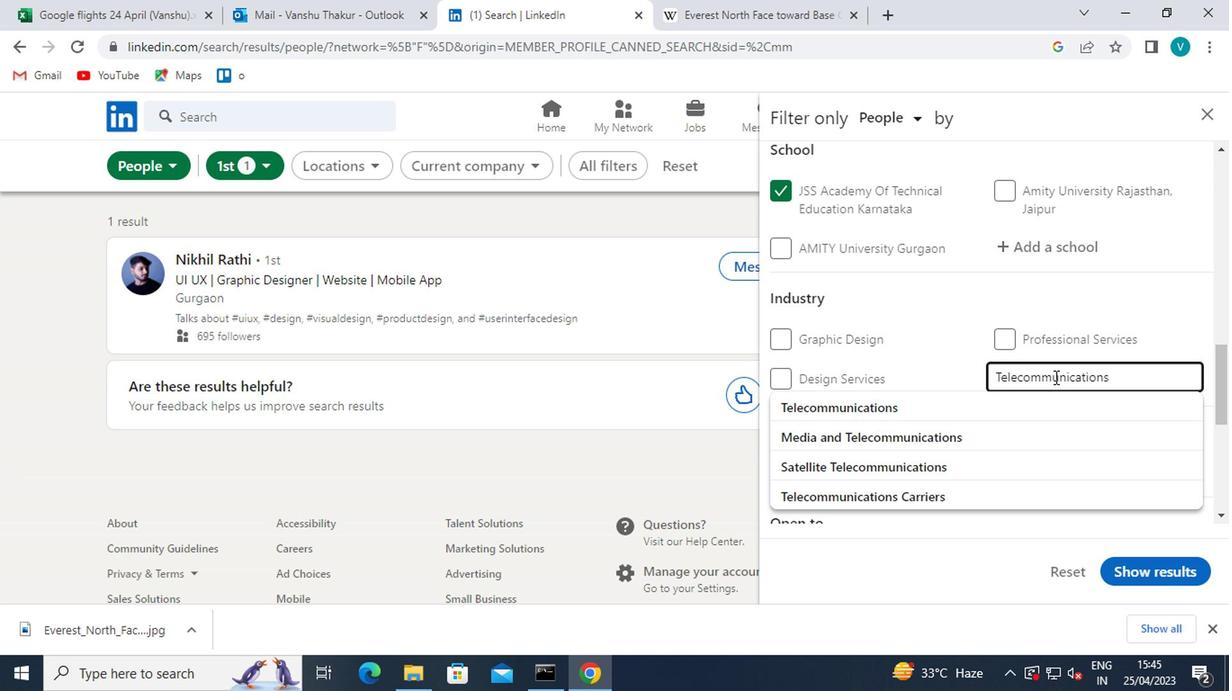 
Action: Mouse moved to (940, 488)
Screenshot: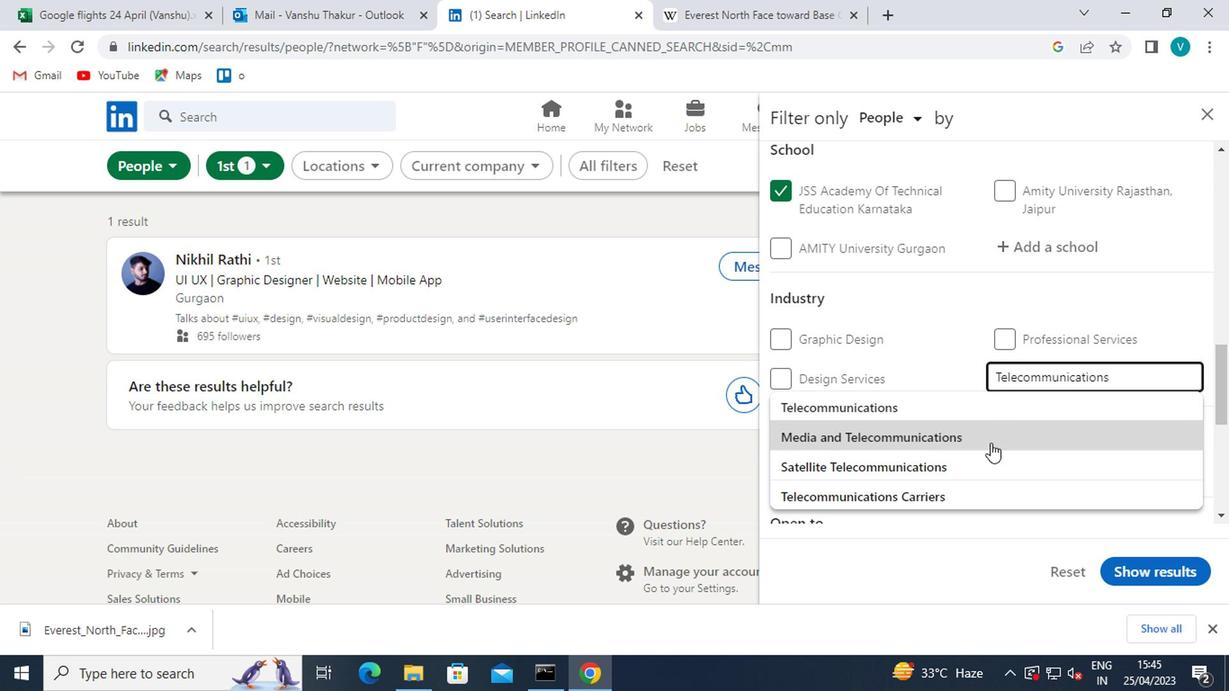 
Action: Mouse pressed left at (940, 488)
Screenshot: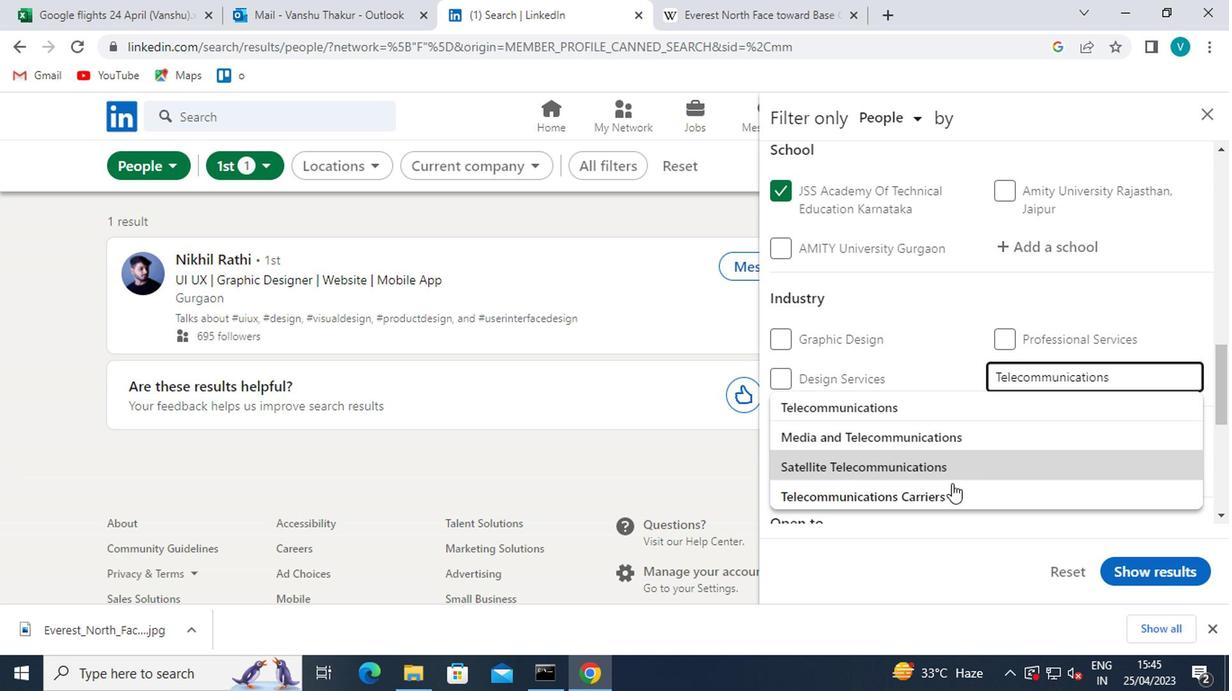 
Action: Mouse moved to (974, 416)
Screenshot: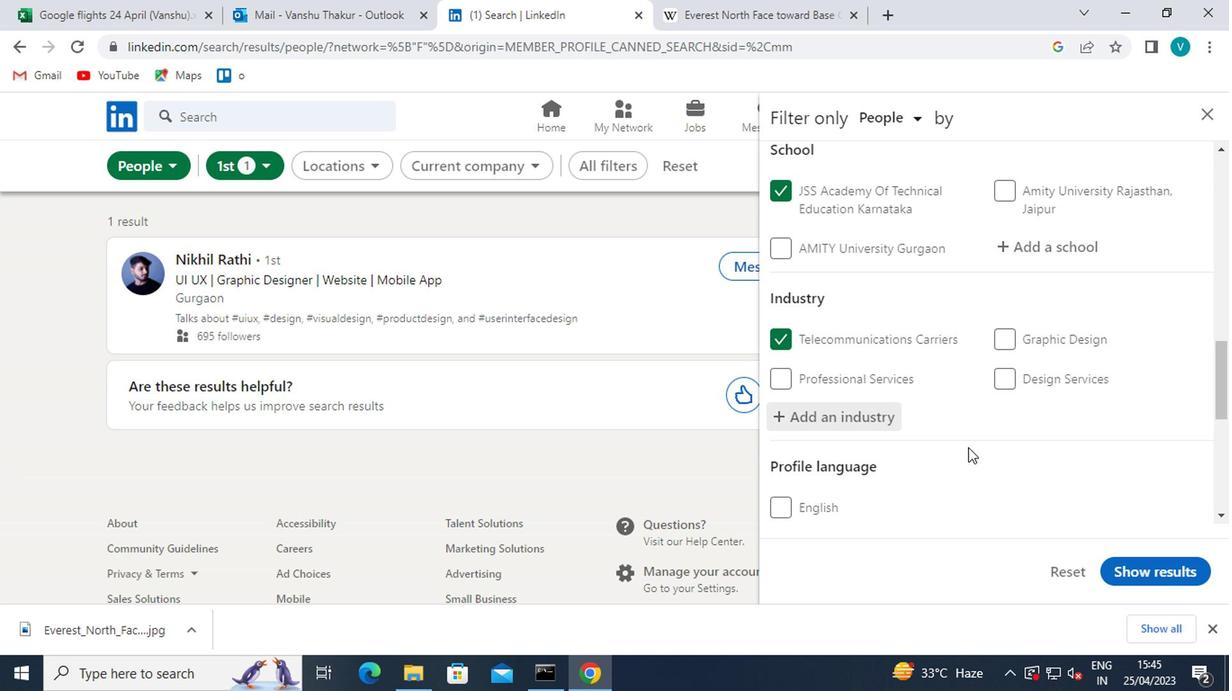 
Action: Mouse scrolled (974, 416) with delta (0, 0)
Screenshot: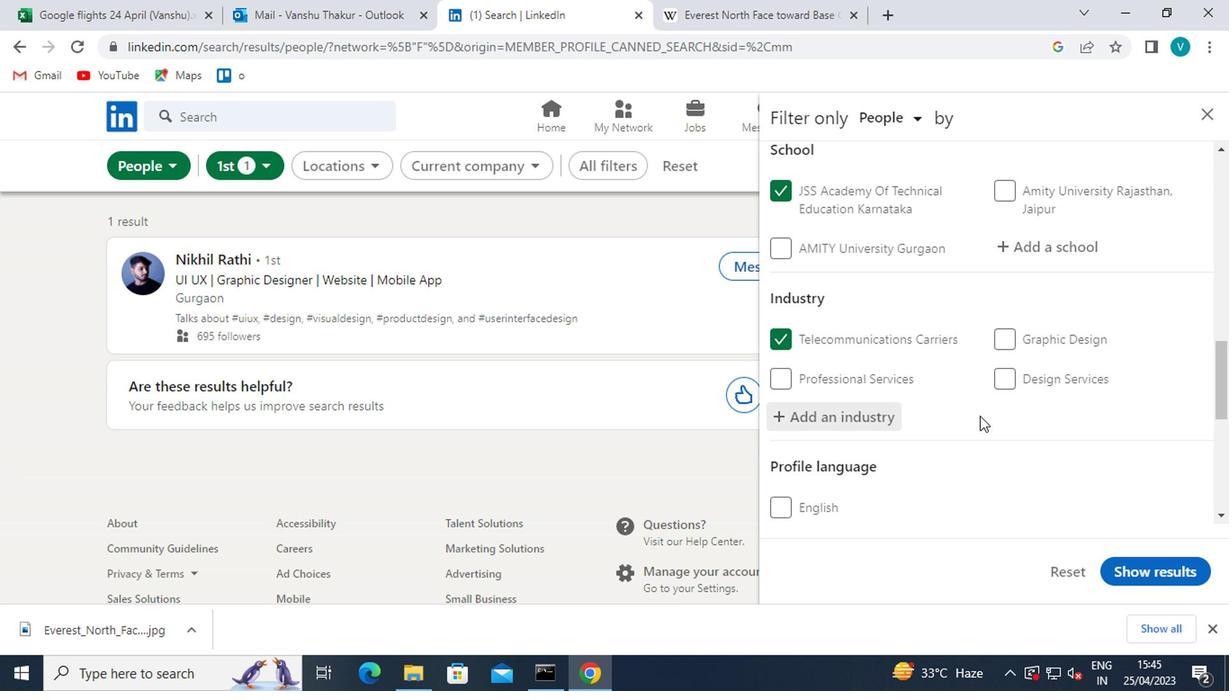 
Action: Mouse scrolled (974, 416) with delta (0, 0)
Screenshot: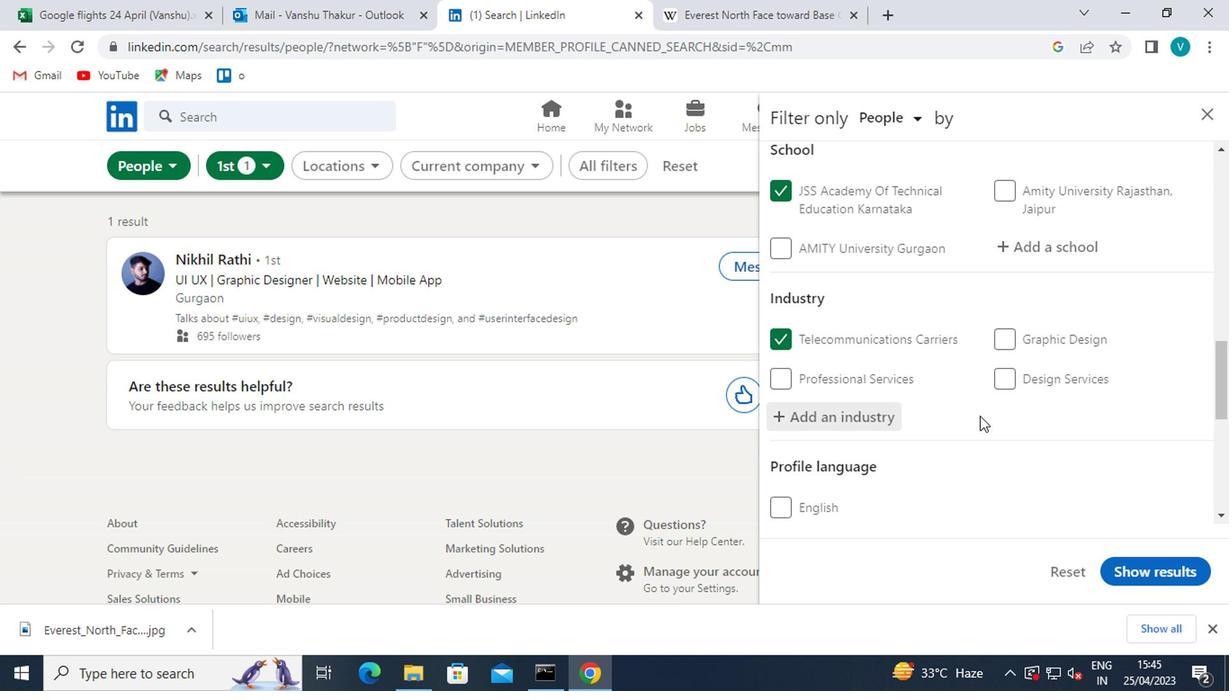 
Action: Mouse scrolled (974, 416) with delta (0, 0)
Screenshot: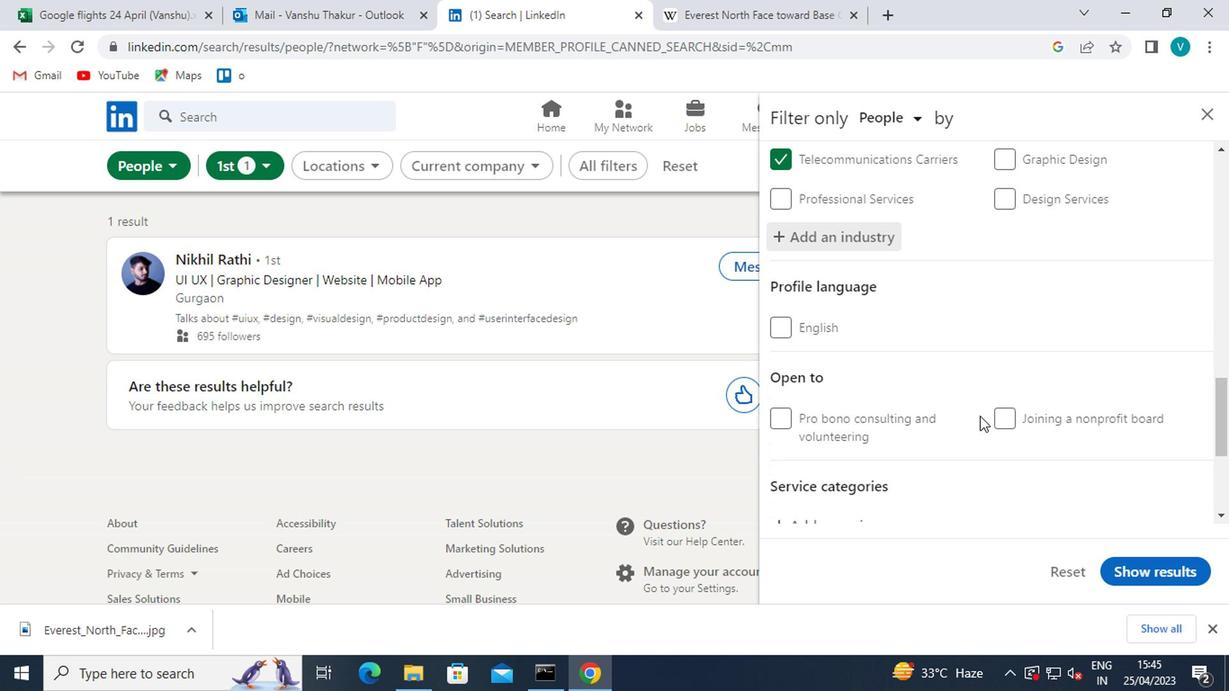 
Action: Mouse moved to (825, 435)
Screenshot: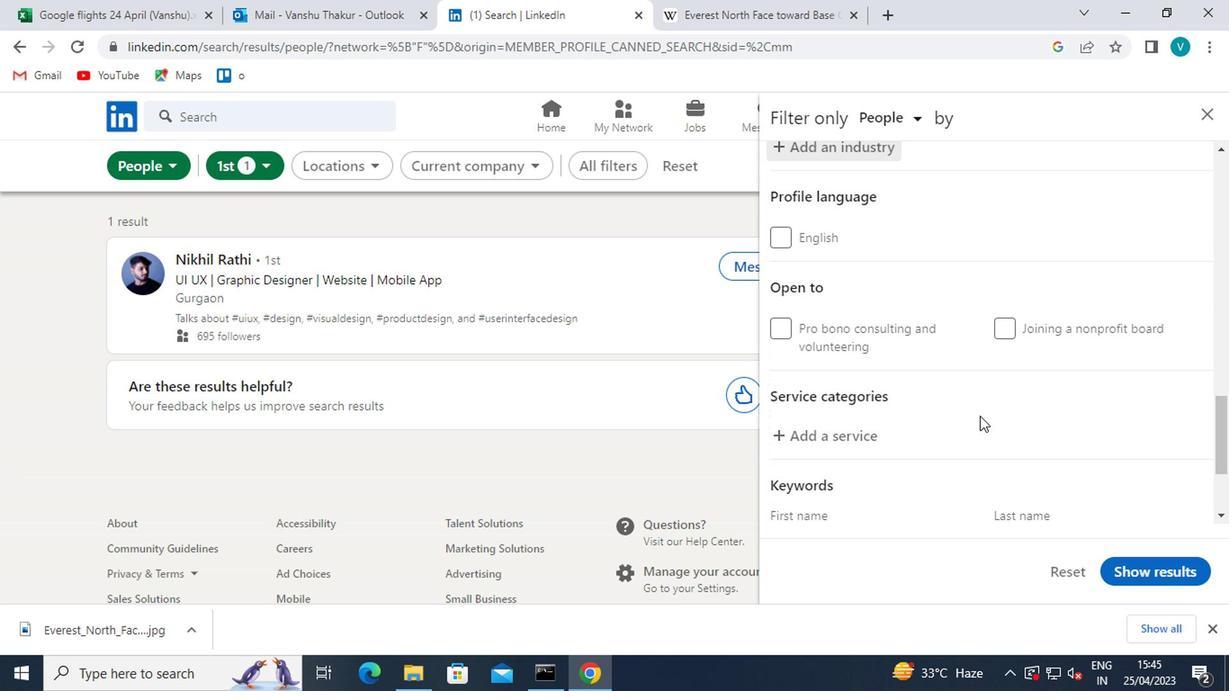 
Action: Mouse pressed left at (825, 435)
Screenshot: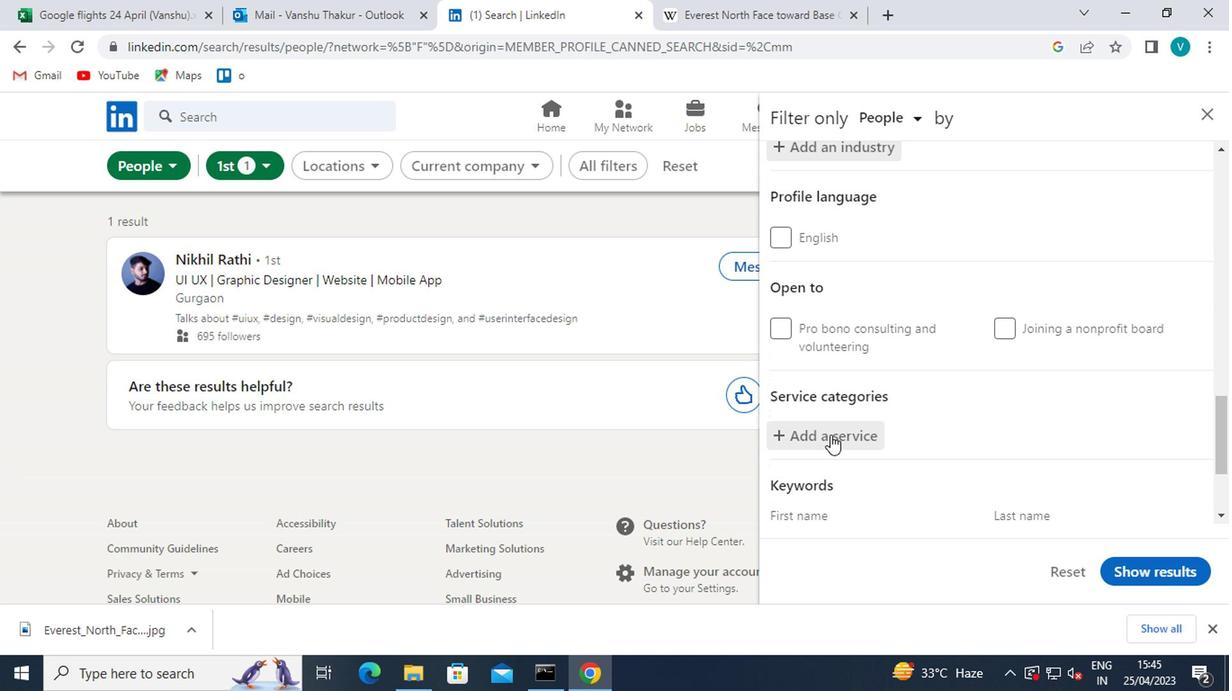 
Action: Mouse moved to (855, 419)
Screenshot: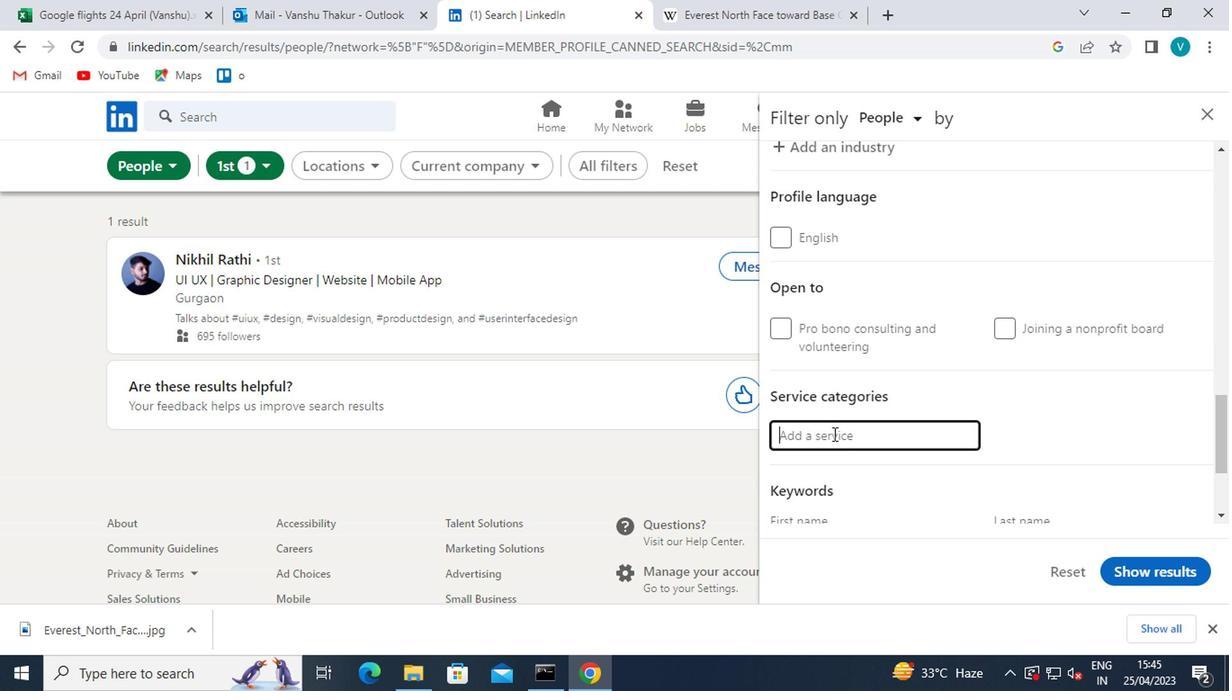 
Action: Key pressed <Key.shift>PACKAGING<Key.space>
Screenshot: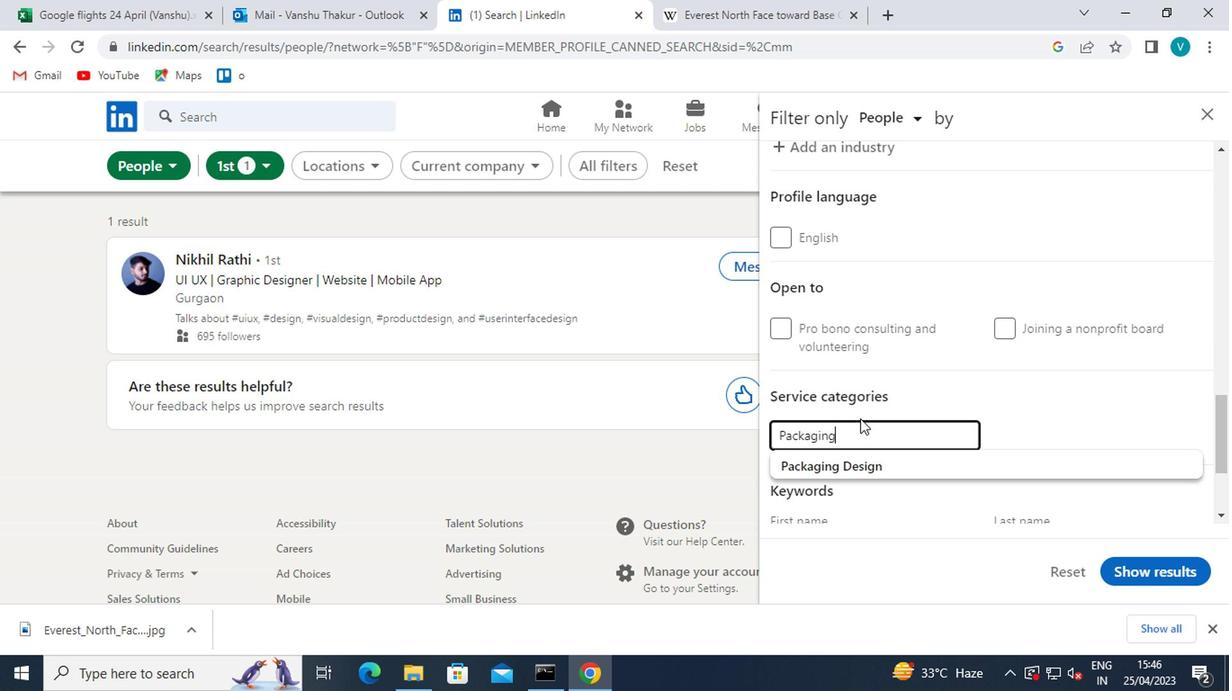 
Action: Mouse moved to (869, 473)
Screenshot: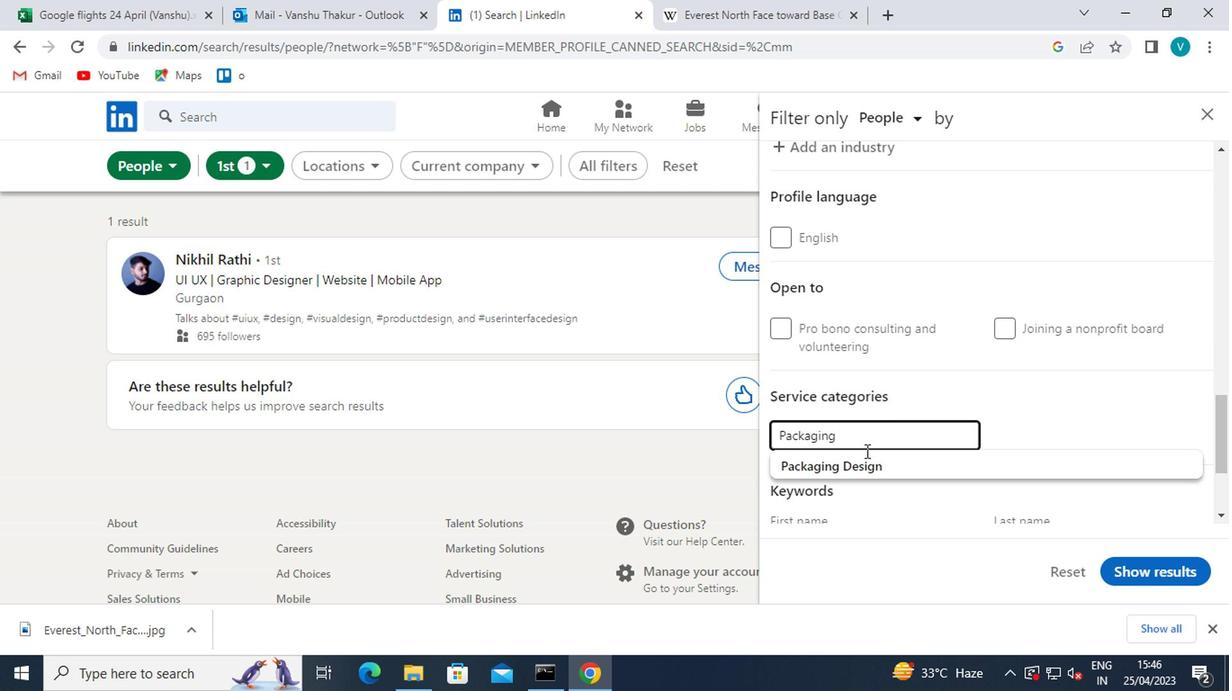 
Action: Mouse pressed left at (869, 473)
Screenshot: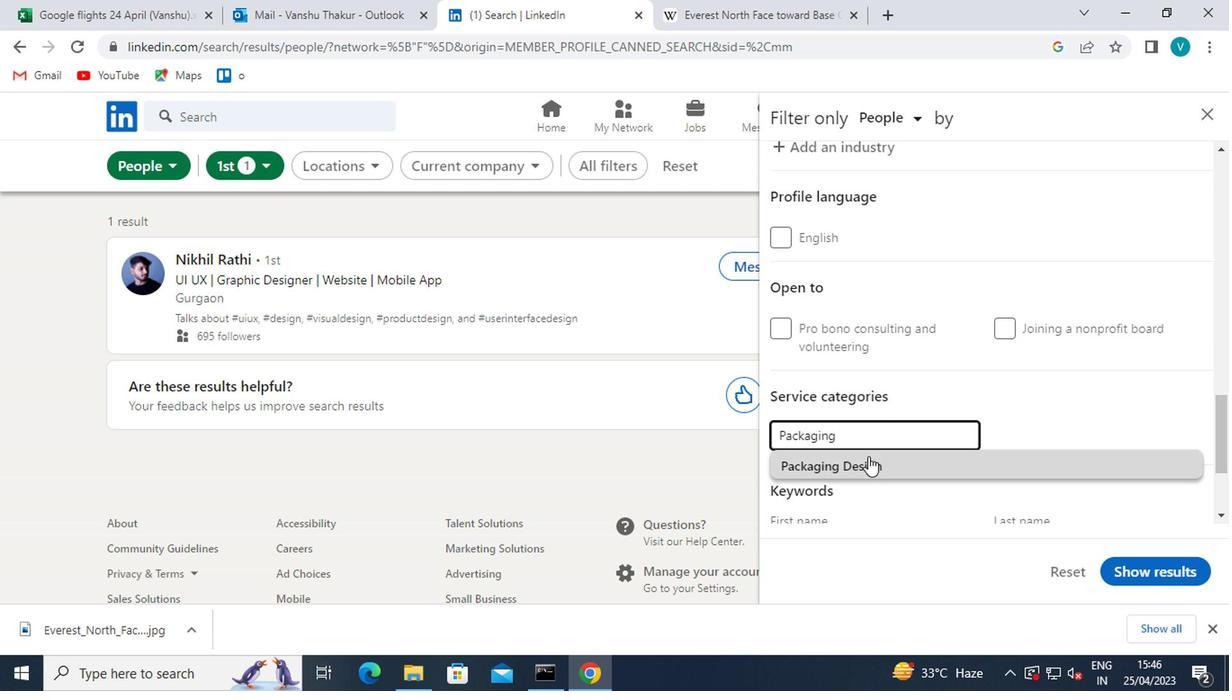 
Action: Mouse moved to (894, 423)
Screenshot: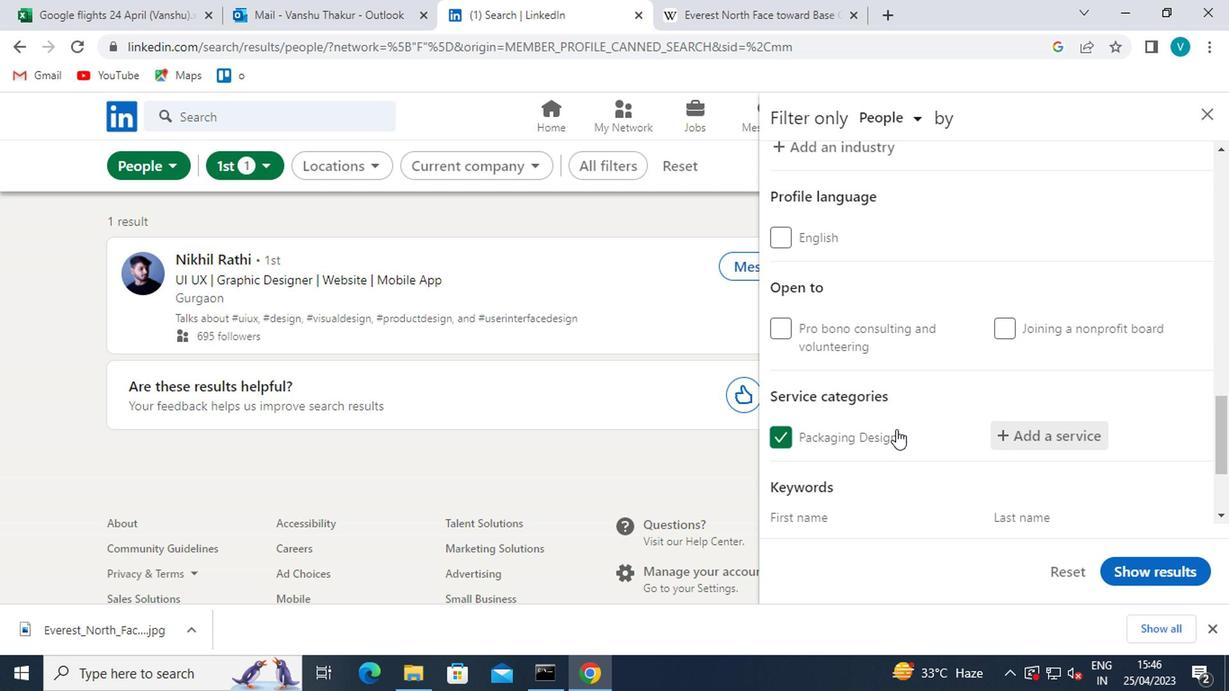 
Action: Mouse scrolled (894, 423) with delta (0, 0)
Screenshot: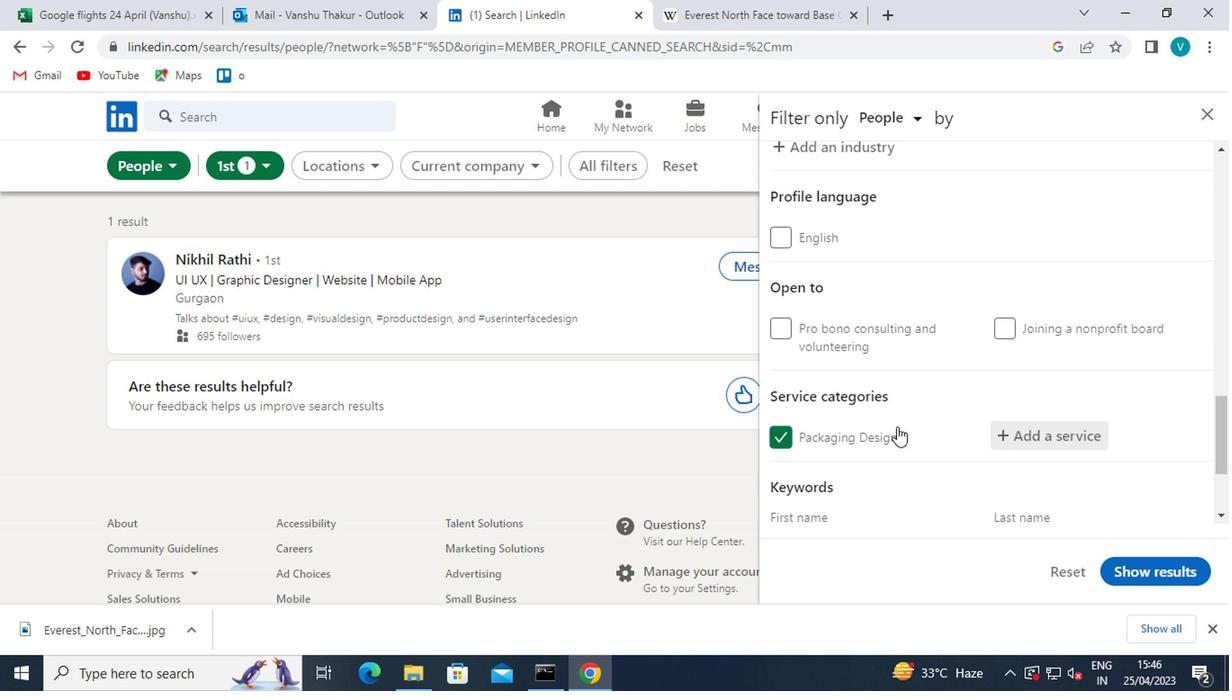 
Action: Mouse moved to (894, 423)
Screenshot: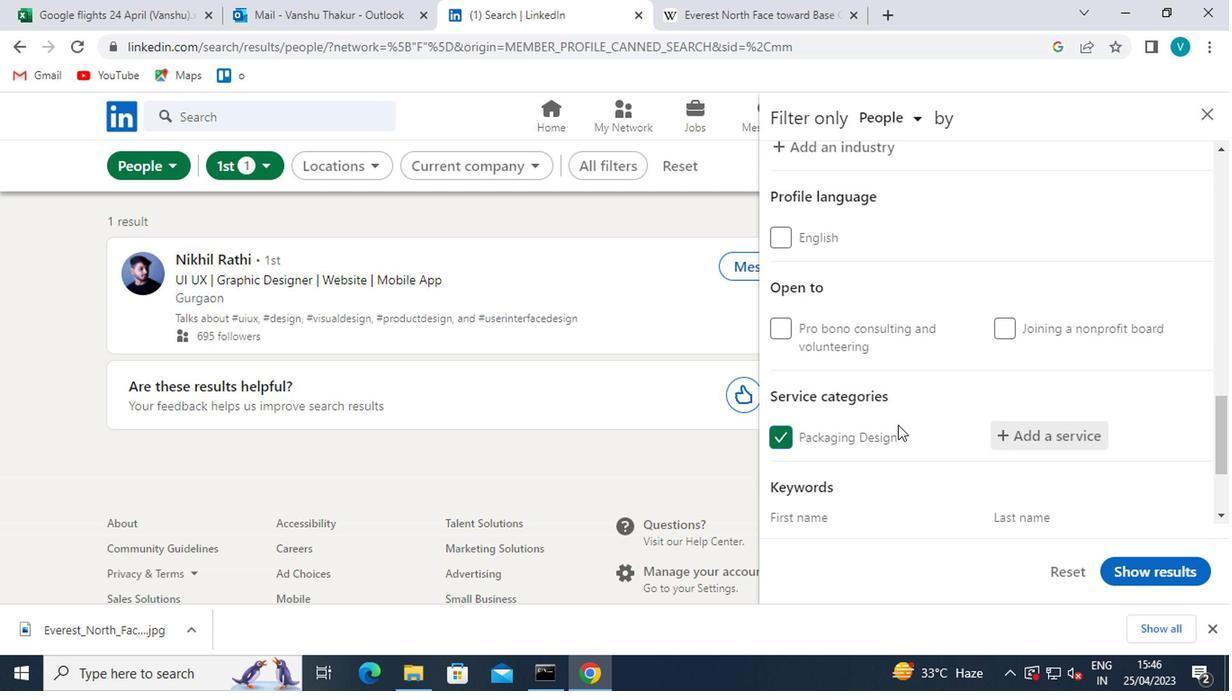 
Action: Mouse scrolled (894, 421) with delta (0, -1)
Screenshot: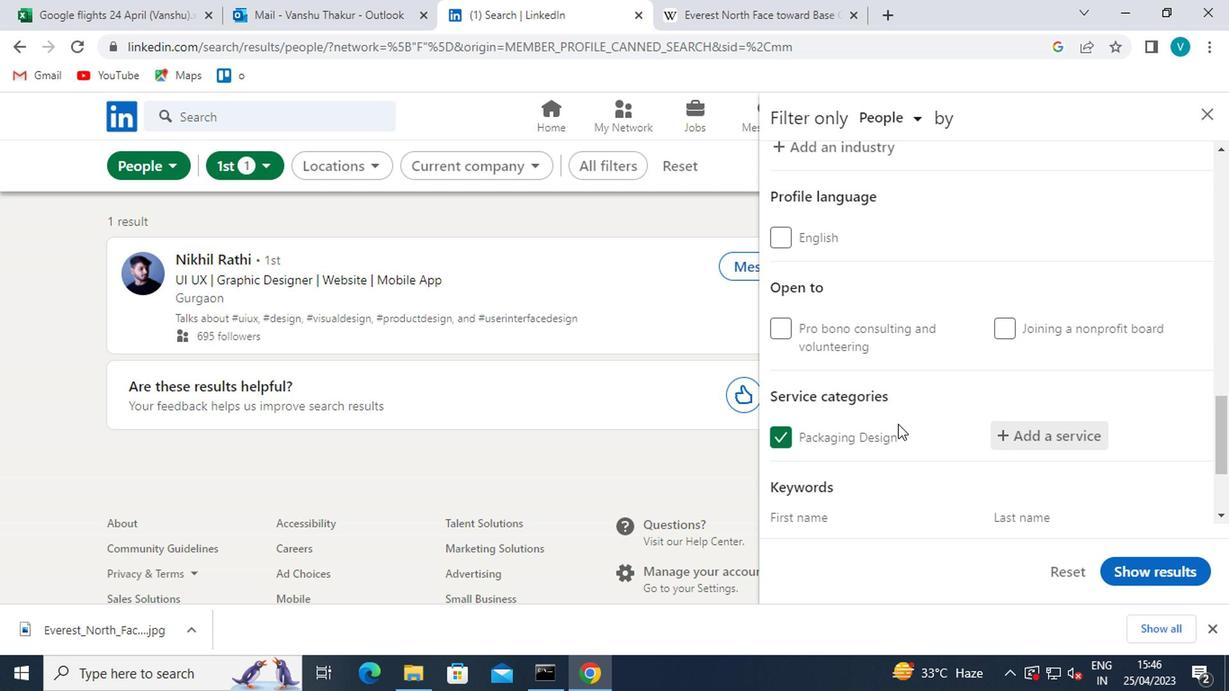 
Action: Mouse moved to (894, 423)
Screenshot: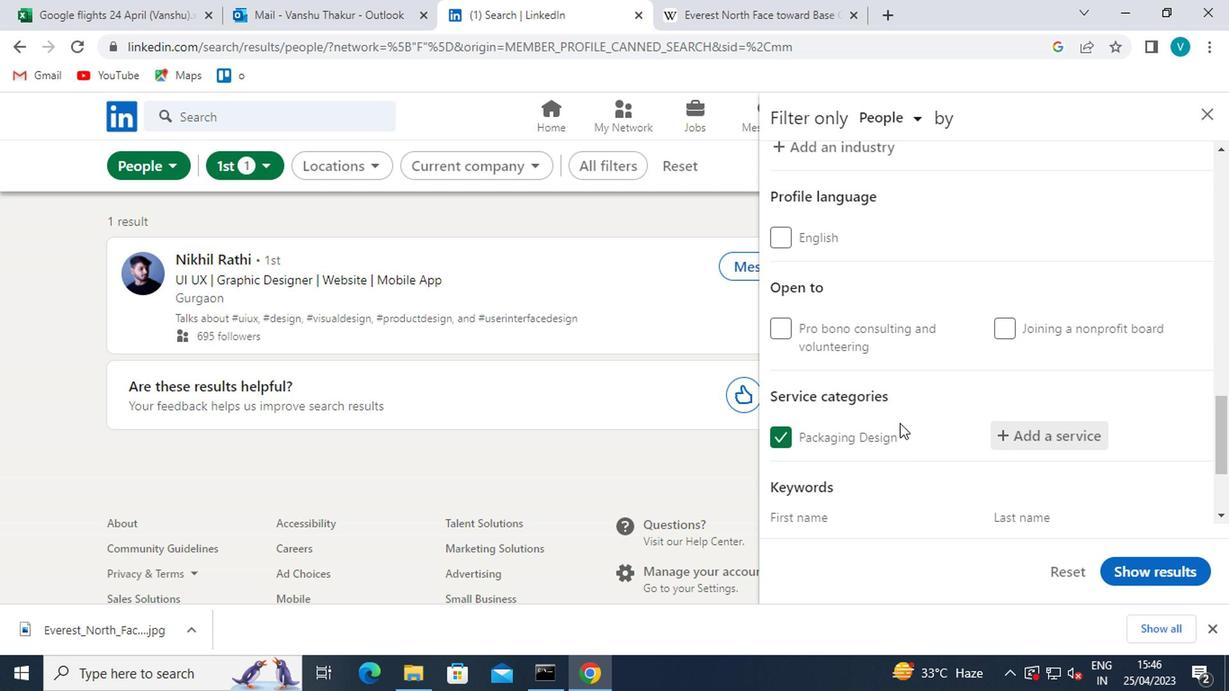 
Action: Mouse scrolled (894, 421) with delta (0, -1)
Screenshot: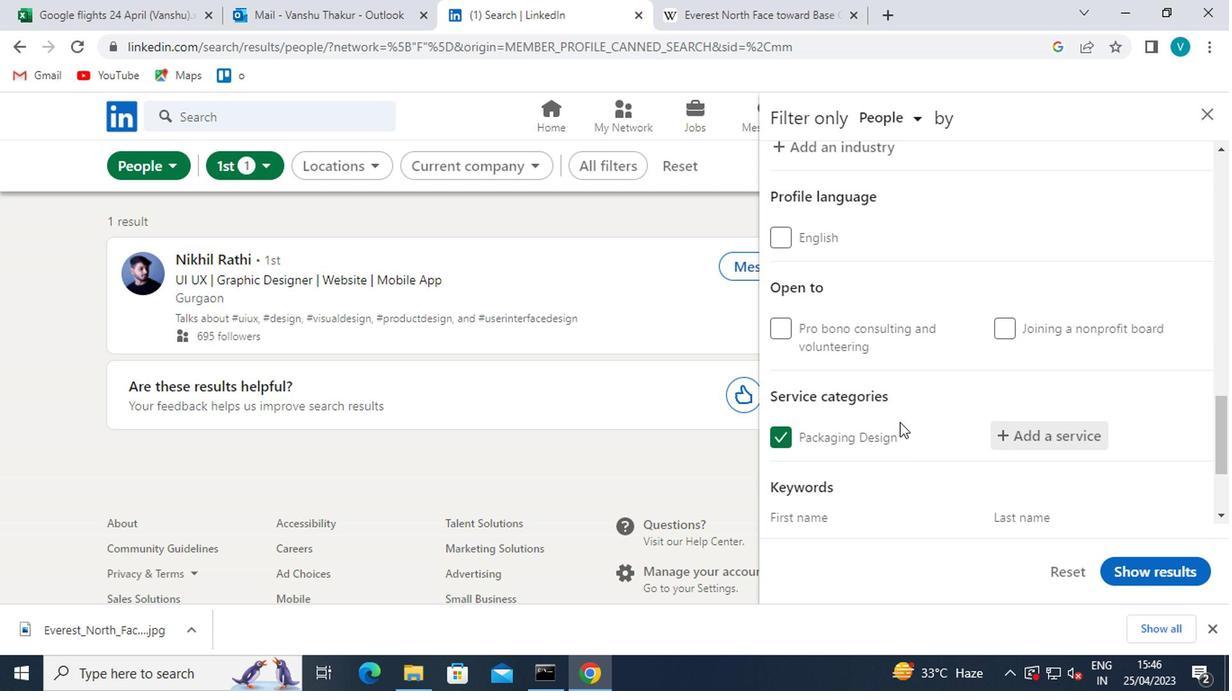 
Action: Mouse moved to (877, 433)
Screenshot: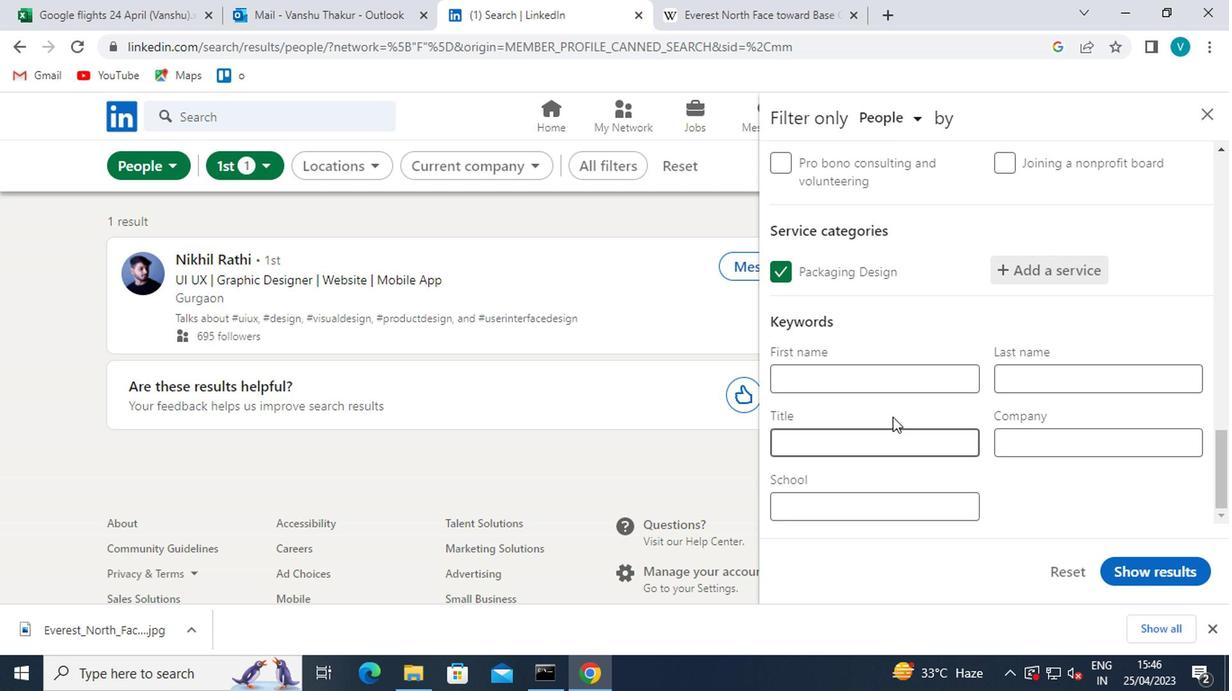 
Action: Mouse pressed left at (877, 433)
Screenshot: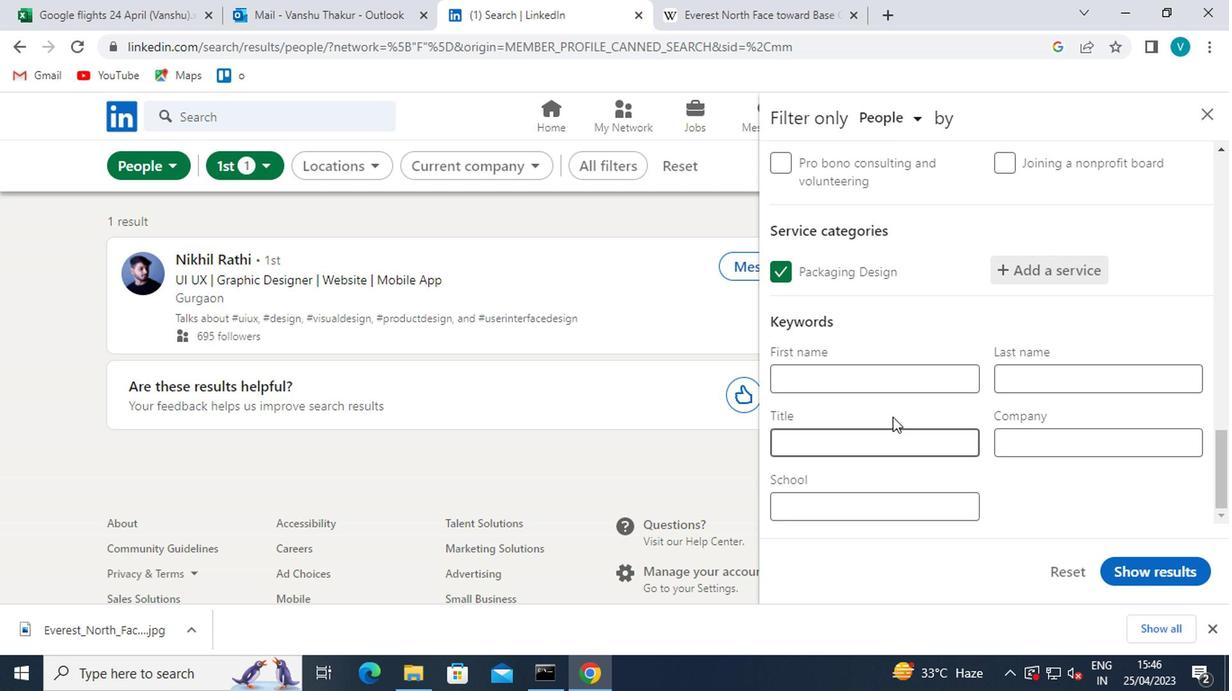 
Action: Mouse moved to (868, 439)
Screenshot: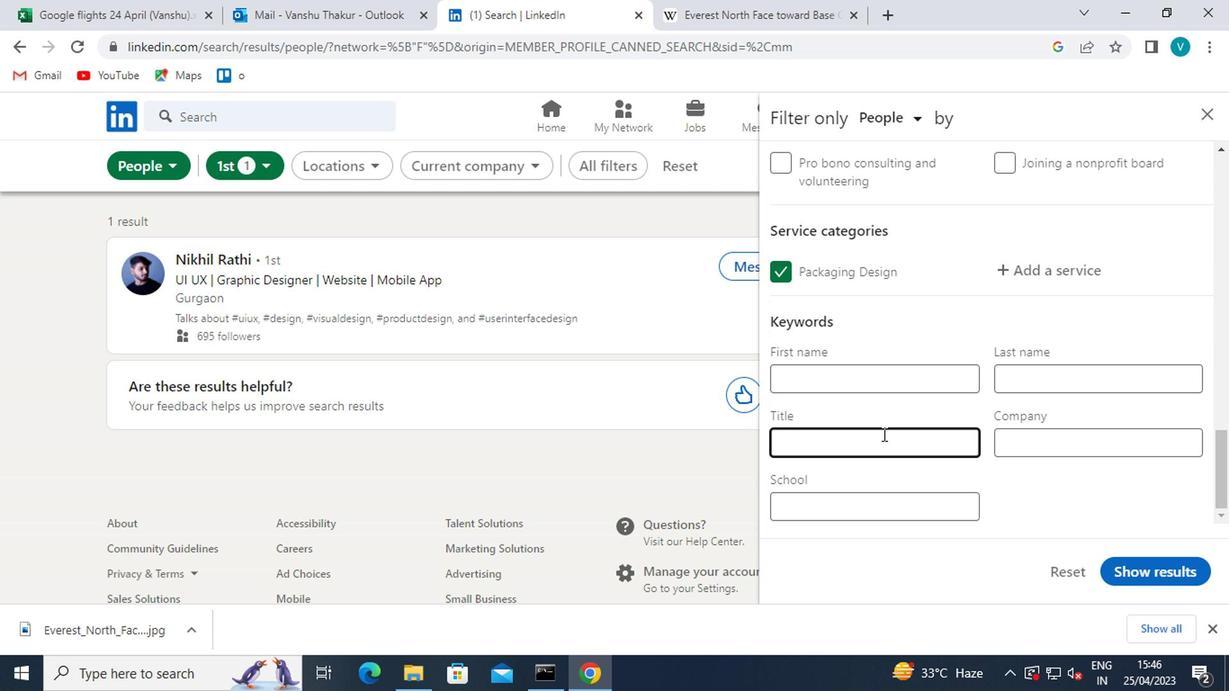 
Action: Key pressed <Key.shift>ESTHETICIAN<Key.space>
Screenshot: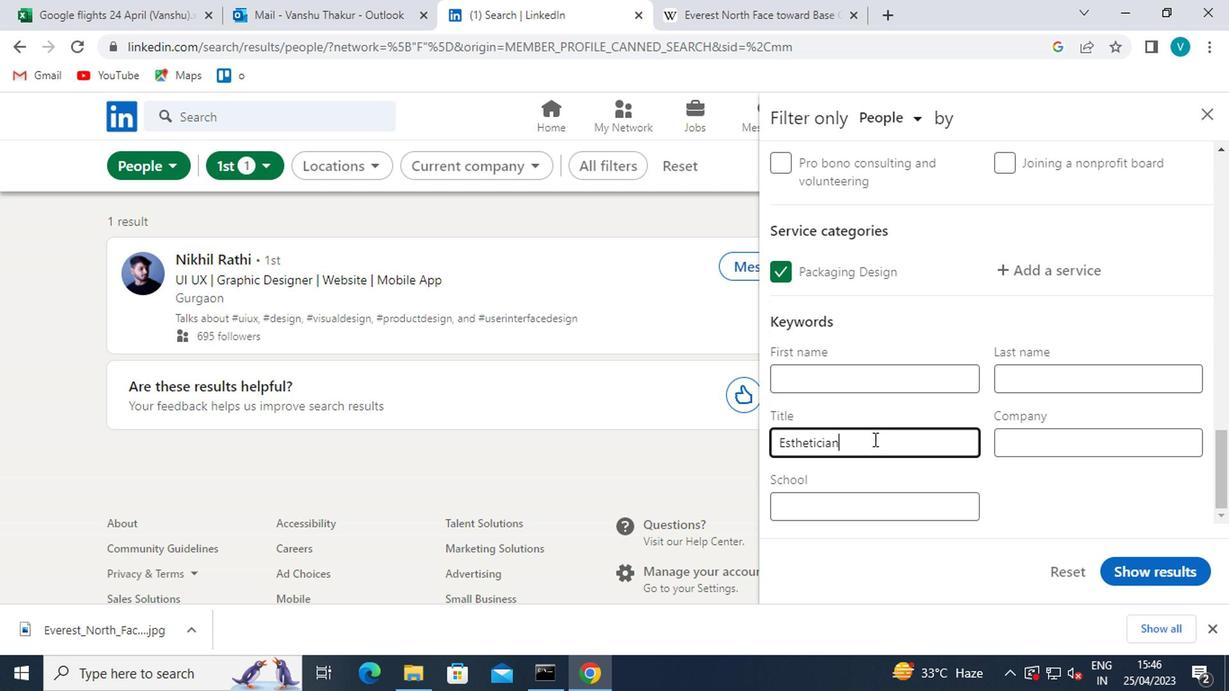 
Action: Mouse moved to (1180, 578)
Screenshot: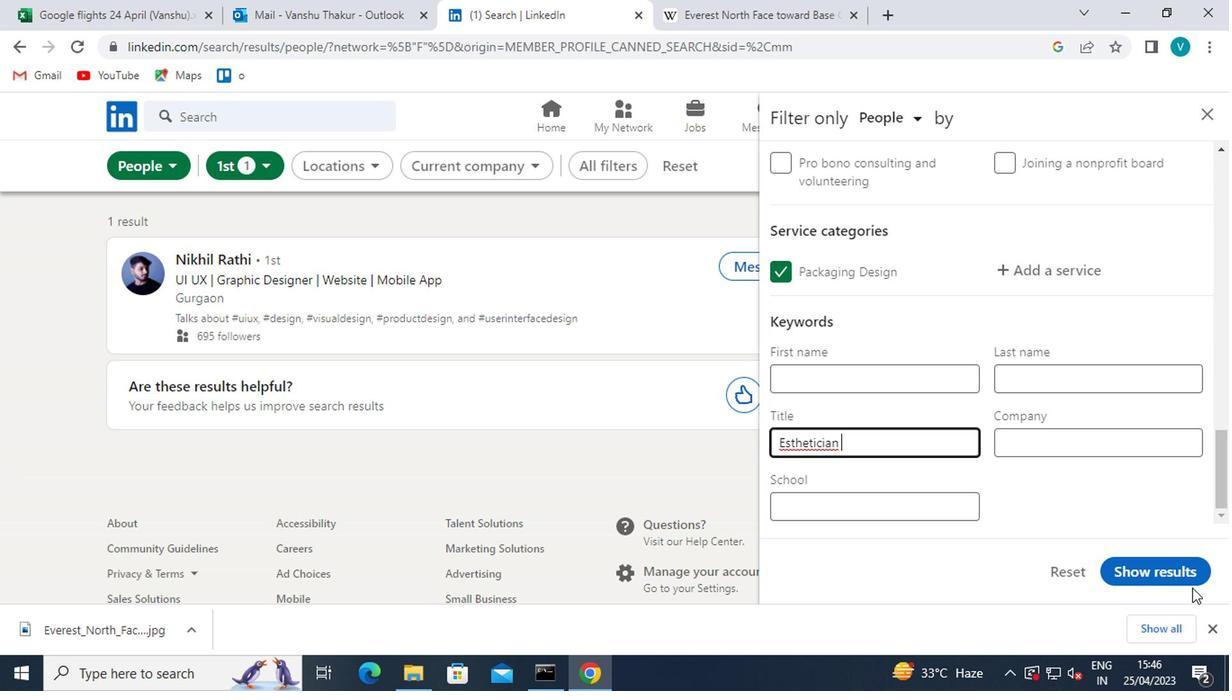 
Action: Mouse pressed left at (1180, 578)
Screenshot: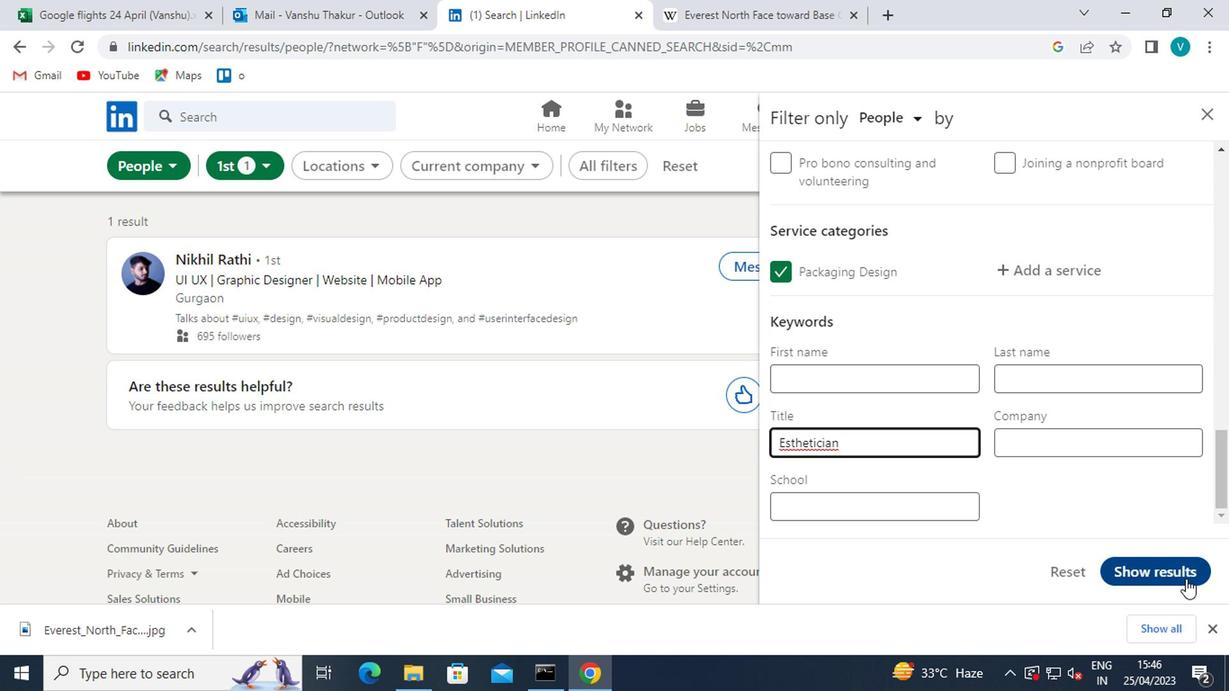
Action: Mouse moved to (1180, 578)
Screenshot: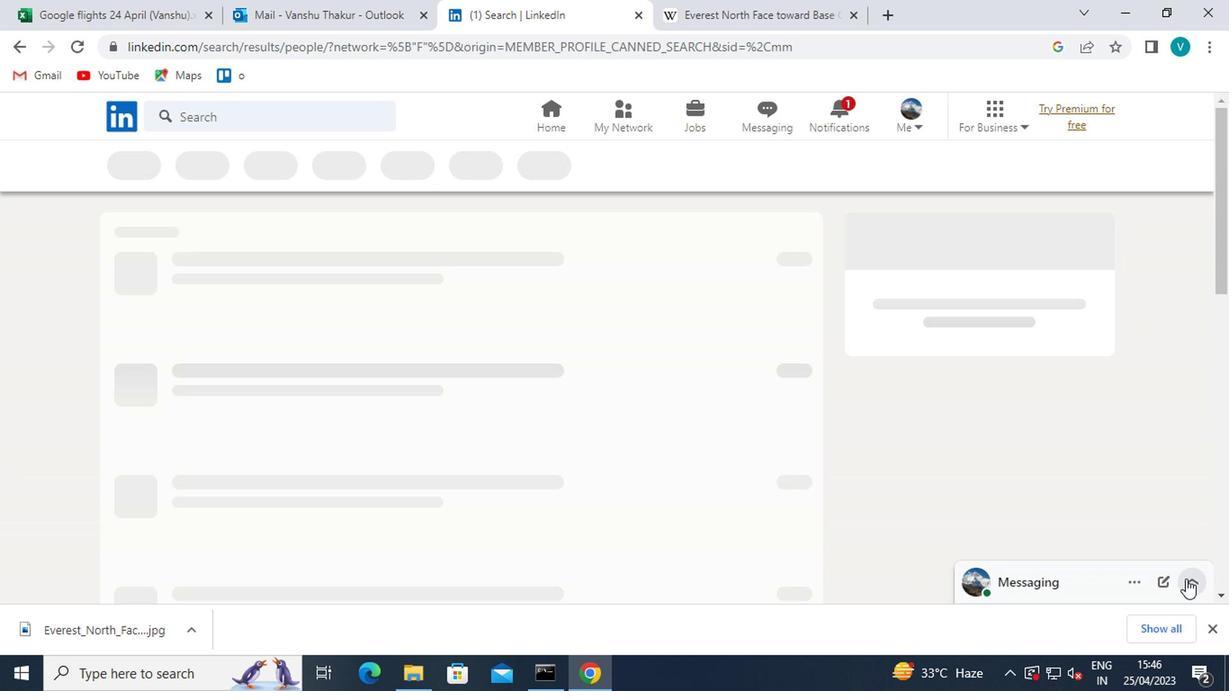 
